 Task: Buy 2 Air Charge Temperature from Sensors section under best seller category for shipping address: Krystal Hall, 1132 Sharon Lane, South Bend, Indiana 46625, Cell Number 5742125169. Pay from credit card ending with 7965, CVV 549
Action: Key pressed amazon.com<Key.enter>
Screenshot: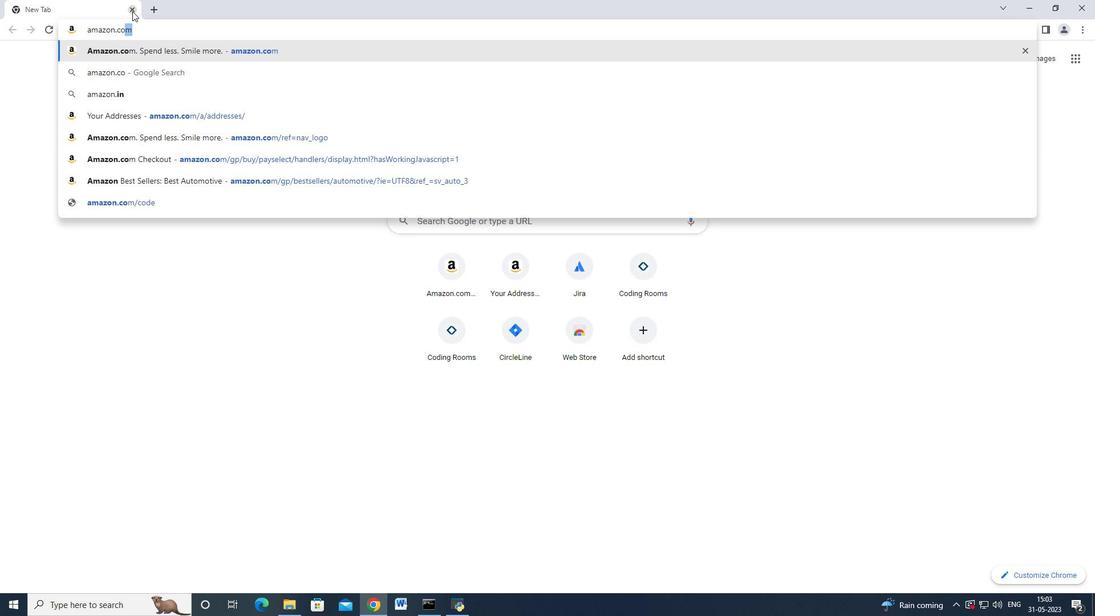 
Action: Mouse moved to (16, 85)
Screenshot: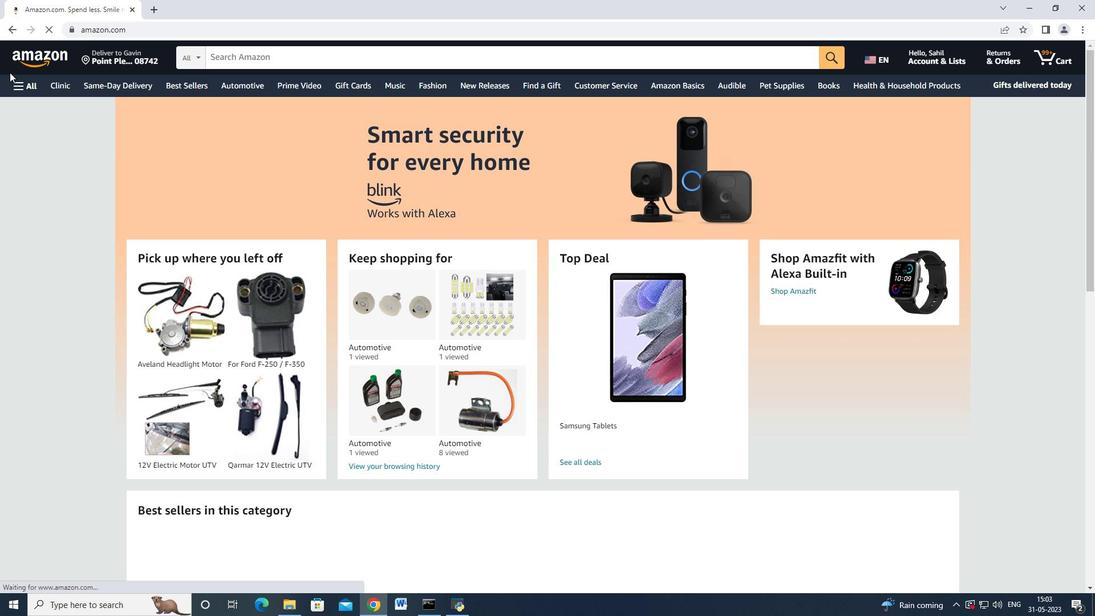 
Action: Mouse pressed left at (16, 85)
Screenshot: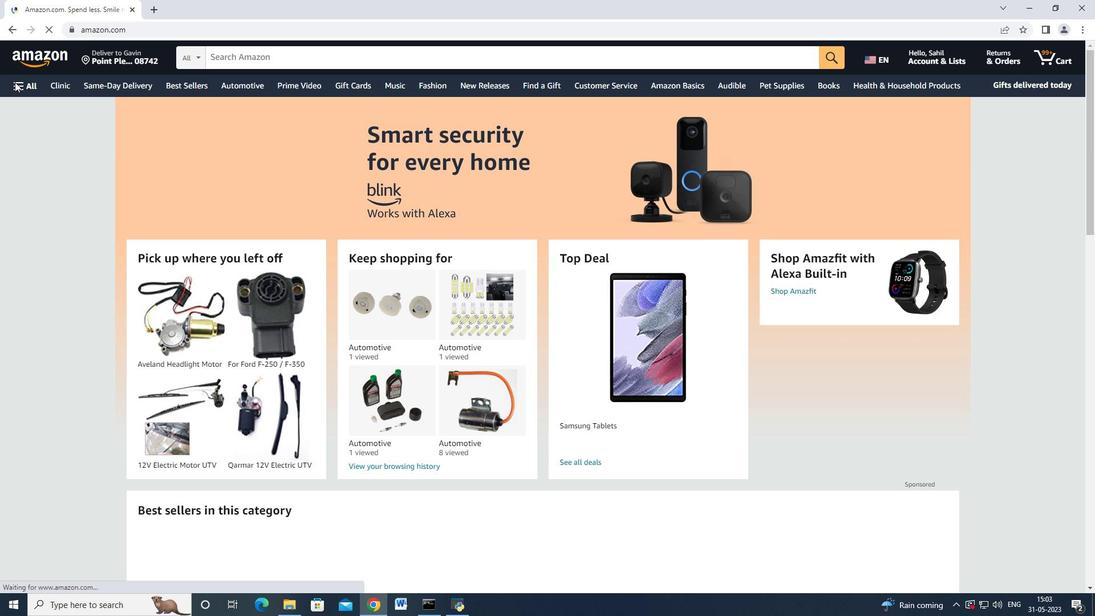 
Action: Mouse moved to (39, 123)
Screenshot: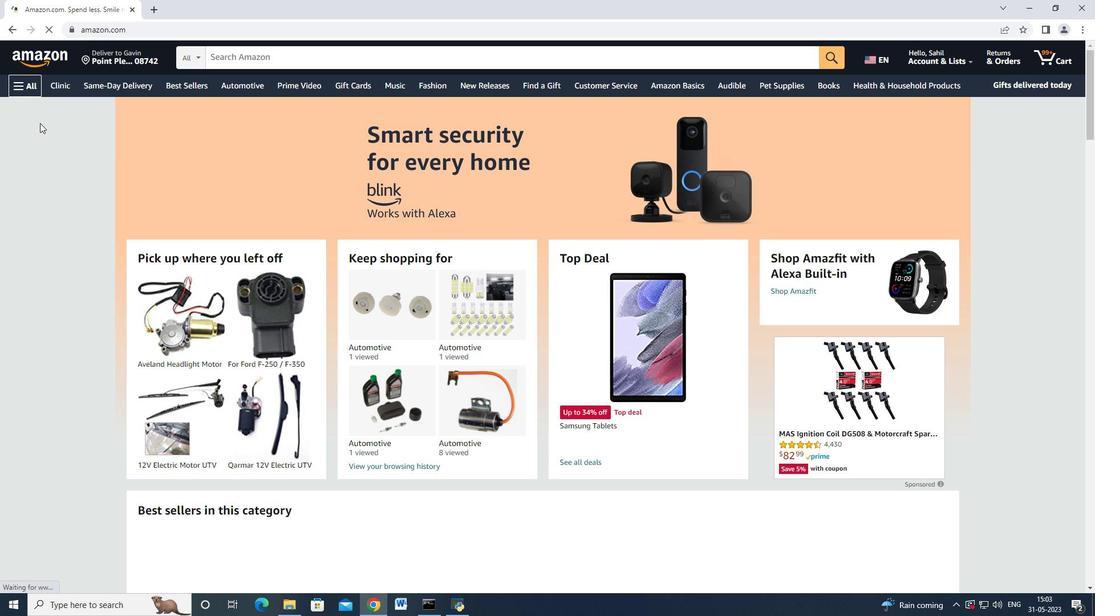 
Action: Mouse scrolled (39, 123) with delta (0, 0)
Screenshot: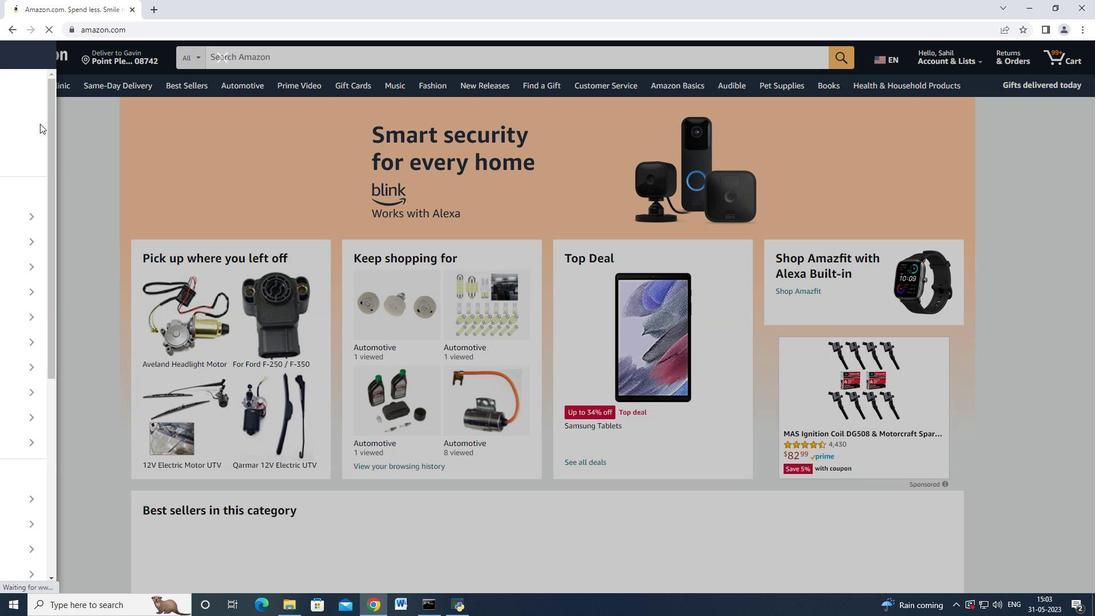 
Action: Mouse scrolled (39, 123) with delta (0, 0)
Screenshot: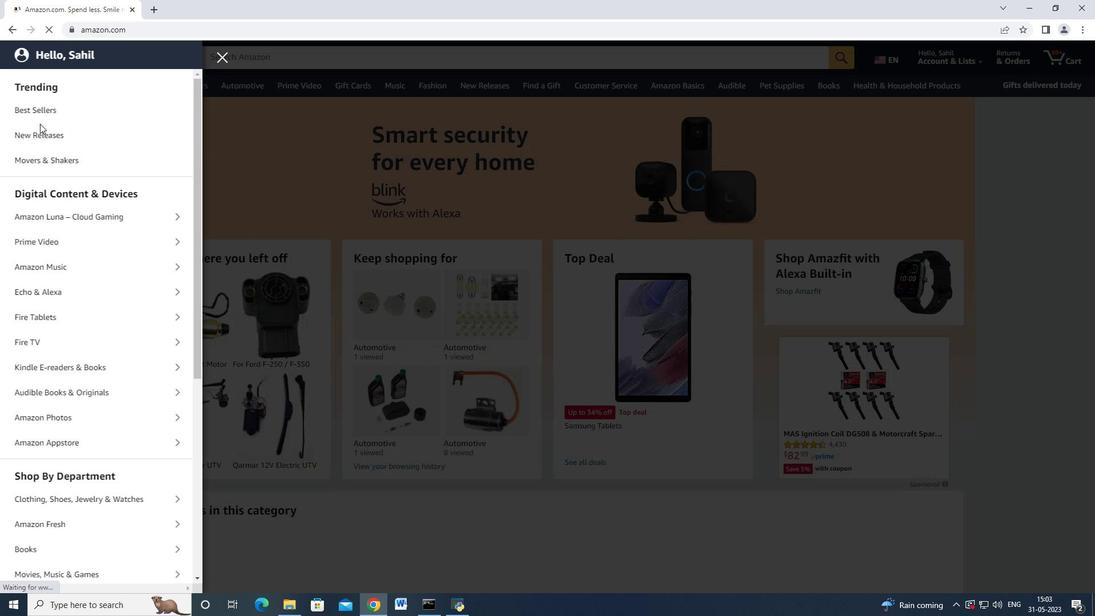 
Action: Mouse moved to (44, 227)
Screenshot: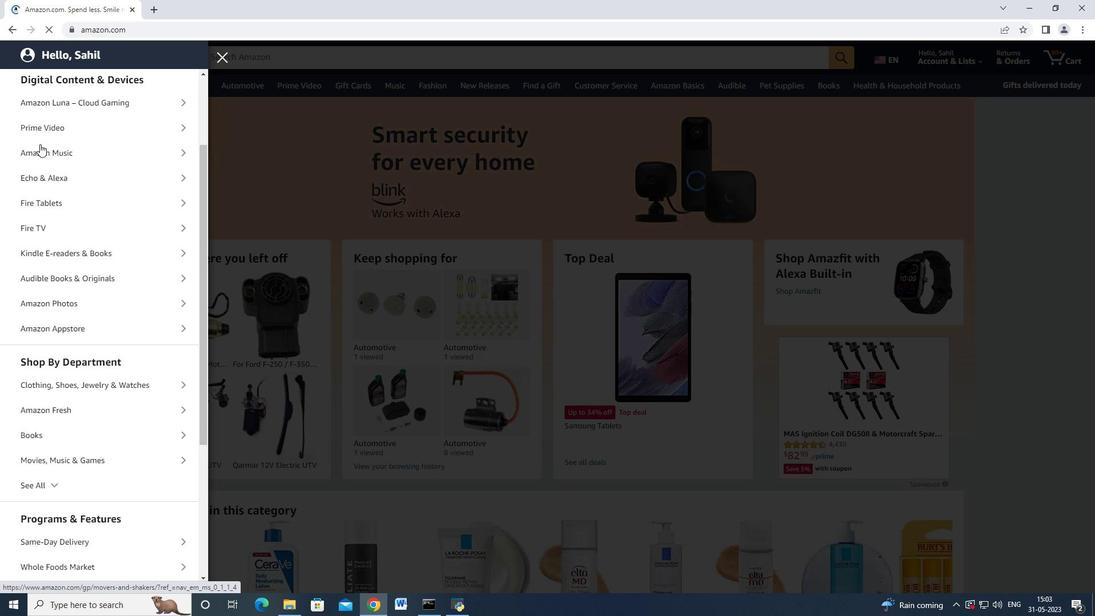 
Action: Mouse scrolled (43, 225) with delta (0, 0)
Screenshot: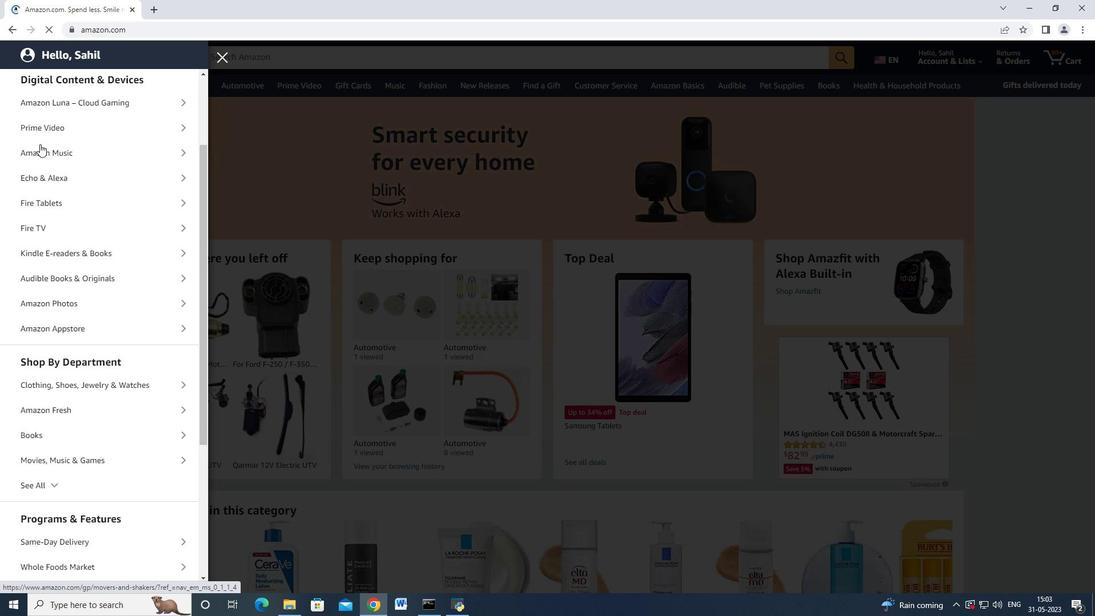 
Action: Mouse moved to (61, 420)
Screenshot: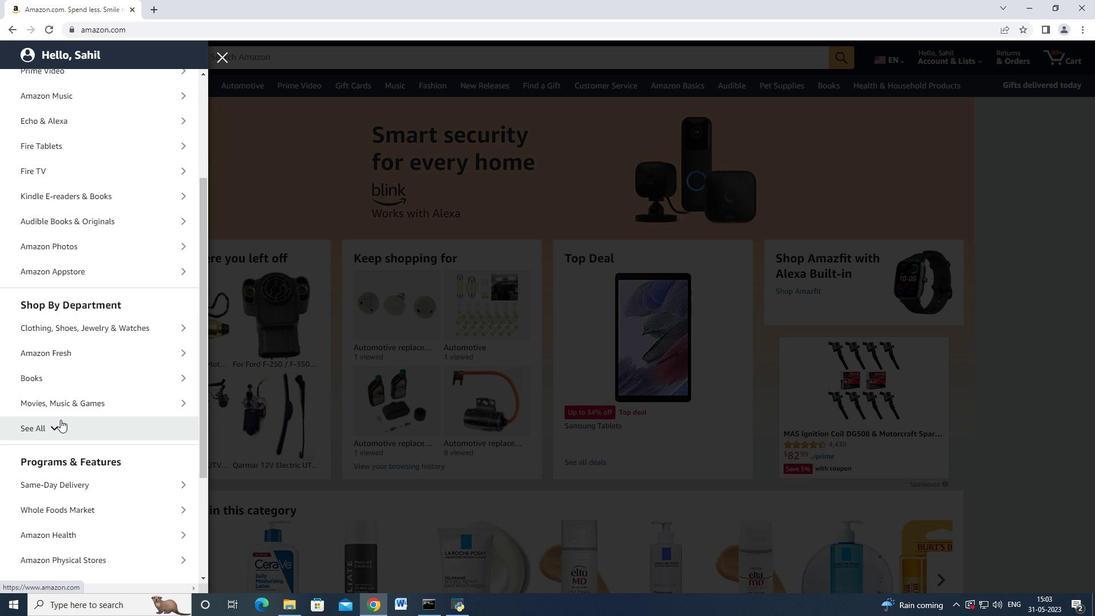 
Action: Mouse pressed left at (61, 420)
Screenshot: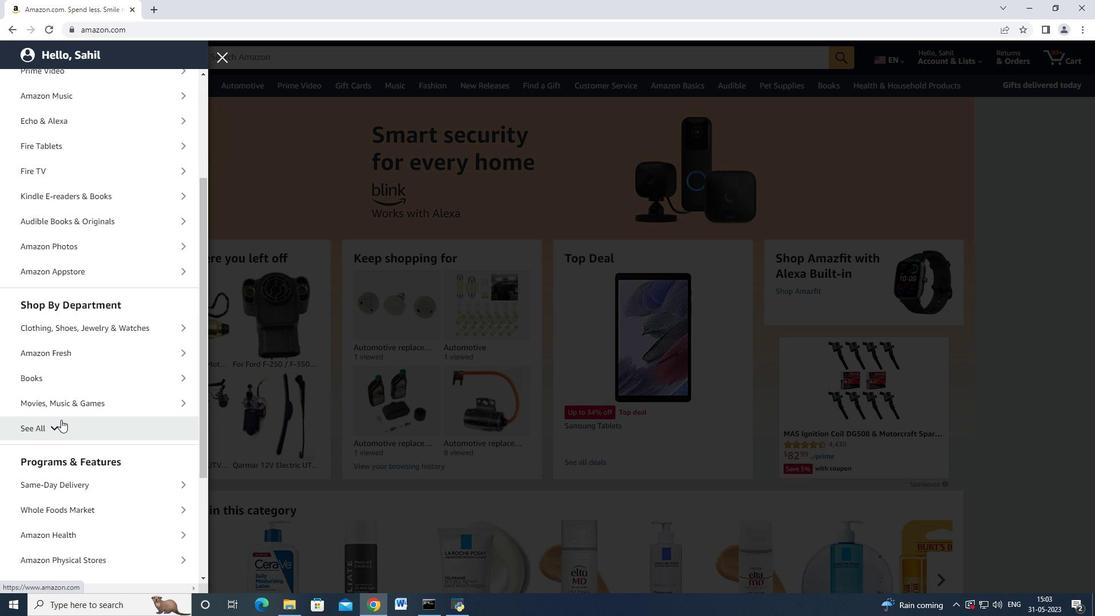 
Action: Mouse moved to (70, 406)
Screenshot: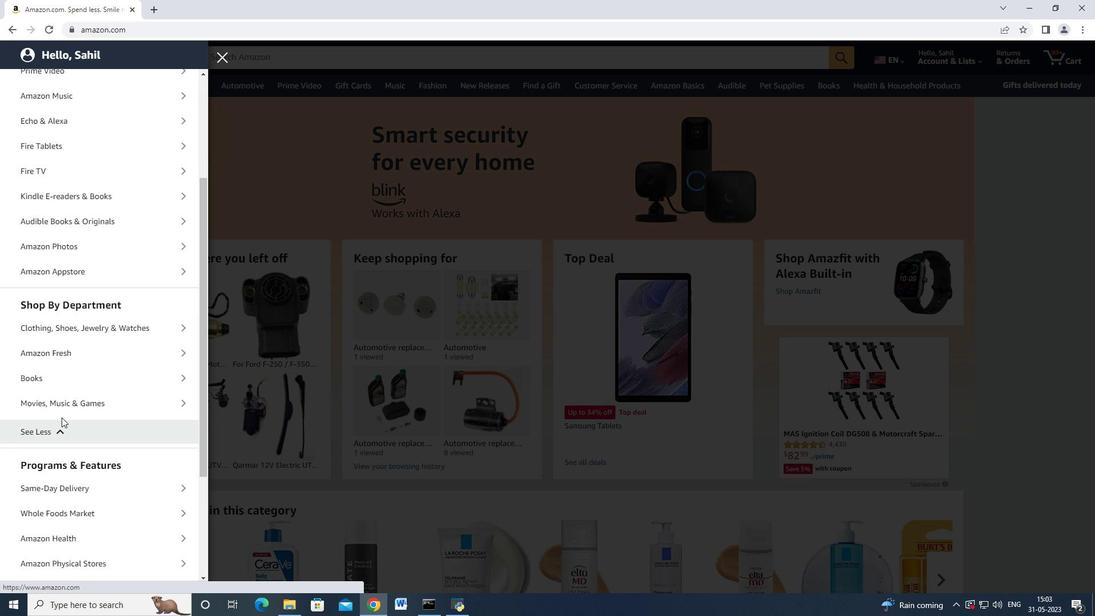 
Action: Mouse scrolled (70, 406) with delta (0, 0)
Screenshot: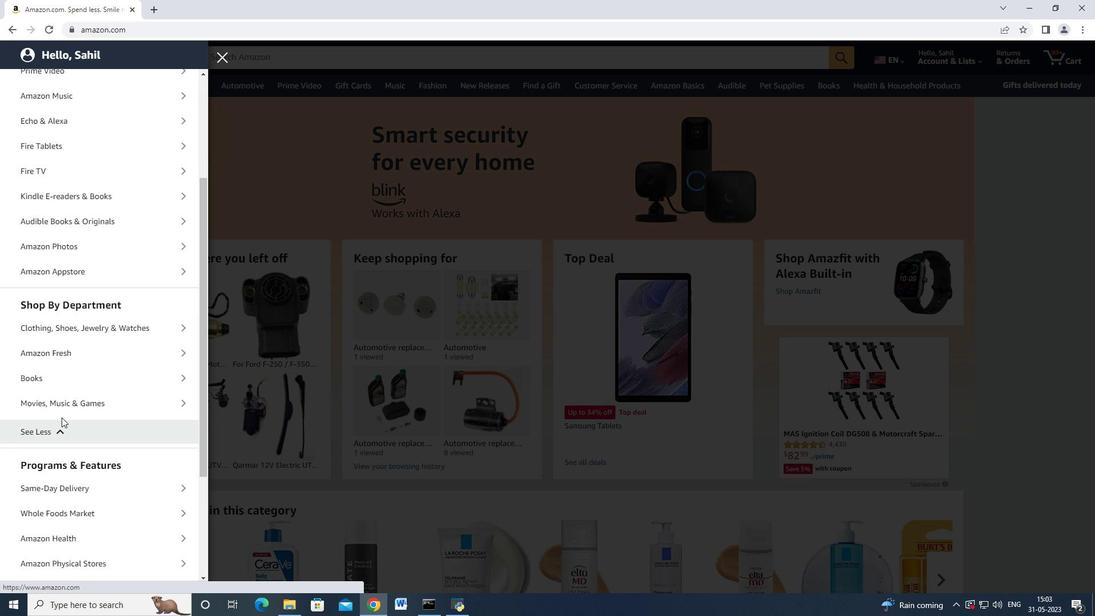 
Action: Mouse scrolled (70, 406) with delta (0, 0)
Screenshot: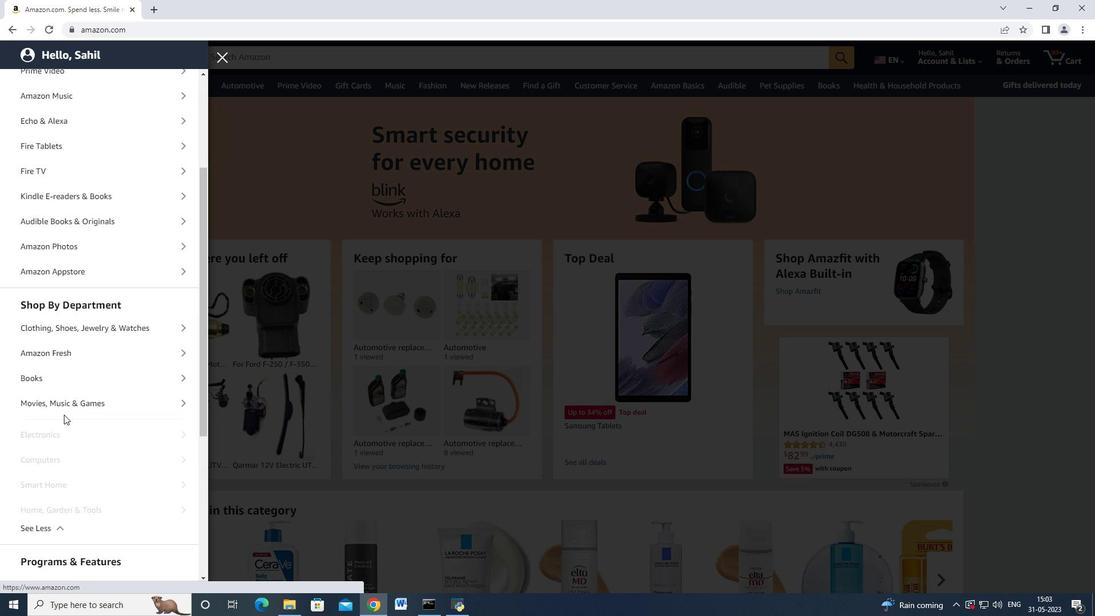 
Action: Mouse scrolled (70, 406) with delta (0, 0)
Screenshot: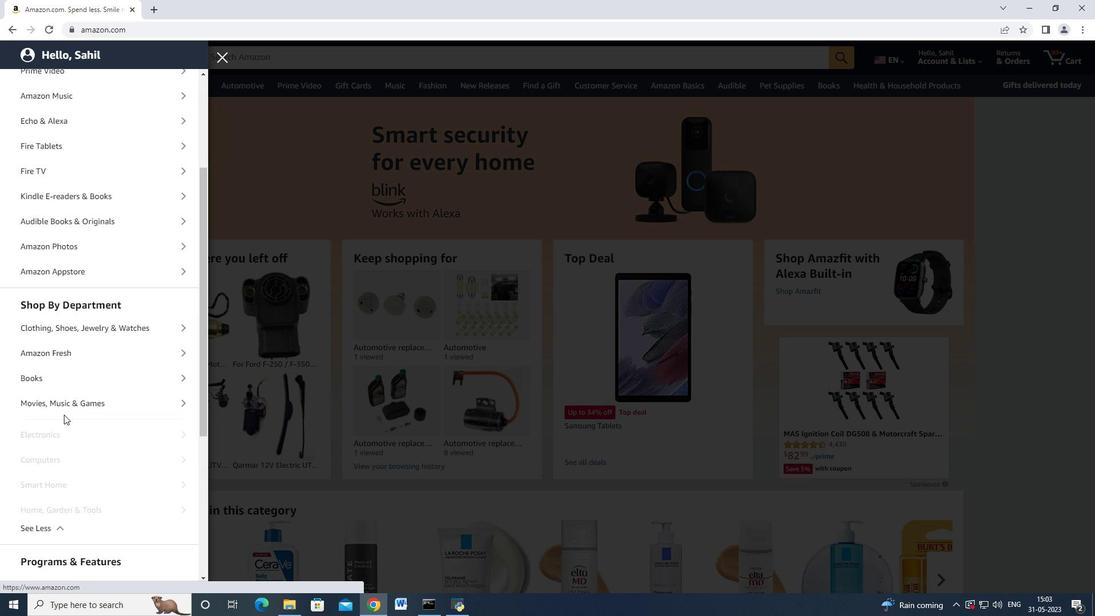
Action: Mouse scrolled (70, 406) with delta (0, 0)
Screenshot: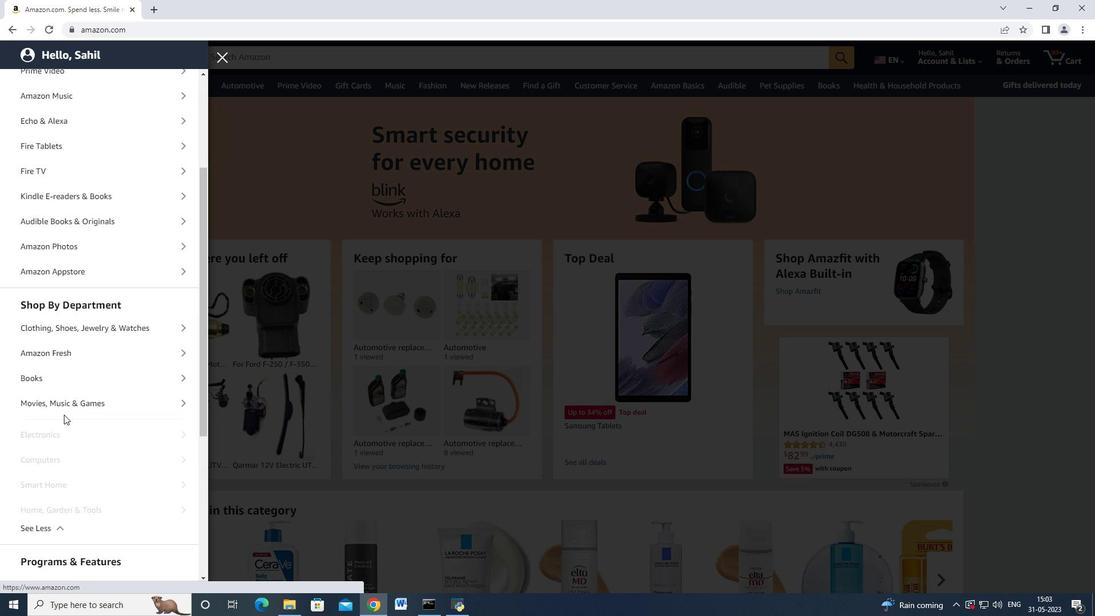 
Action: Mouse scrolled (70, 406) with delta (0, 0)
Screenshot: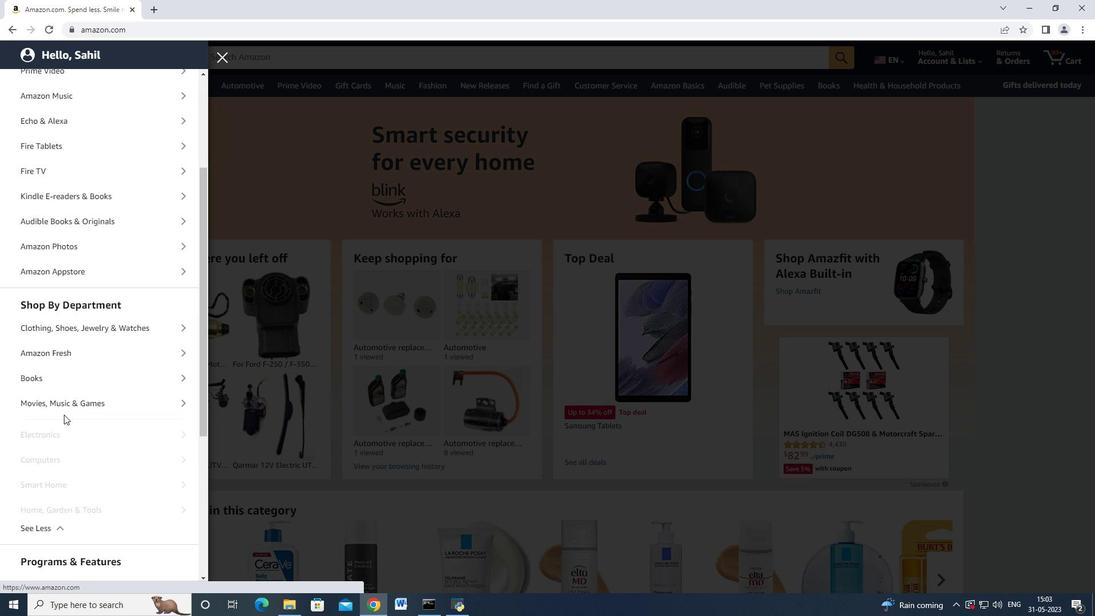 
Action: Mouse moved to (66, 398)
Screenshot: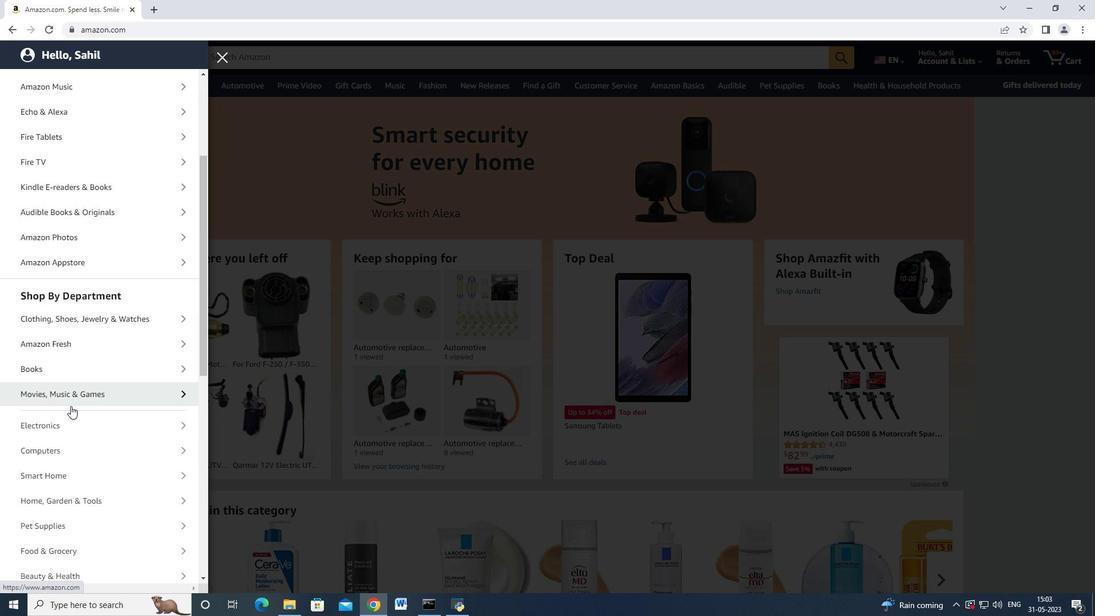 
Action: Mouse scrolled (66, 397) with delta (0, 0)
Screenshot: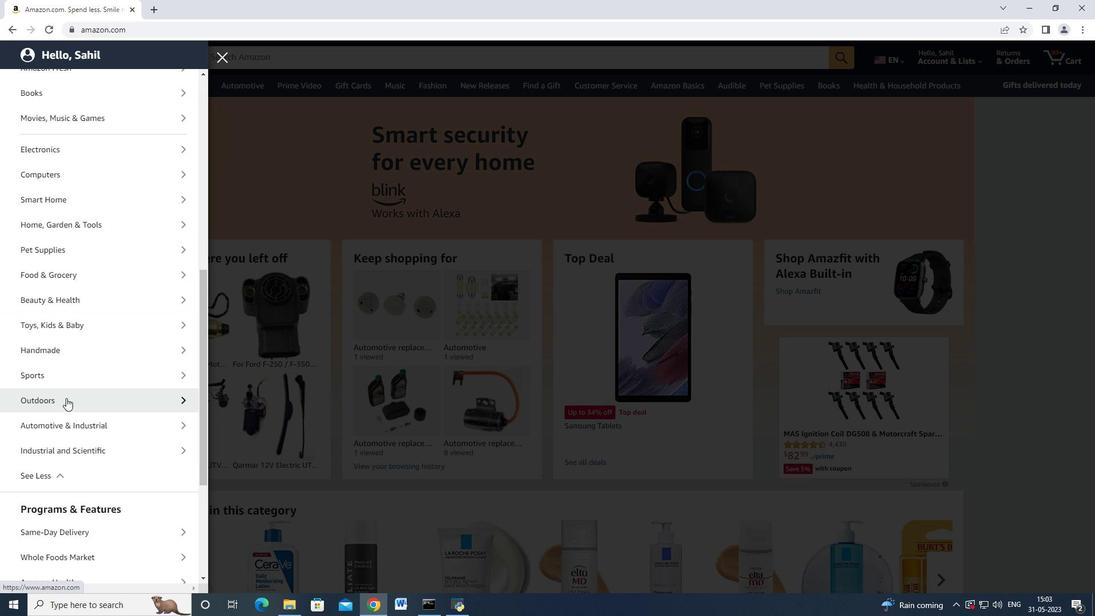 
Action: Mouse moved to (82, 373)
Screenshot: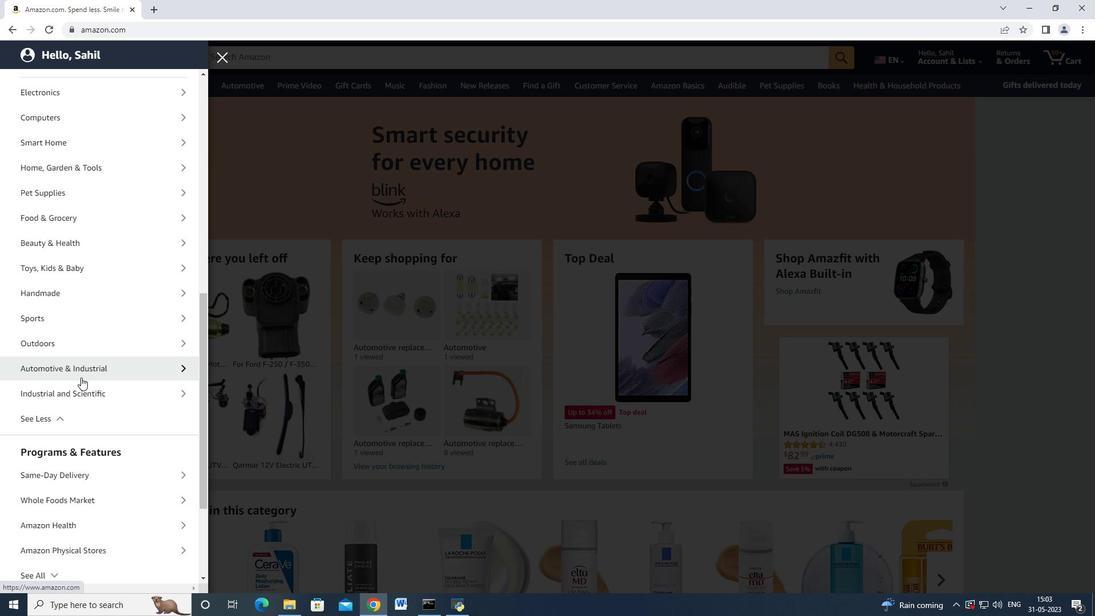 
Action: Mouse pressed left at (82, 373)
Screenshot: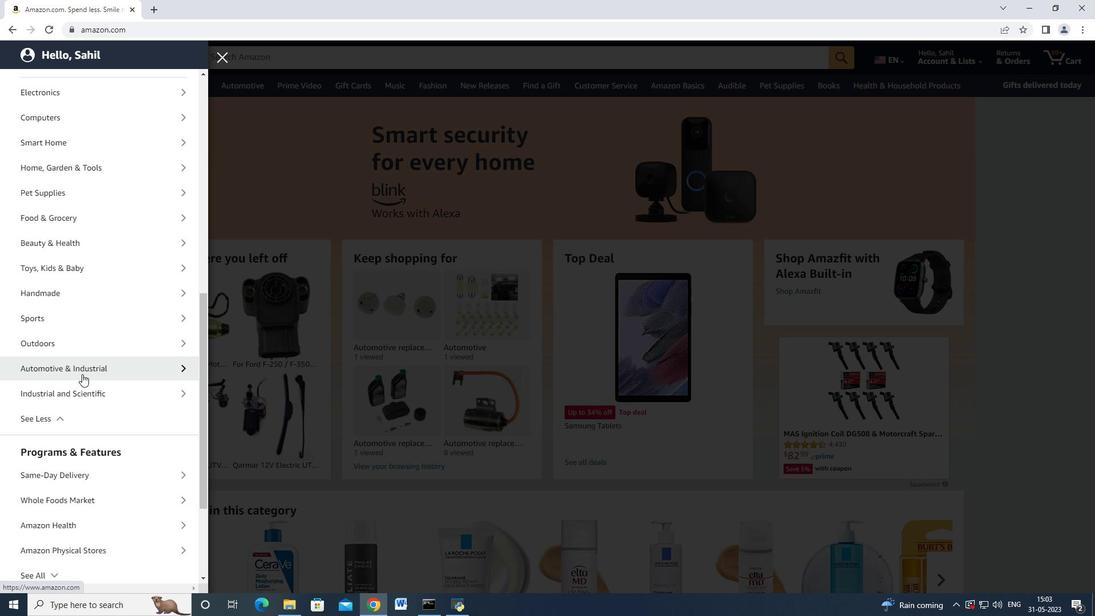 
Action: Mouse moved to (113, 140)
Screenshot: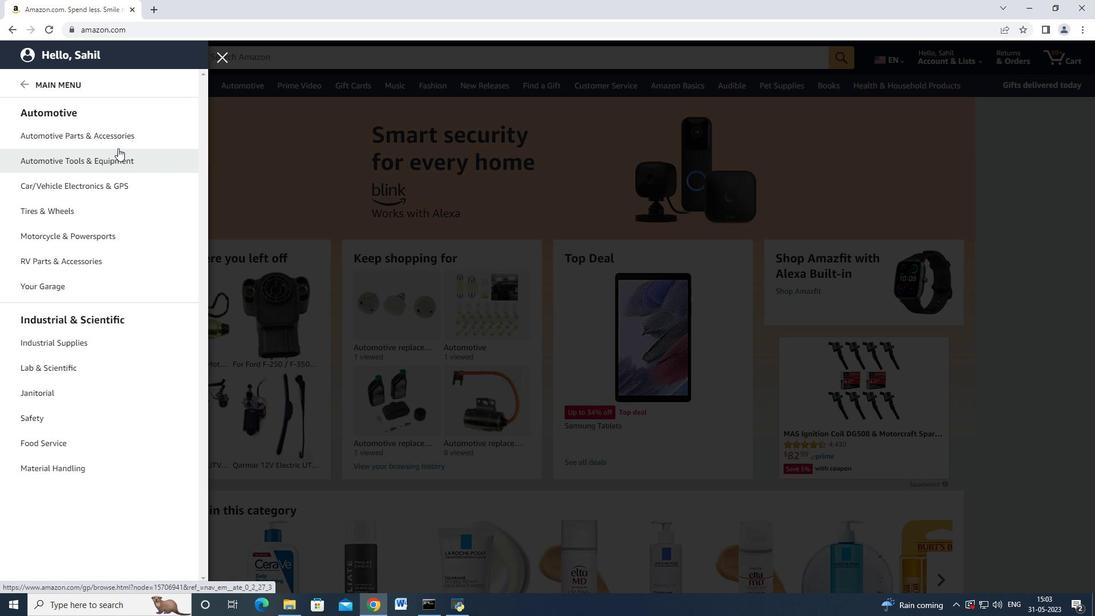 
Action: Mouse pressed left at (113, 140)
Screenshot: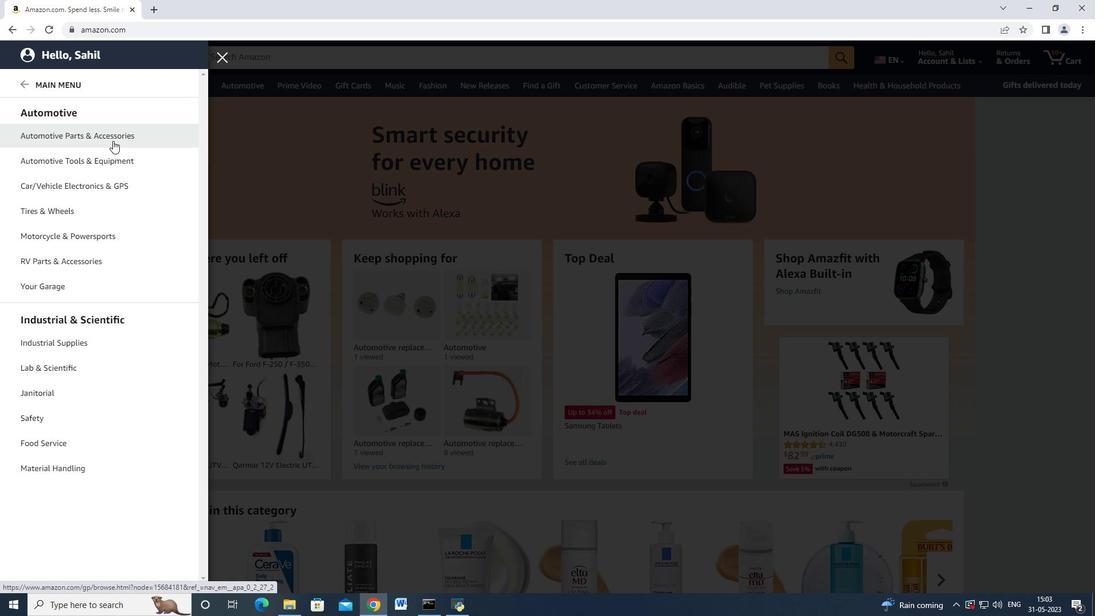 
Action: Mouse moved to (115, 271)
Screenshot: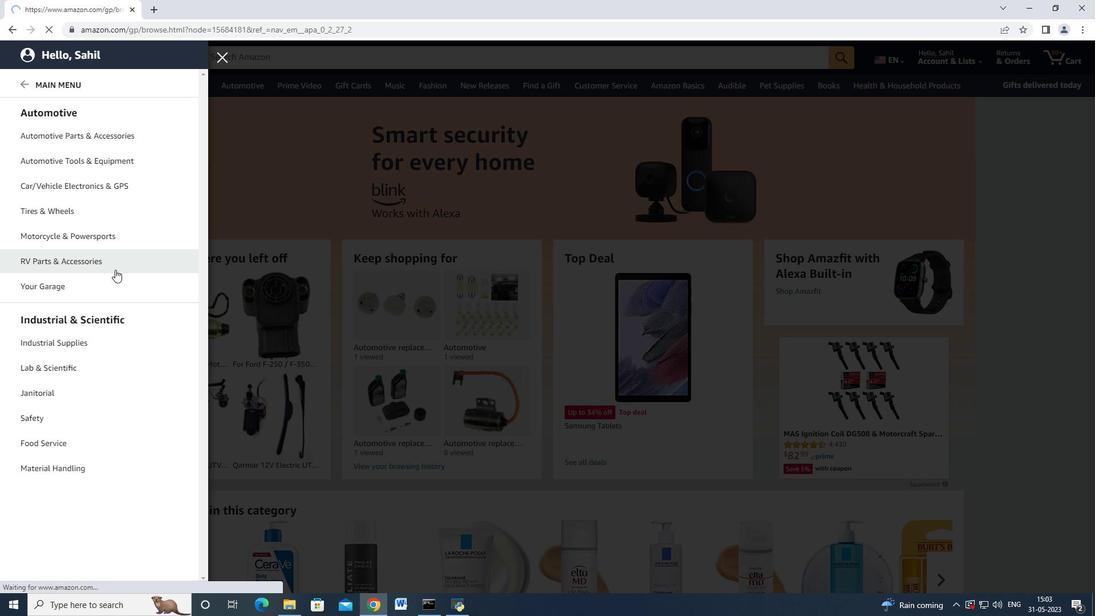 
Action: Mouse scrolled (115, 271) with delta (0, 0)
Screenshot: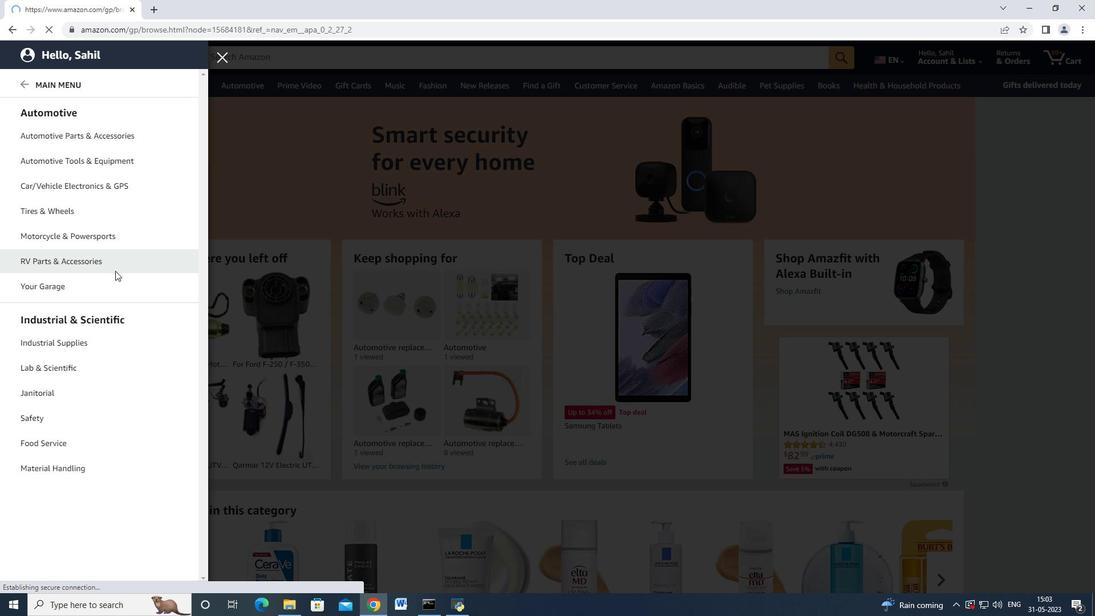 
Action: Mouse moved to (114, 272)
Screenshot: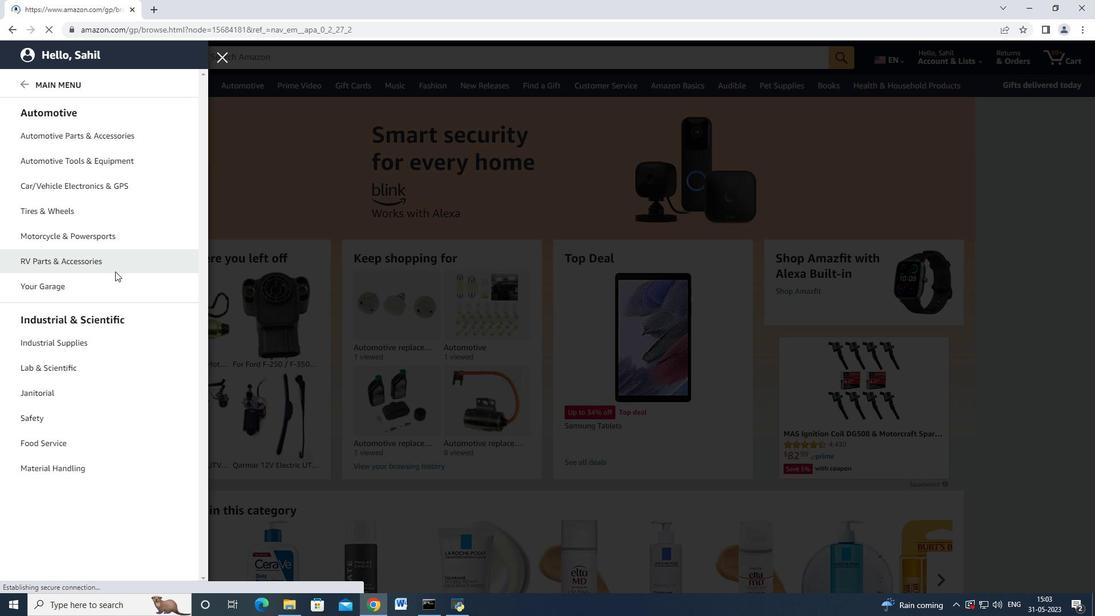 
Action: Mouse scrolled (114, 272) with delta (0, 0)
Screenshot: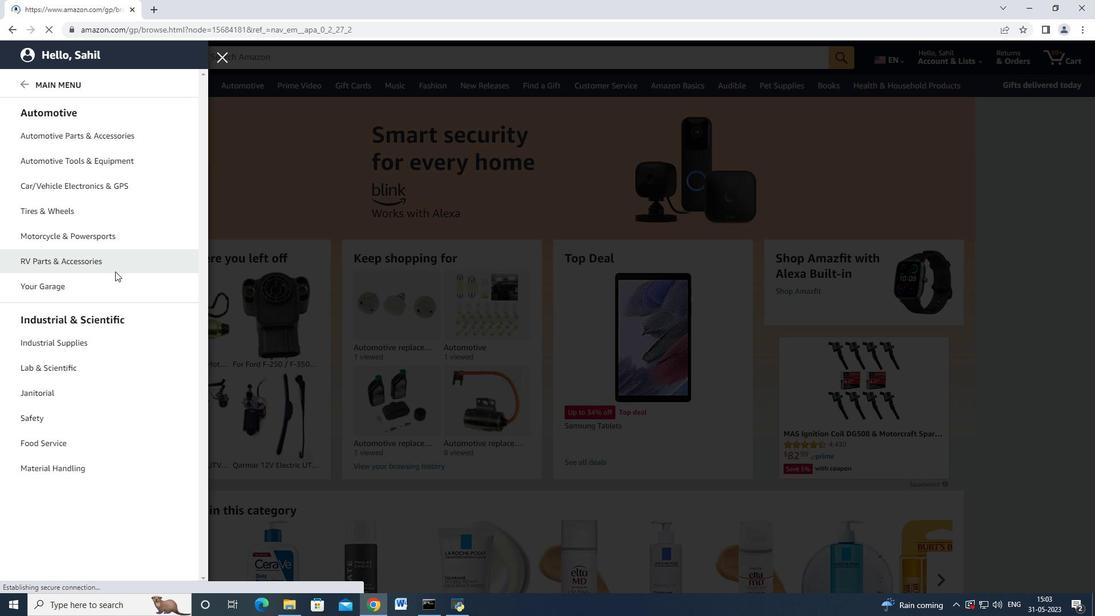 
Action: Mouse moved to (196, 102)
Screenshot: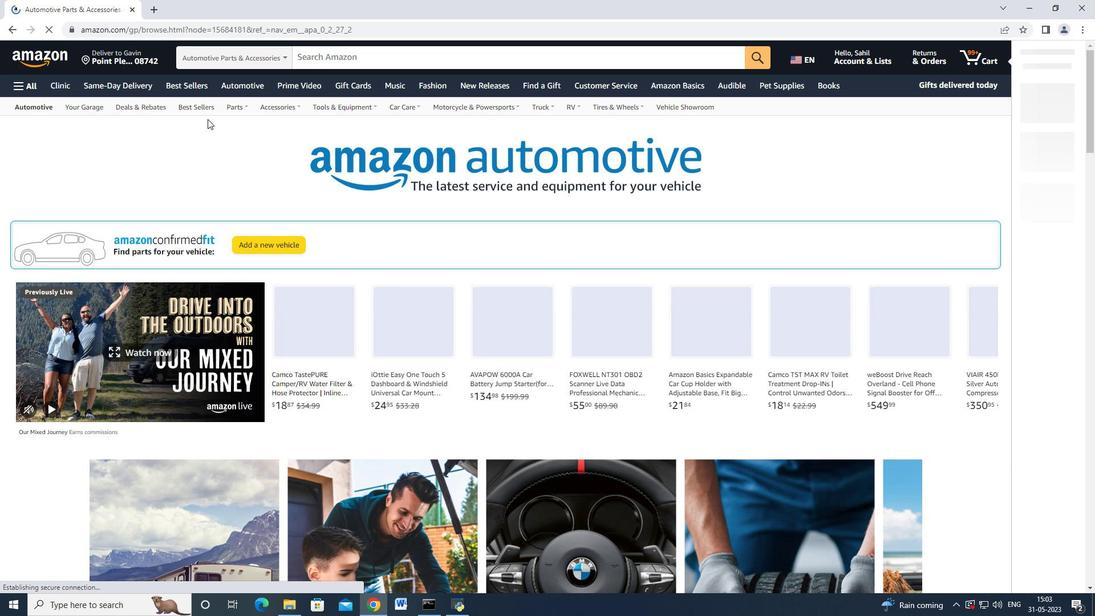 
Action: Mouse pressed left at (196, 102)
Screenshot: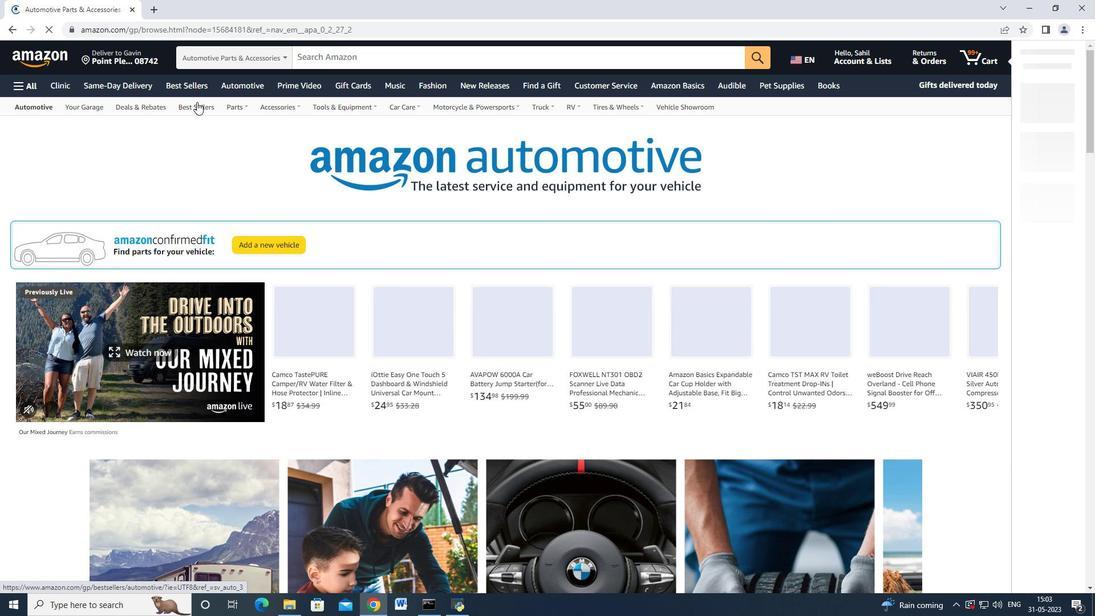 
Action: Mouse moved to (58, 218)
Screenshot: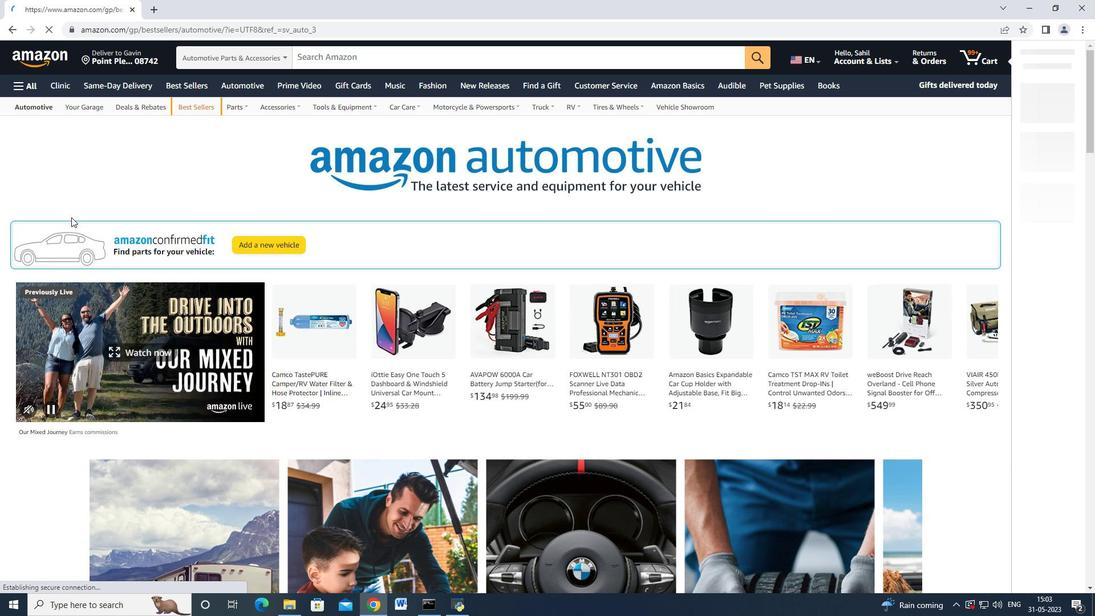 
Action: Mouse scrolled (58, 218) with delta (0, 0)
Screenshot: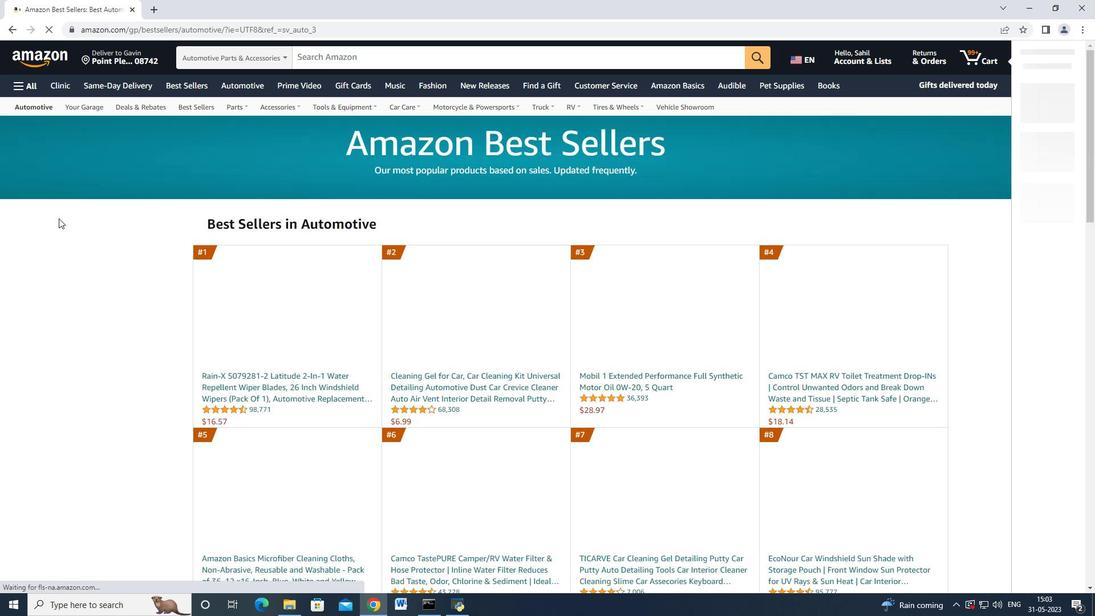 
Action: Mouse scrolled (58, 218) with delta (0, 0)
Screenshot: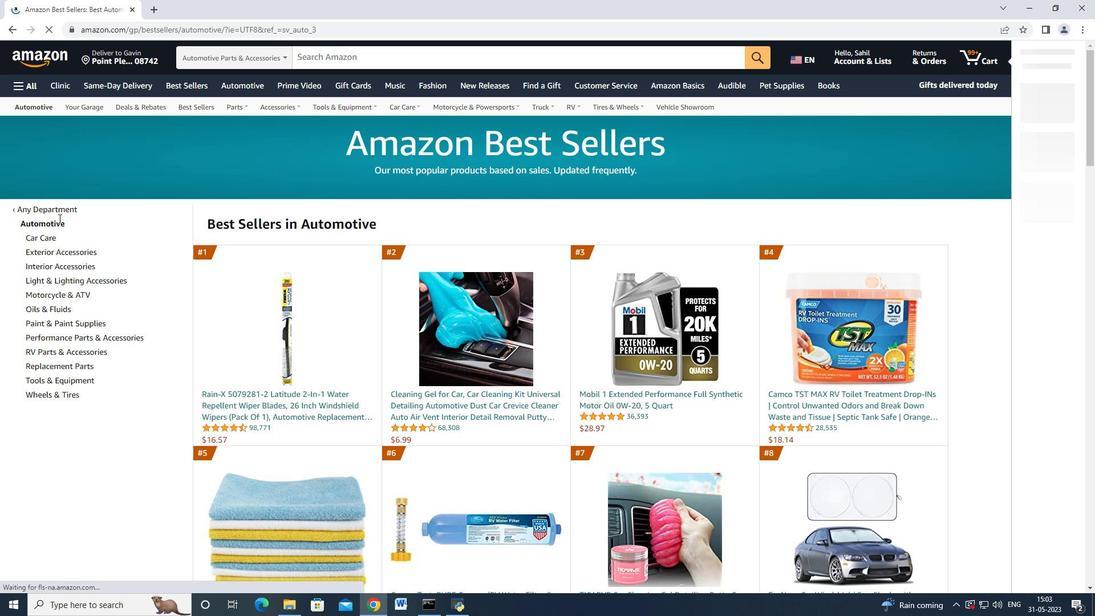 
Action: Mouse moved to (70, 252)
Screenshot: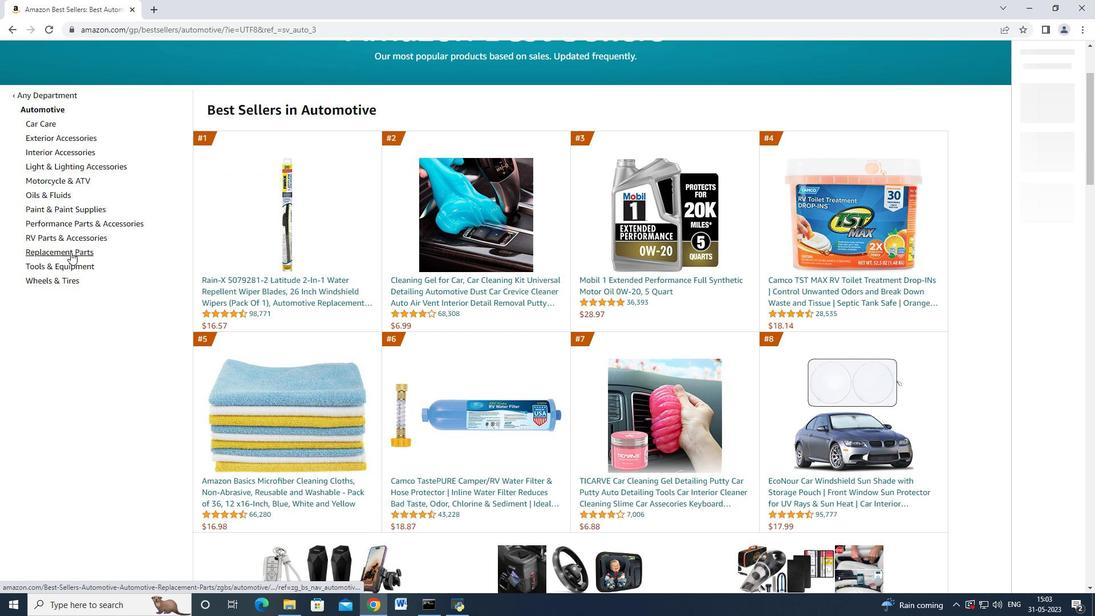 
Action: Mouse pressed left at (70, 252)
Screenshot: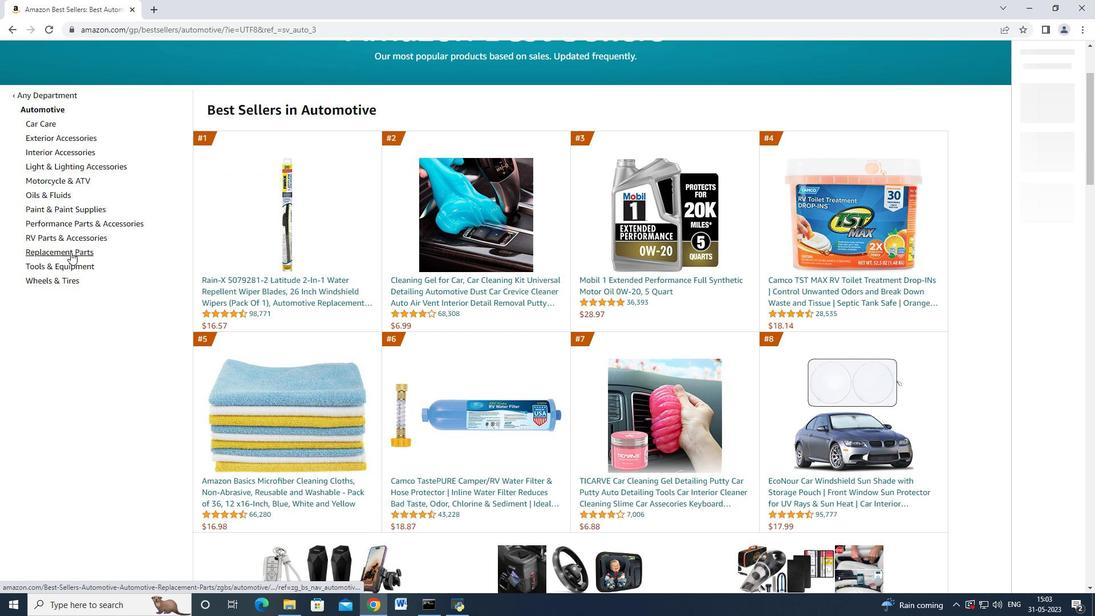 
Action: Mouse moved to (106, 265)
Screenshot: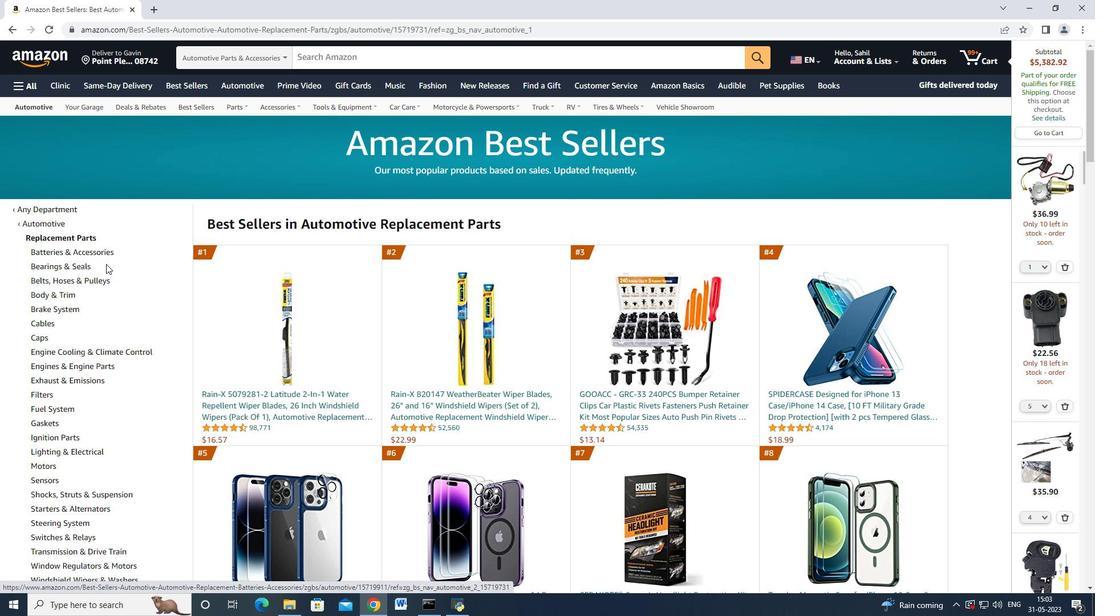 
Action: Mouse scrolled (106, 265) with delta (0, 0)
Screenshot: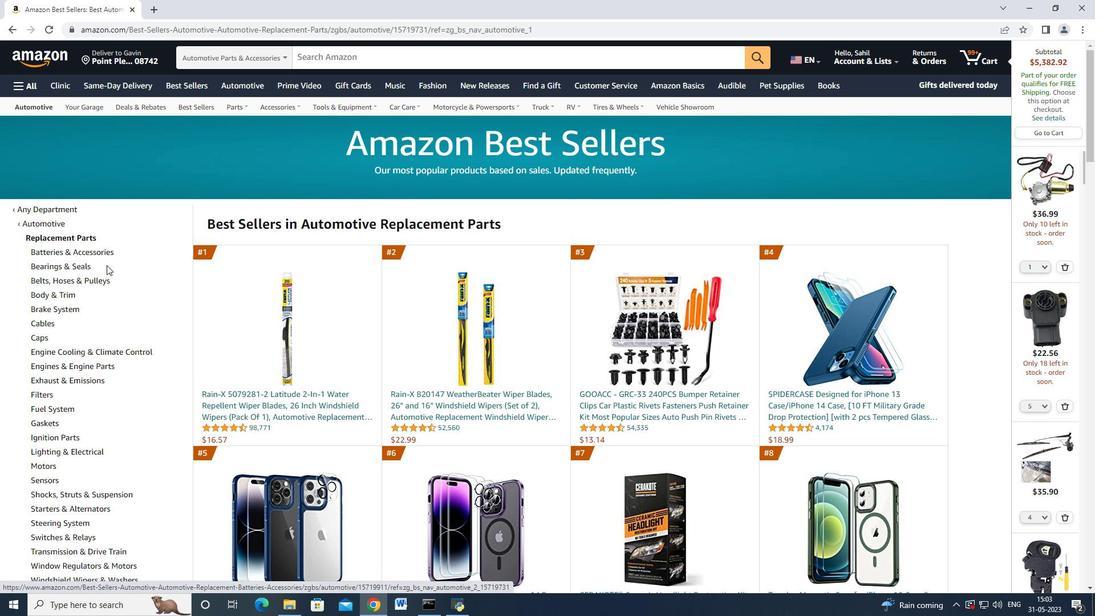 
Action: Mouse scrolled (106, 265) with delta (0, 0)
Screenshot: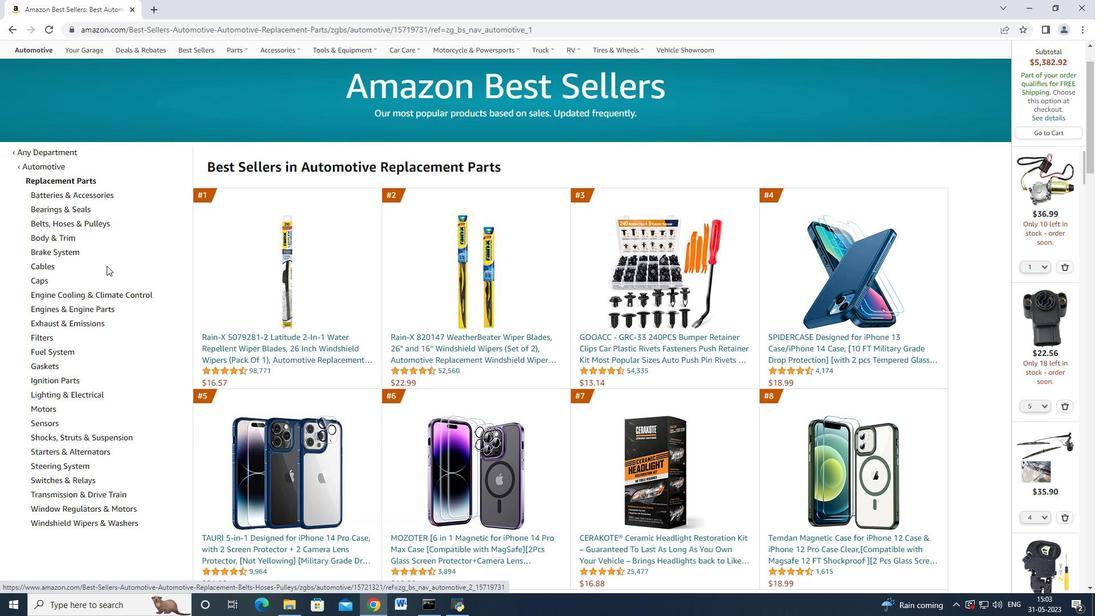 
Action: Mouse moved to (84, 283)
Screenshot: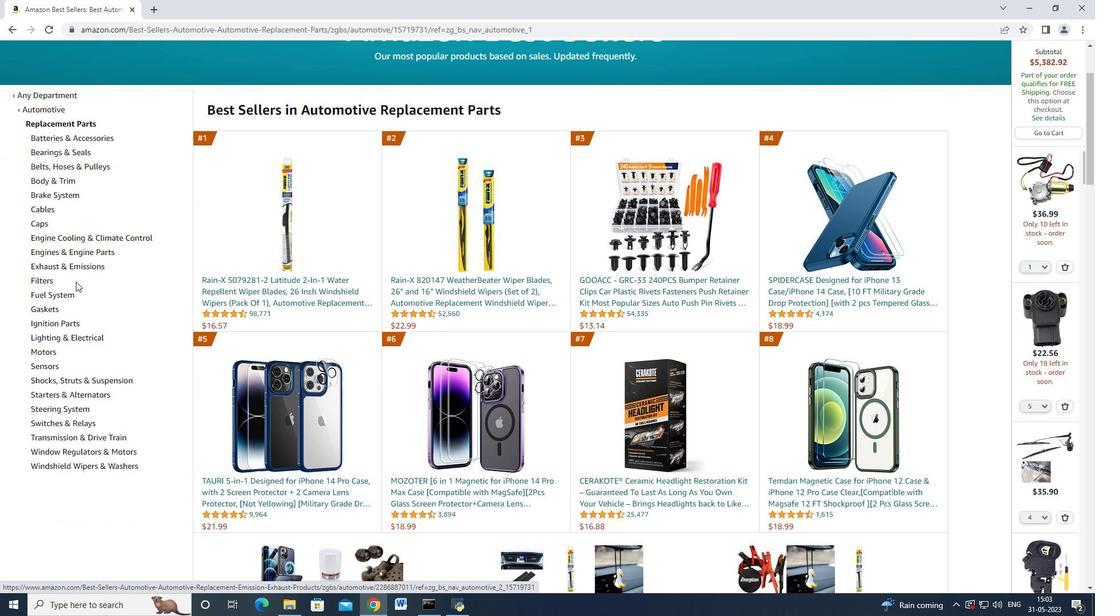 
Action: Mouse scrolled (84, 283) with delta (0, 0)
Screenshot: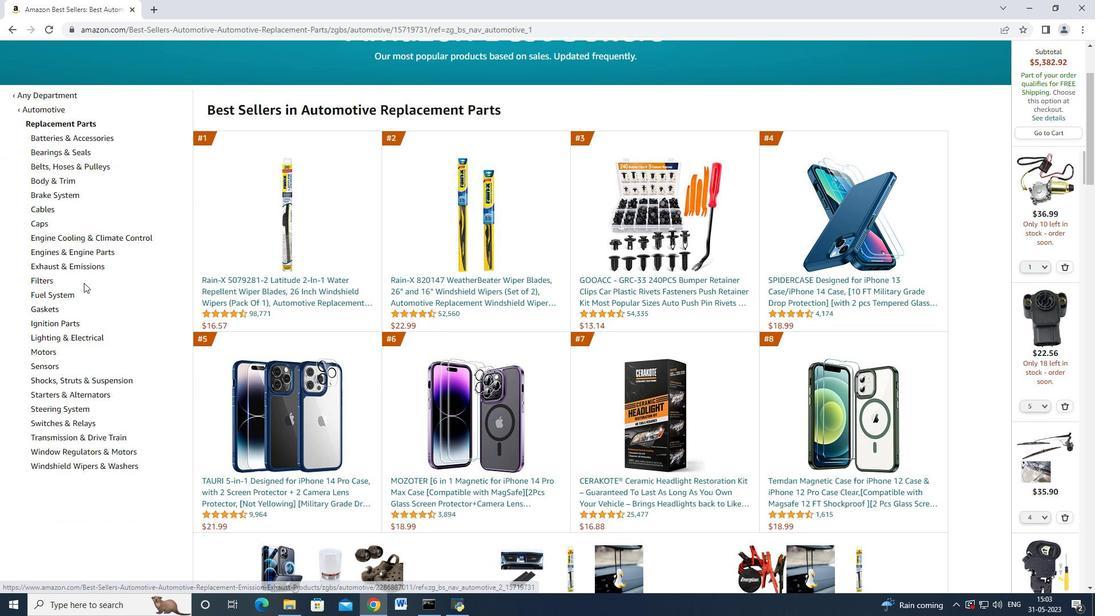 
Action: Mouse moved to (49, 309)
Screenshot: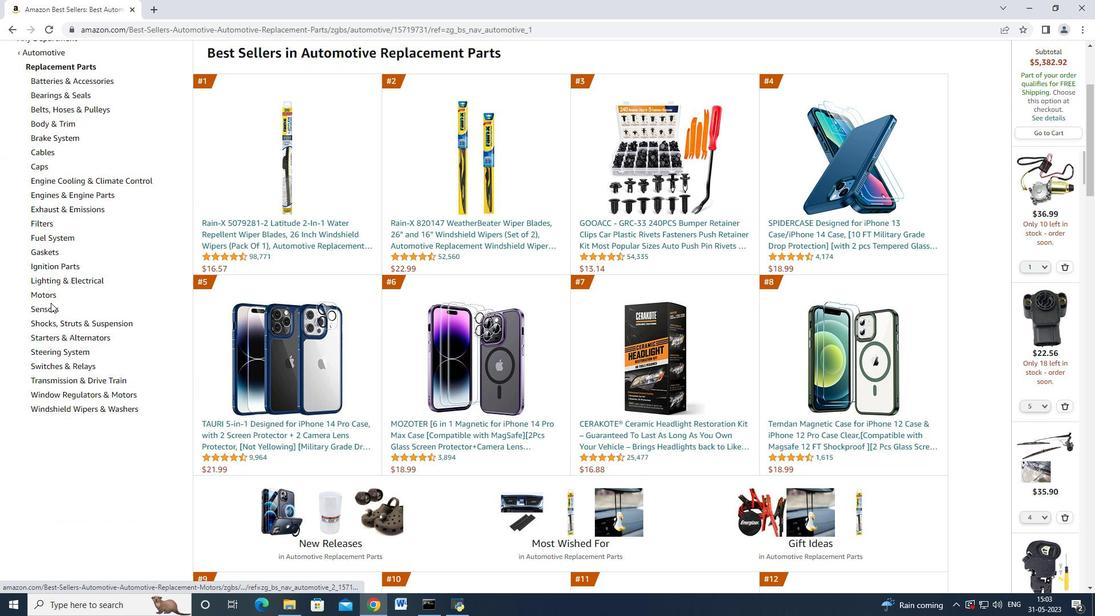 
Action: Mouse pressed left at (49, 309)
Screenshot: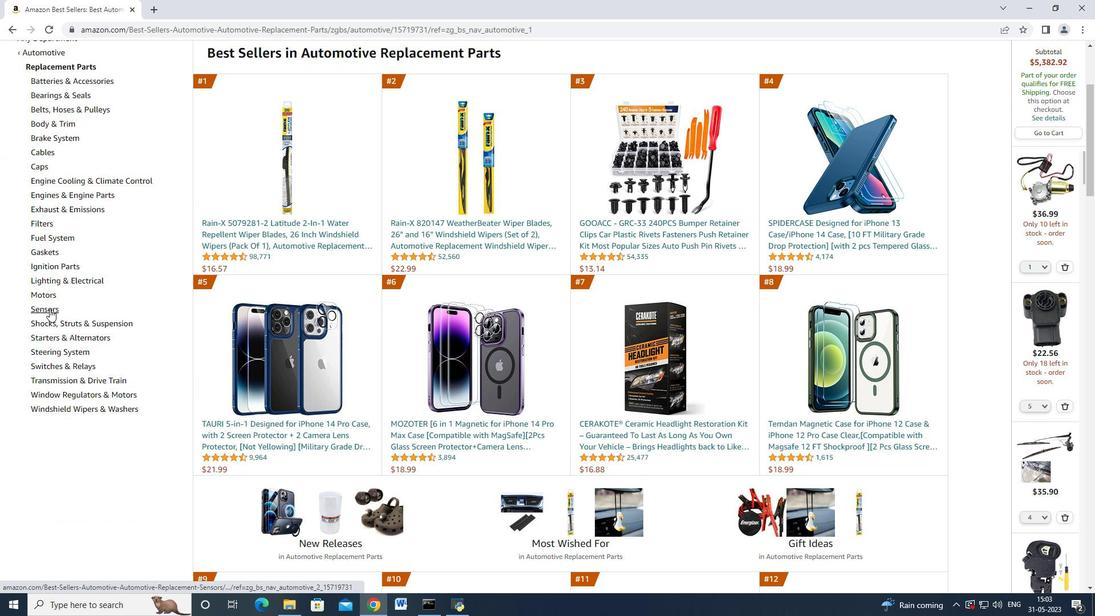 
Action: Mouse moved to (63, 293)
Screenshot: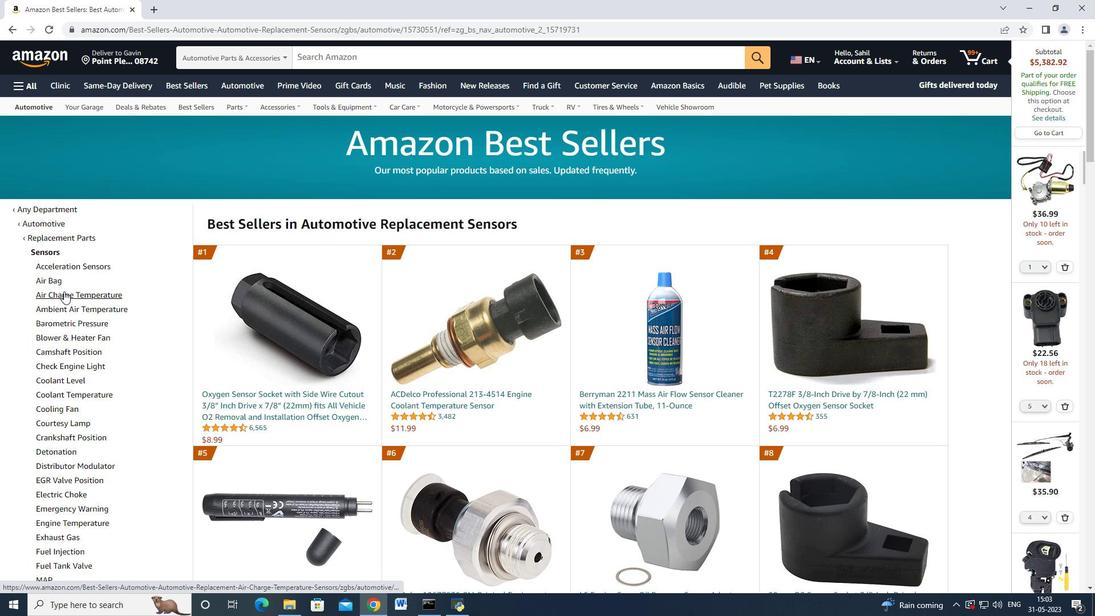 
Action: Mouse pressed left at (63, 293)
Screenshot: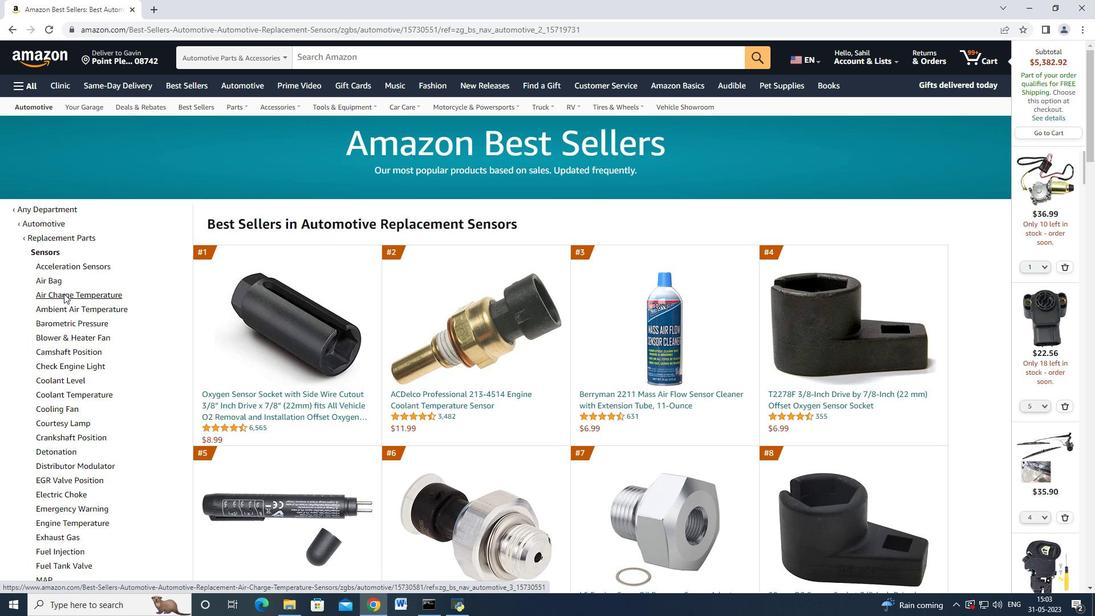 
Action: Mouse moved to (275, 397)
Screenshot: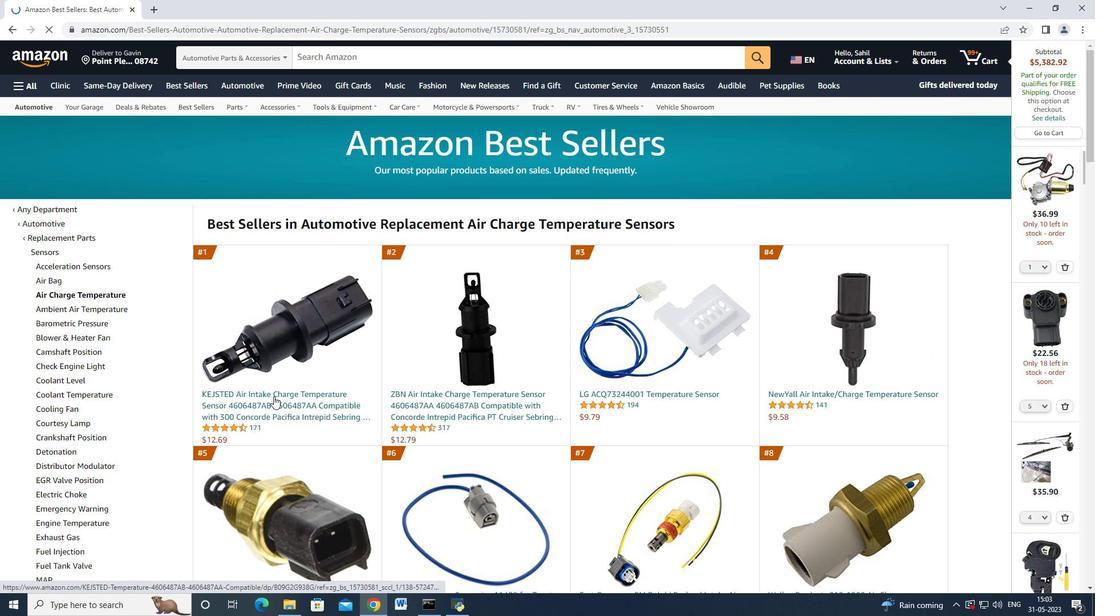 
Action: Mouse pressed left at (275, 397)
Screenshot: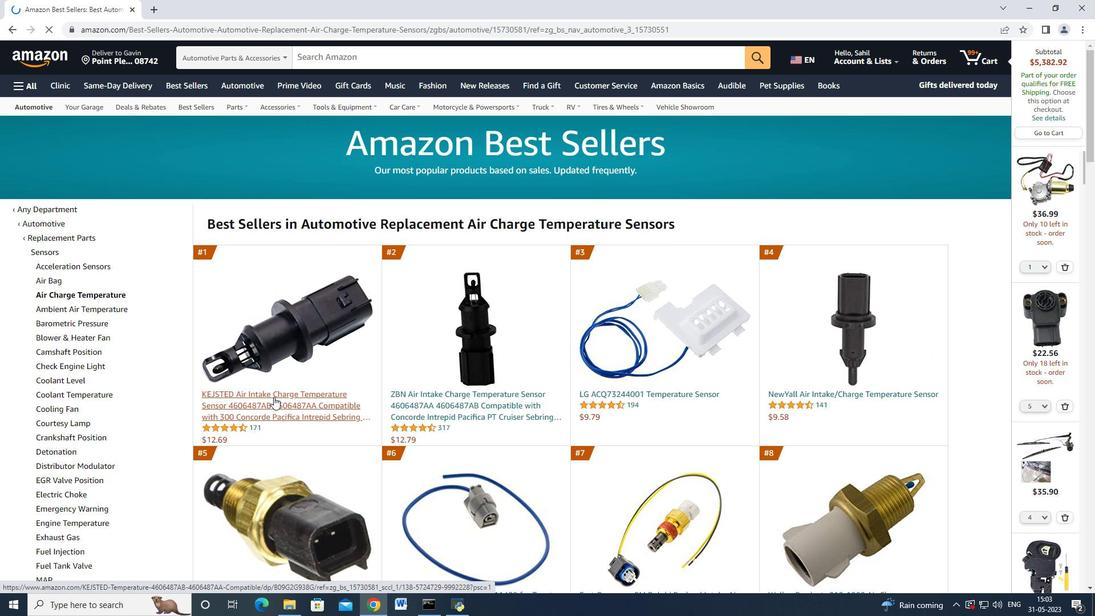 
Action: Mouse moved to (814, 468)
Screenshot: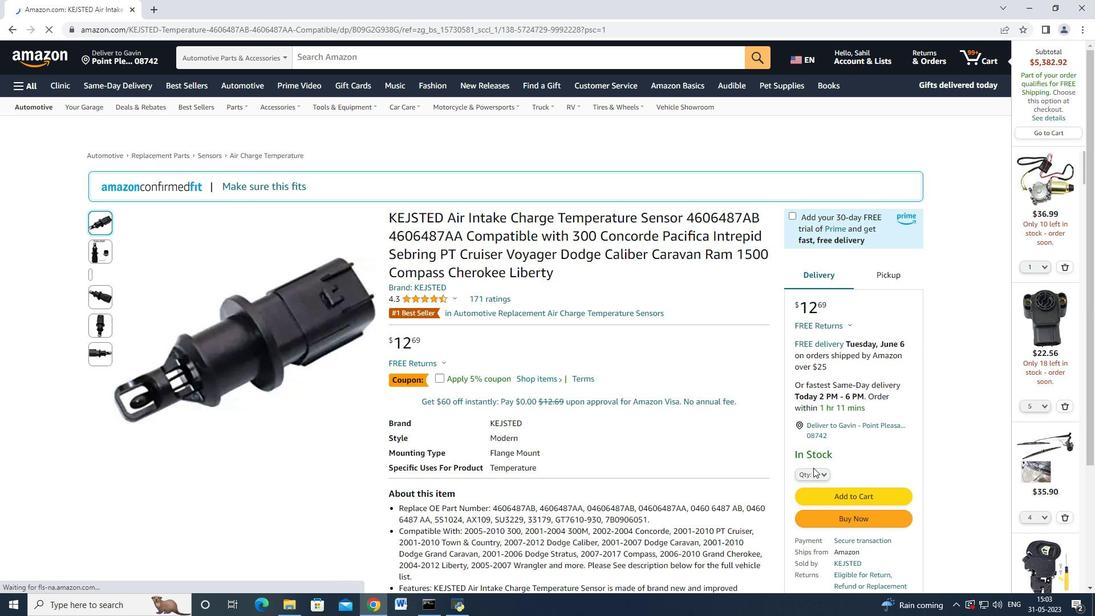 
Action: Mouse pressed left at (814, 468)
Screenshot: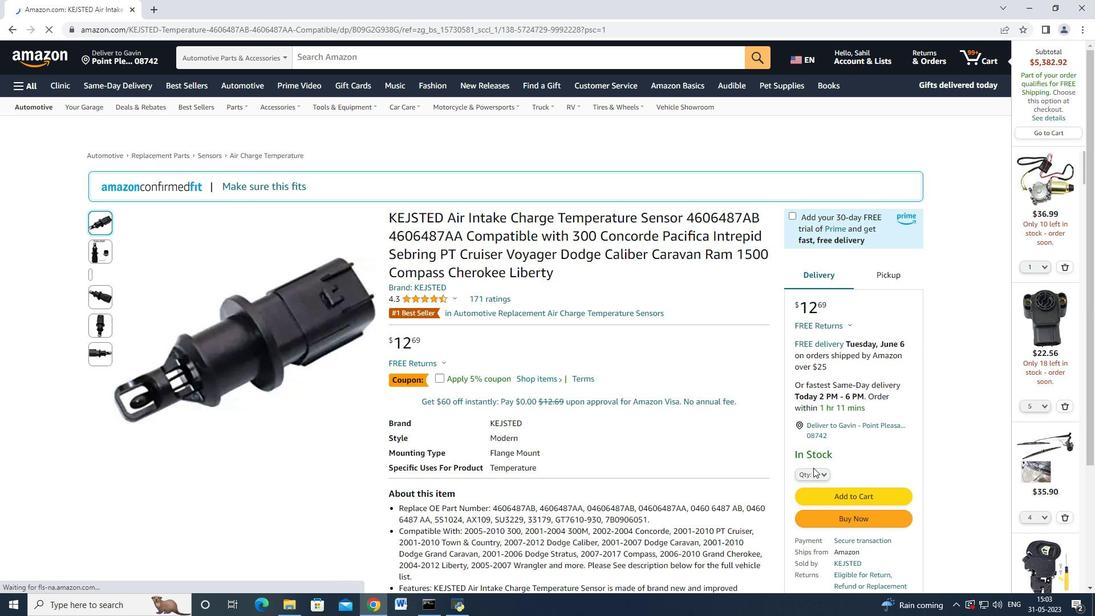 
Action: Mouse moved to (811, 470)
Screenshot: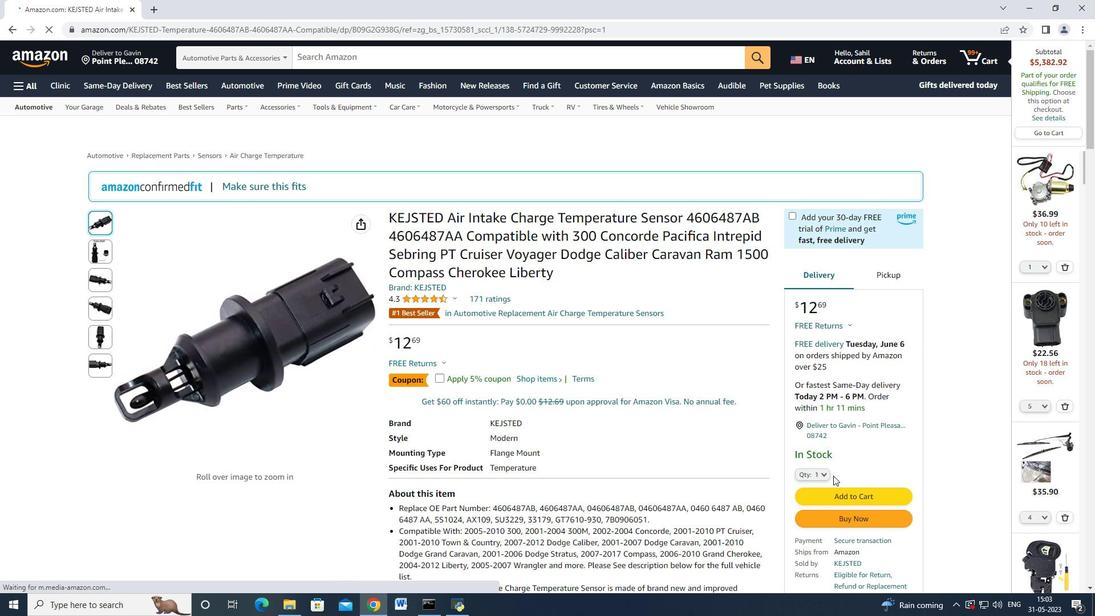 
Action: Mouse pressed left at (811, 470)
Screenshot: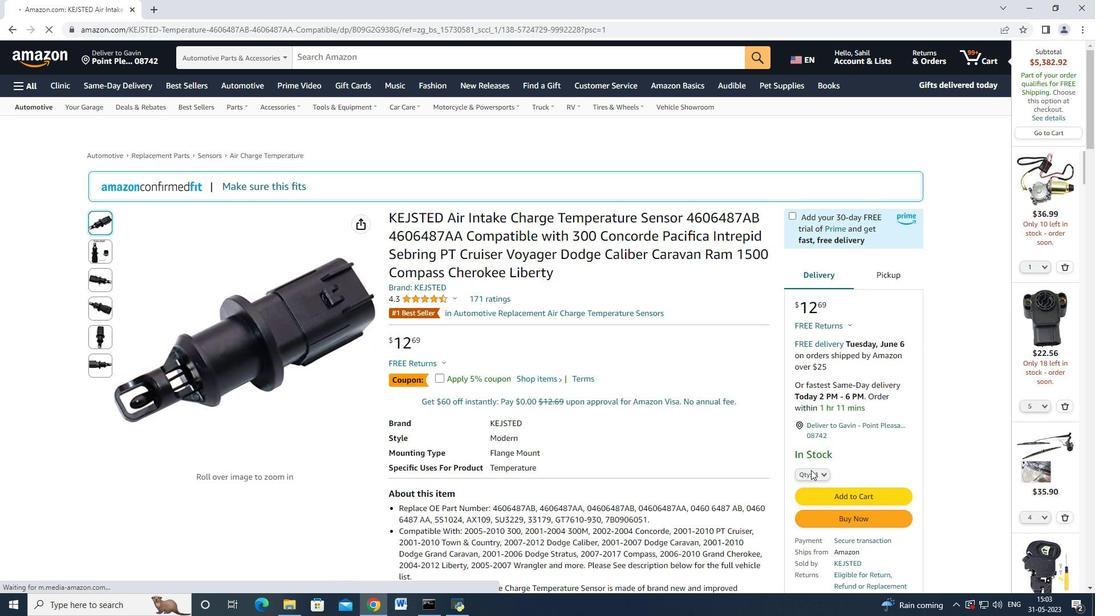 
Action: Mouse moved to (811, 78)
Screenshot: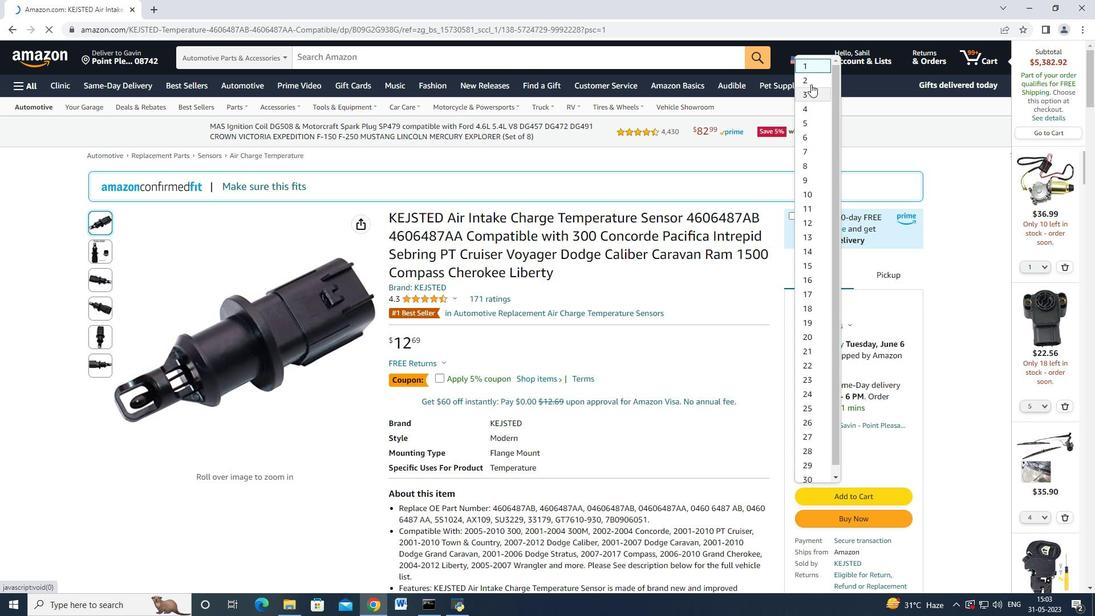 
Action: Mouse pressed left at (811, 78)
Screenshot: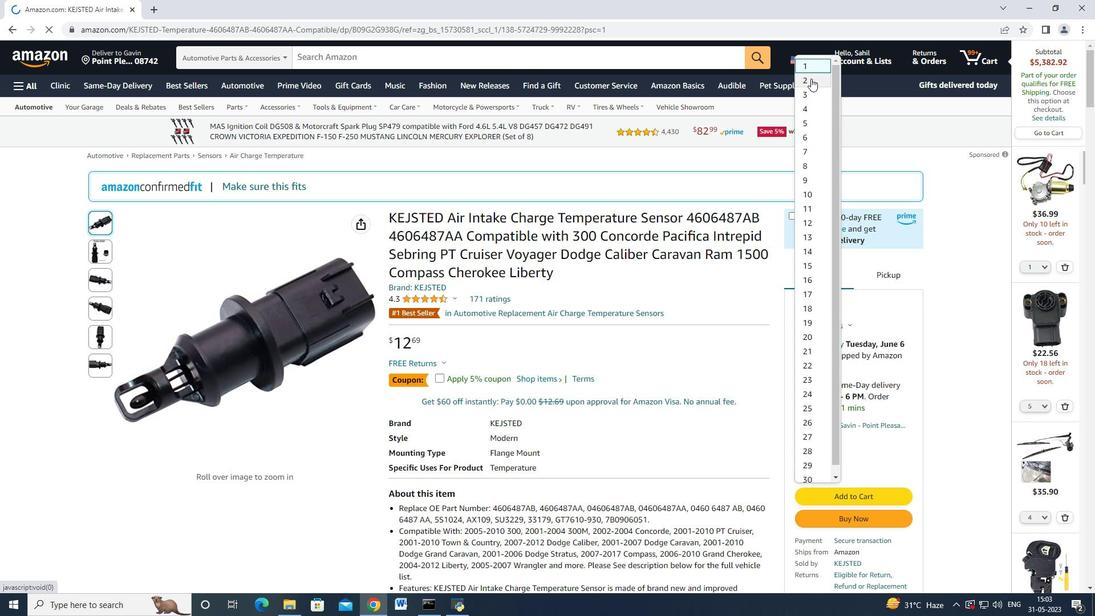 
Action: Mouse moved to (839, 495)
Screenshot: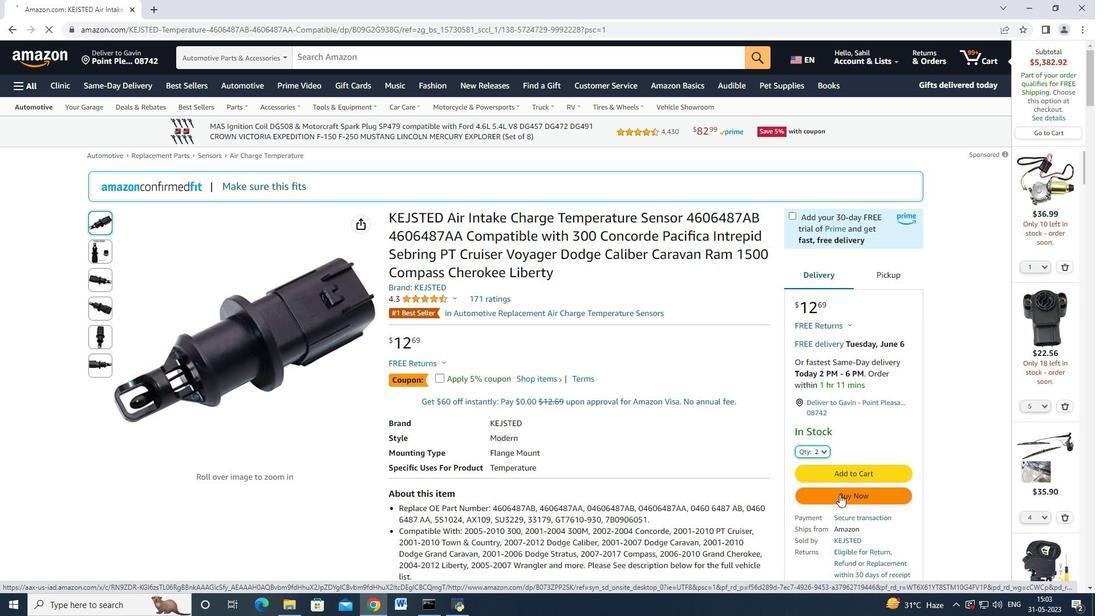 
Action: Mouse pressed left at (839, 495)
Screenshot: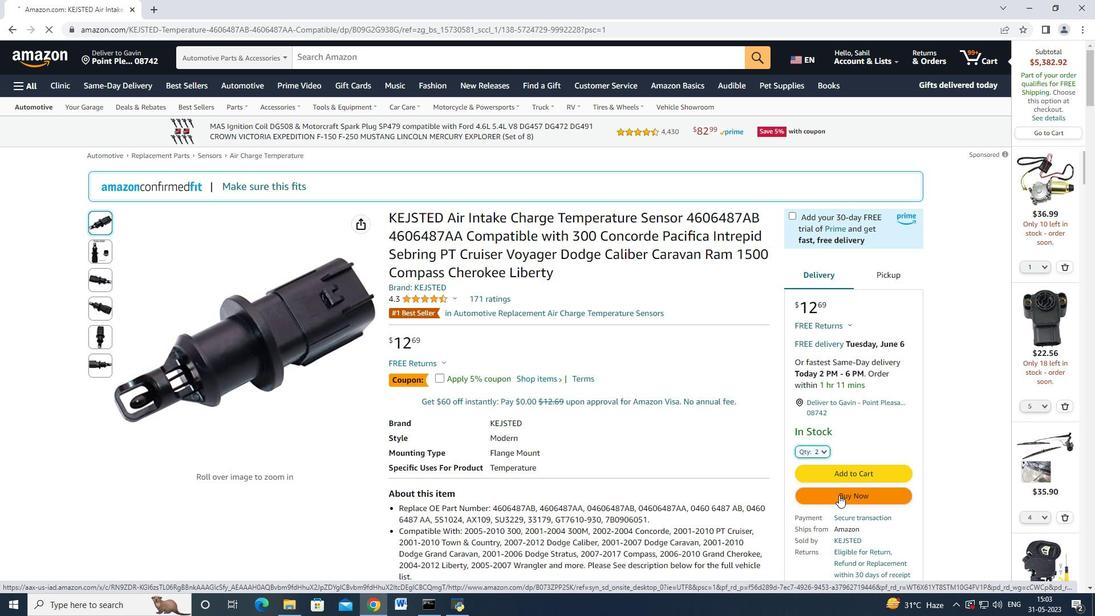 
Action: Mouse moved to (660, 90)
Screenshot: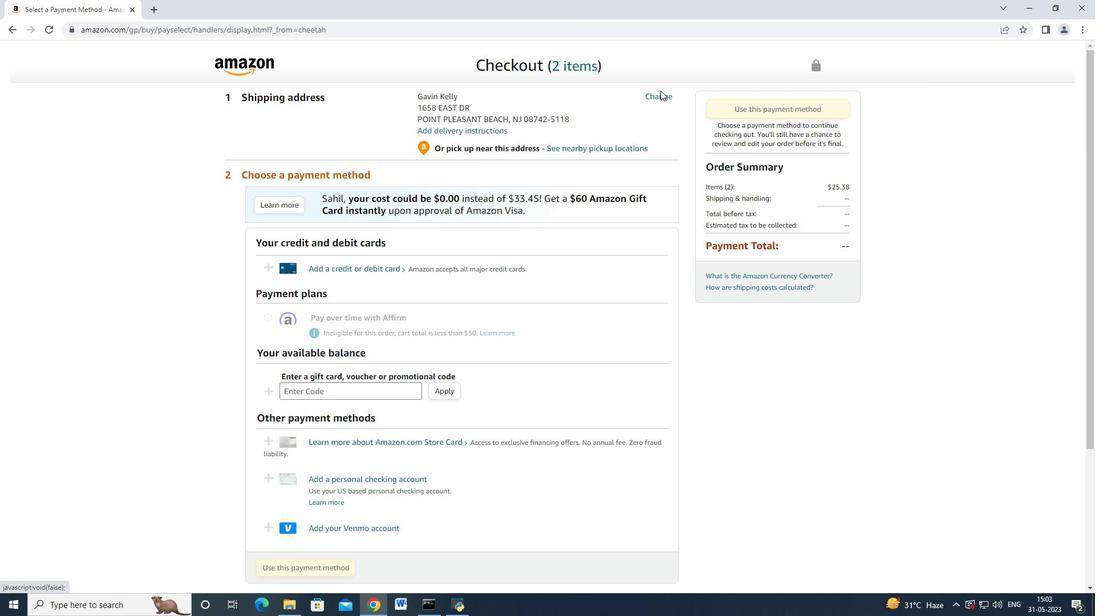 
Action: Mouse pressed left at (660, 90)
Screenshot: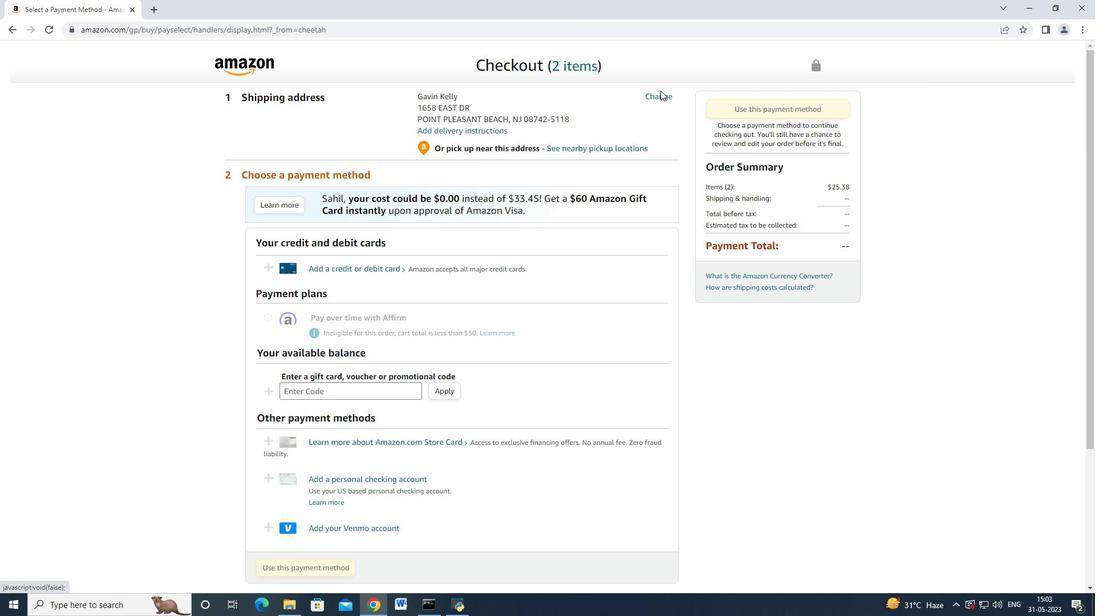 
Action: Mouse moved to (659, 98)
Screenshot: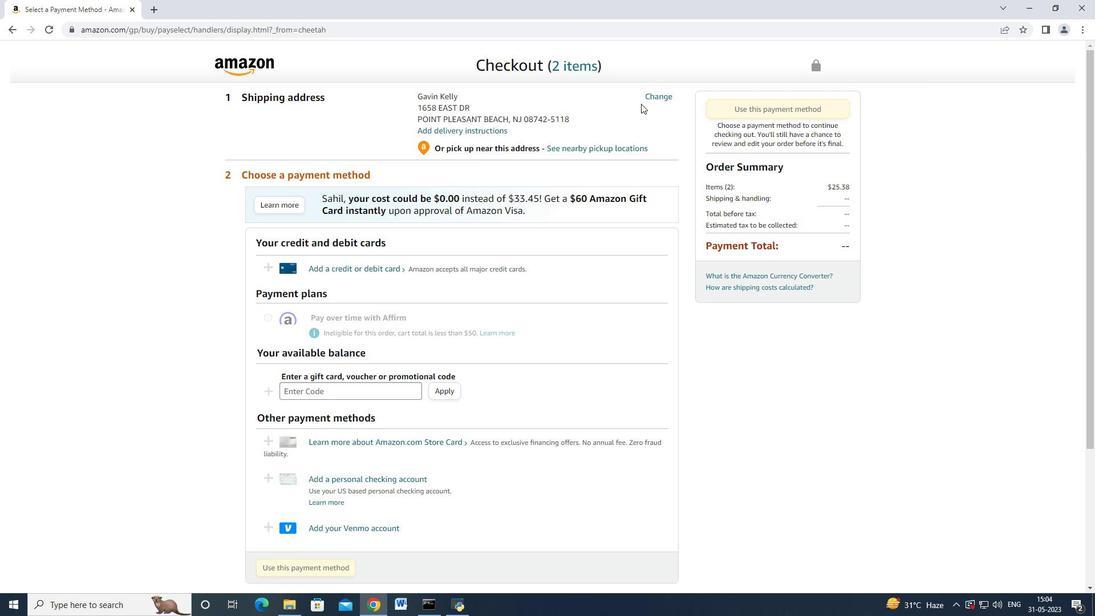 
Action: Mouse pressed left at (659, 98)
Screenshot: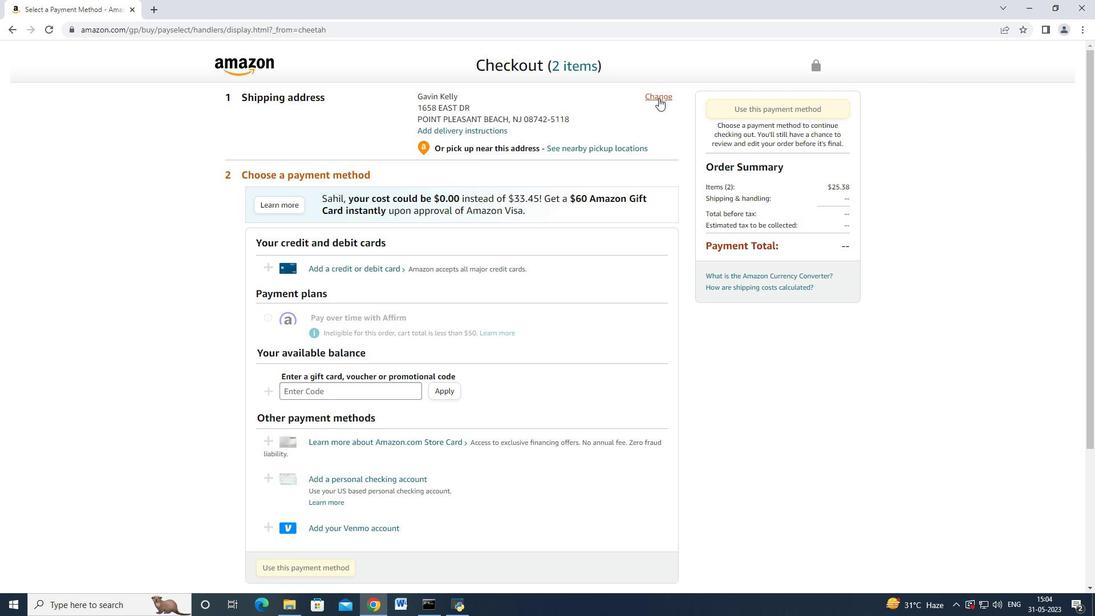 
Action: Mouse moved to (420, 122)
Screenshot: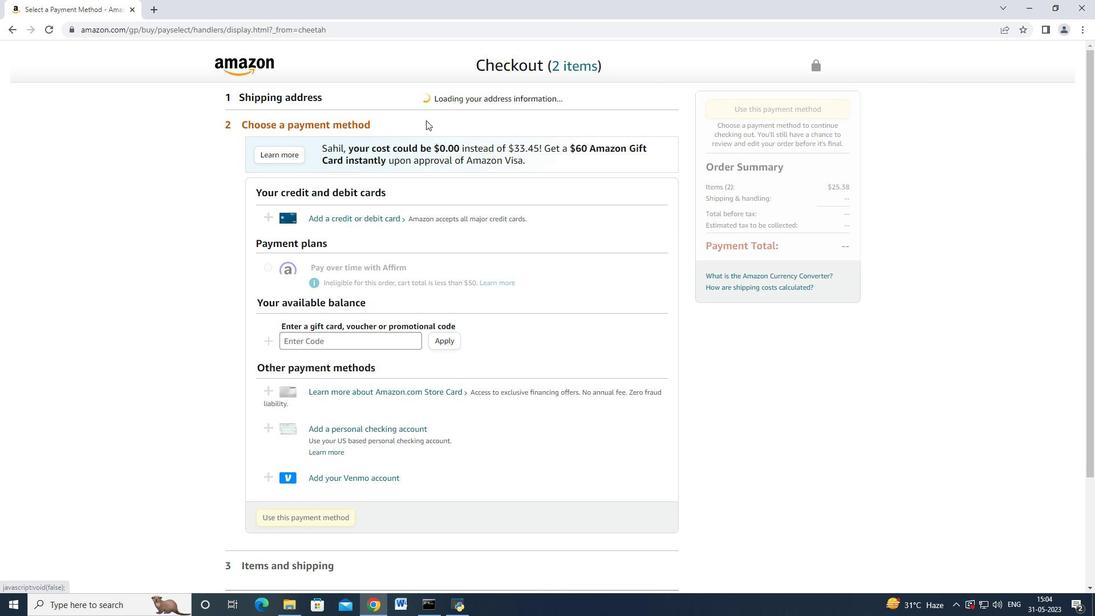 
Action: Mouse scrolled (420, 121) with delta (0, 0)
Screenshot: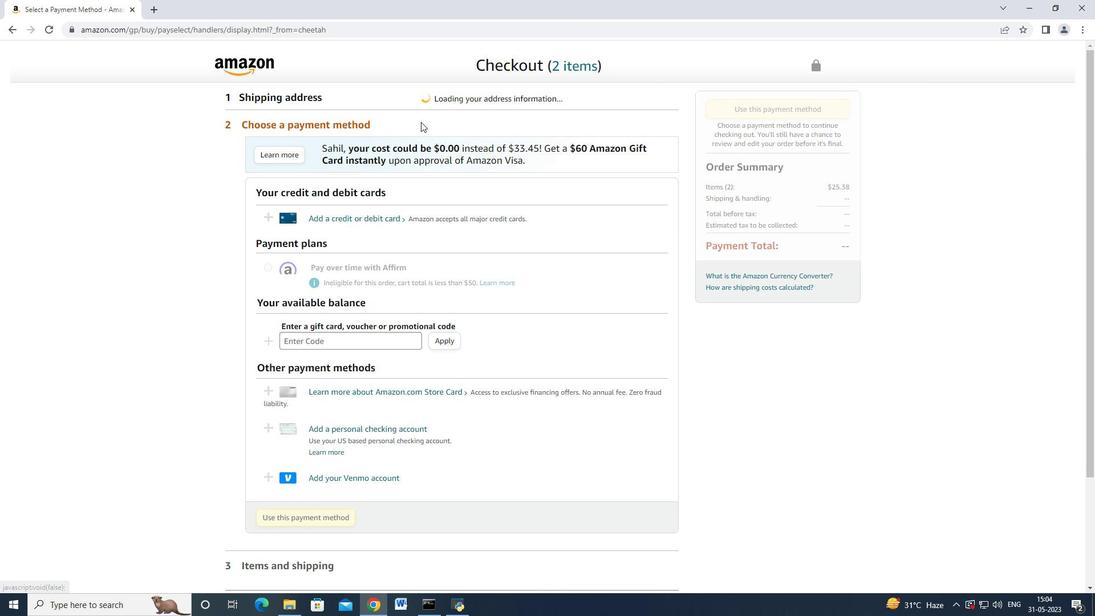 
Action: Mouse moved to (413, 127)
Screenshot: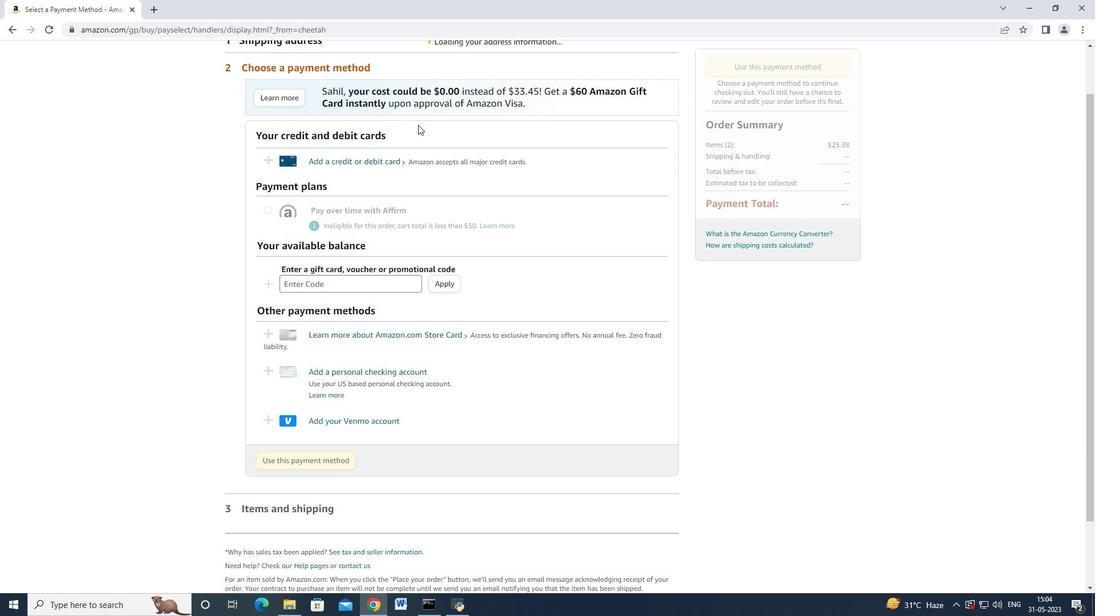 
Action: Mouse scrolled (413, 127) with delta (0, 0)
Screenshot: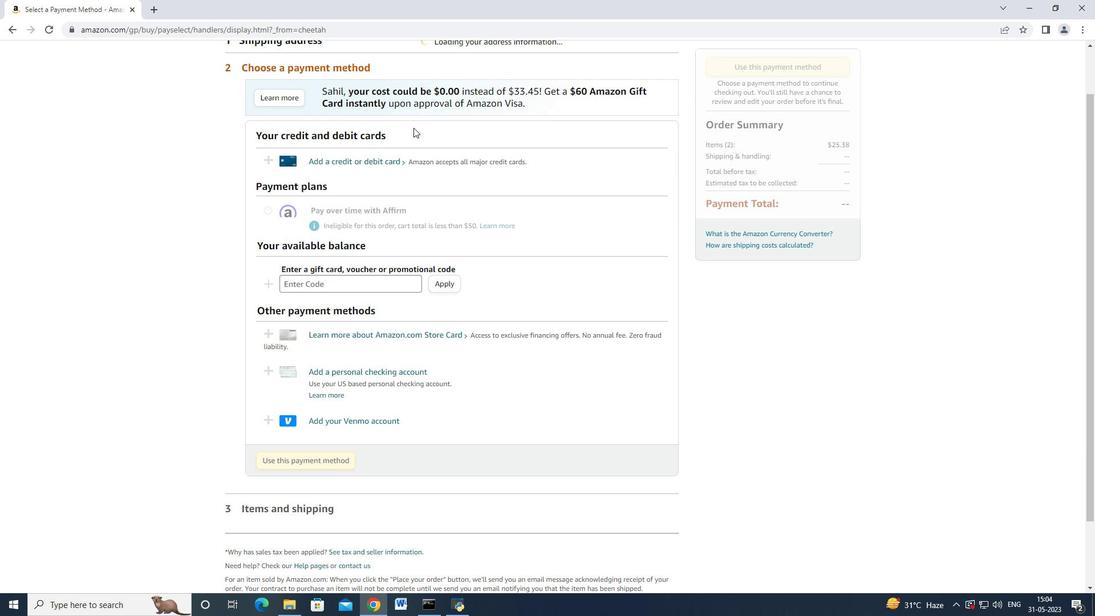 
Action: Mouse moved to (404, 132)
Screenshot: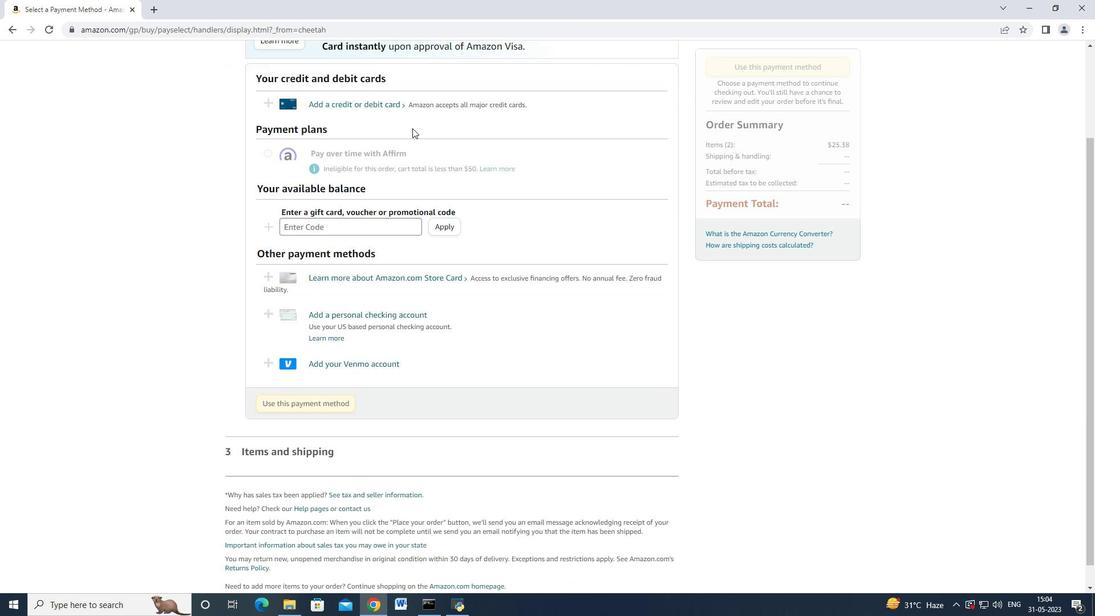 
Action: Mouse scrolled (404, 132) with delta (0, 0)
Screenshot: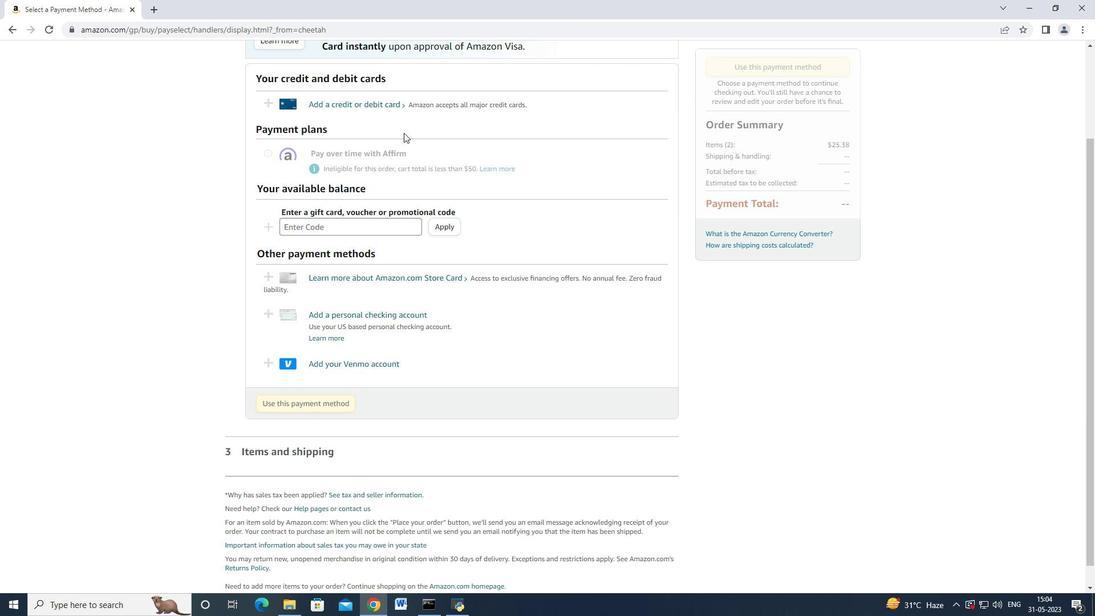 
Action: Mouse scrolled (404, 132) with delta (0, 0)
Screenshot: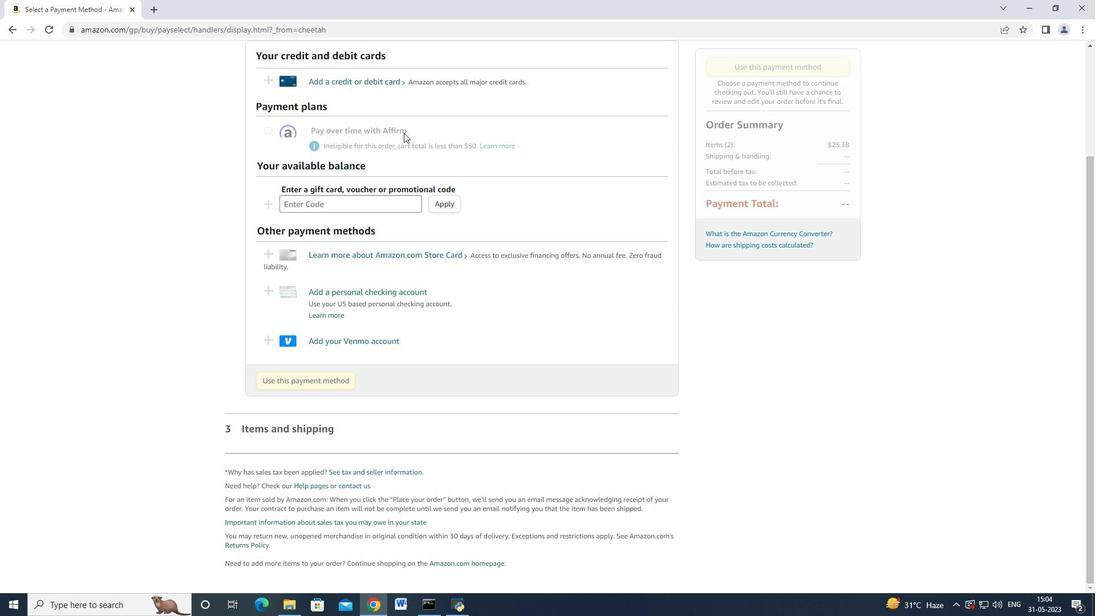 
Action: Mouse scrolled (404, 132) with delta (0, 0)
Screenshot: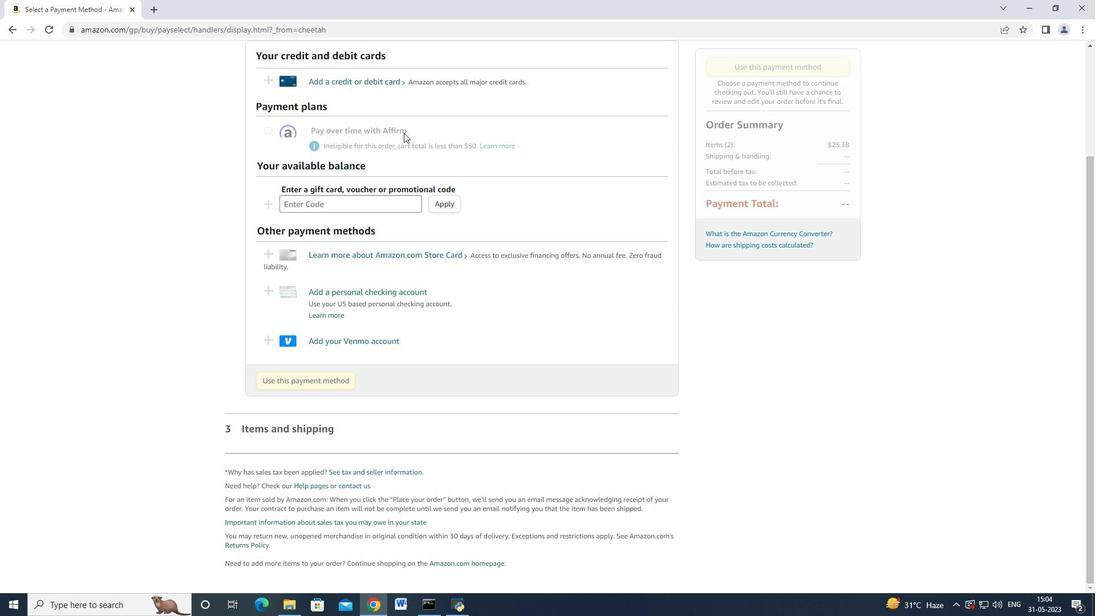 
Action: Mouse moved to (402, 132)
Screenshot: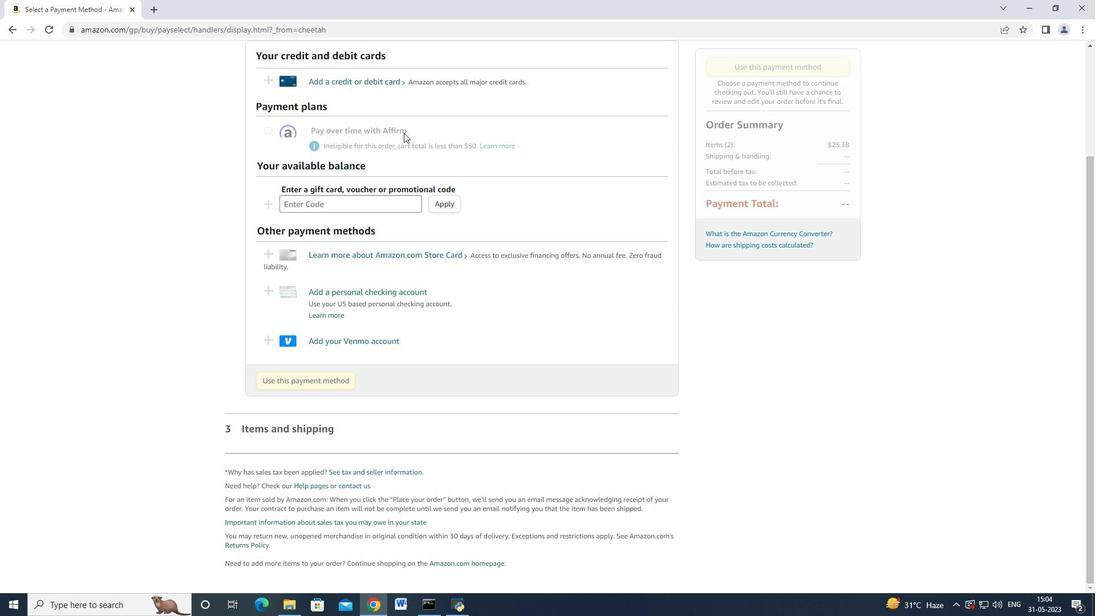 
Action: Mouse scrolled (402, 132) with delta (0, 0)
Screenshot: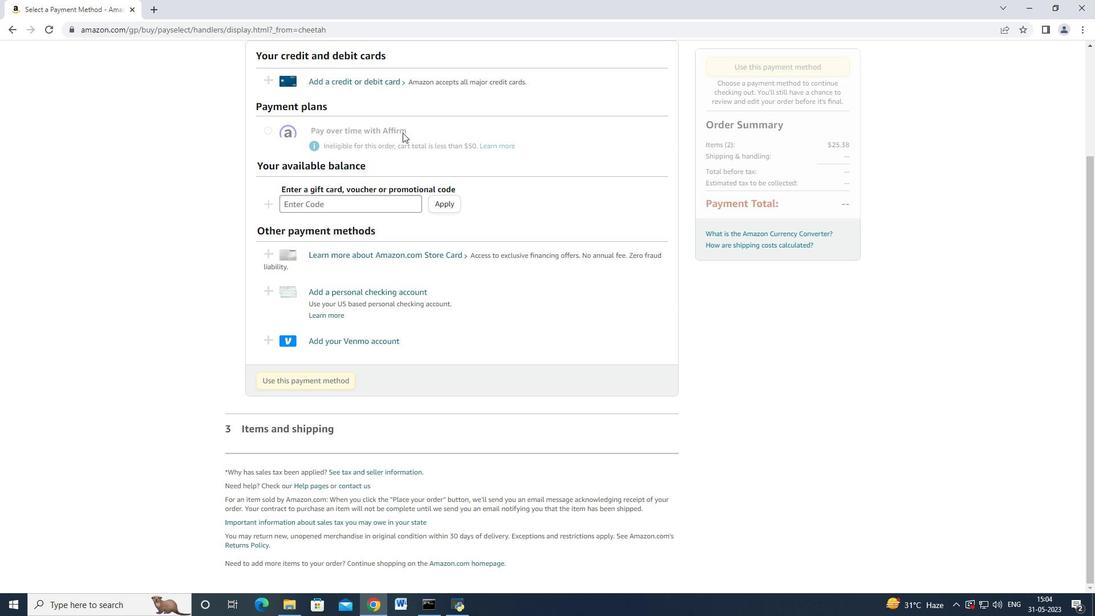 
Action: Mouse scrolled (402, 132) with delta (0, 0)
Screenshot: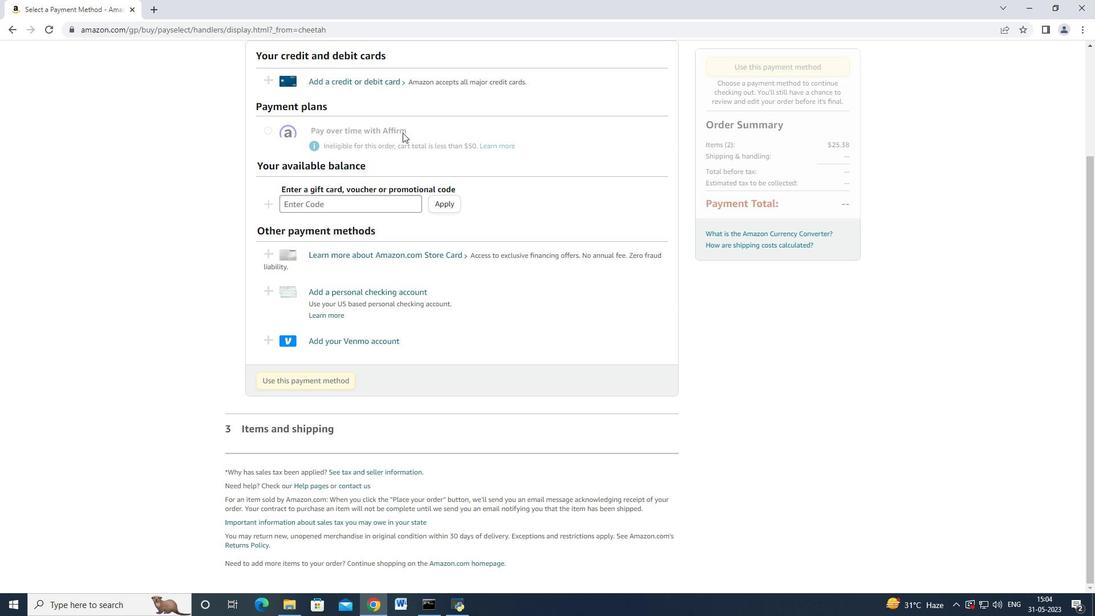 
Action: Mouse scrolled (402, 132) with delta (0, 0)
Screenshot: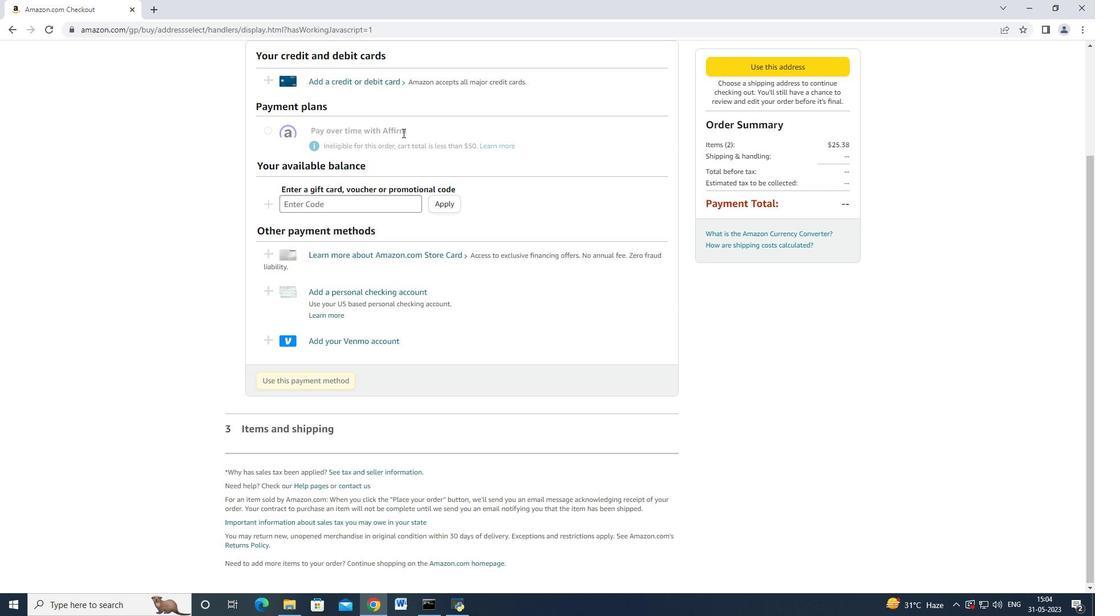 
Action: Mouse scrolled (402, 132) with delta (0, 0)
Screenshot: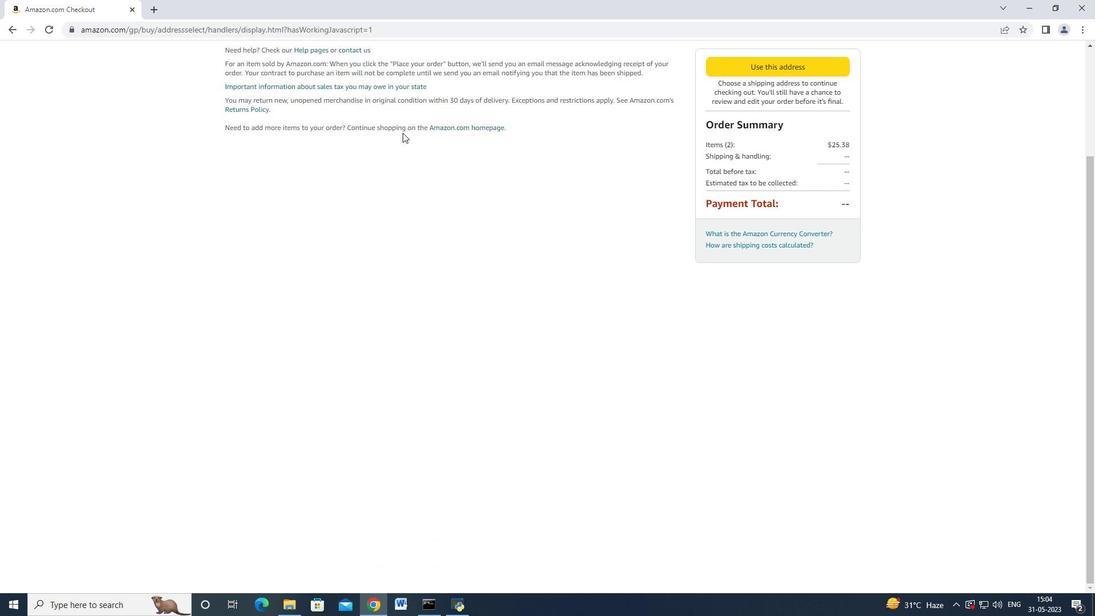 
Action: Mouse scrolled (402, 132) with delta (0, 0)
Screenshot: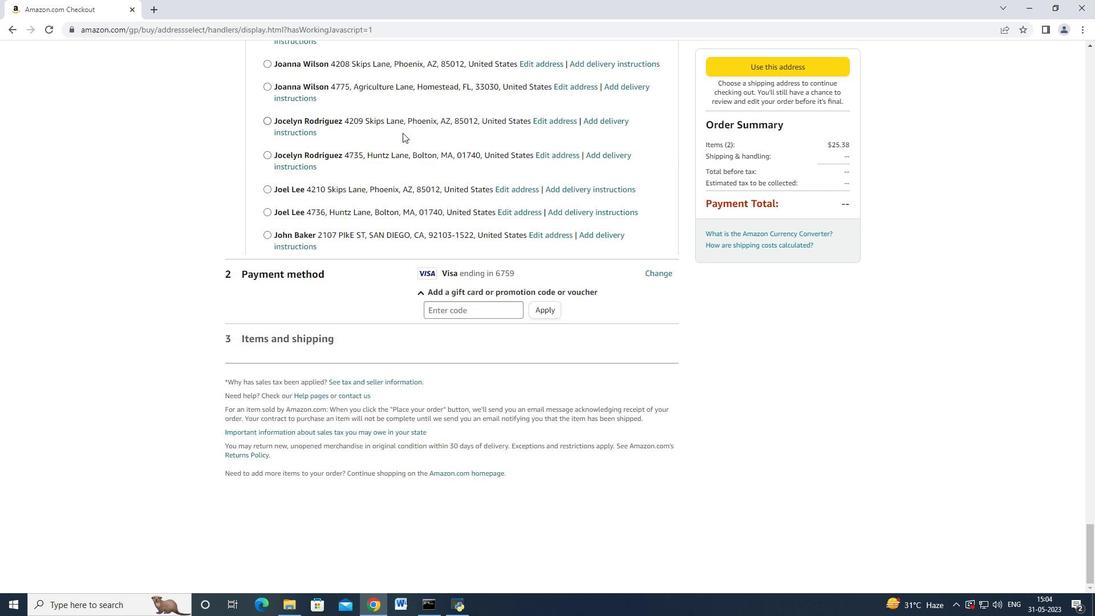 
Action: Mouse moved to (401, 128)
Screenshot: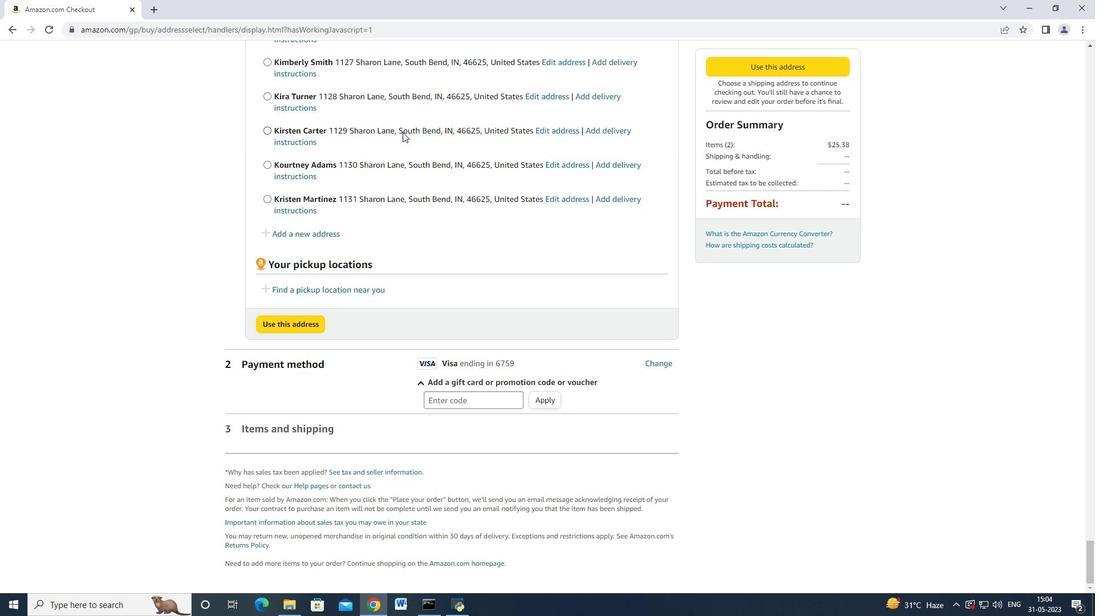 
Action: Mouse scrolled (401, 128) with delta (0, 0)
Screenshot: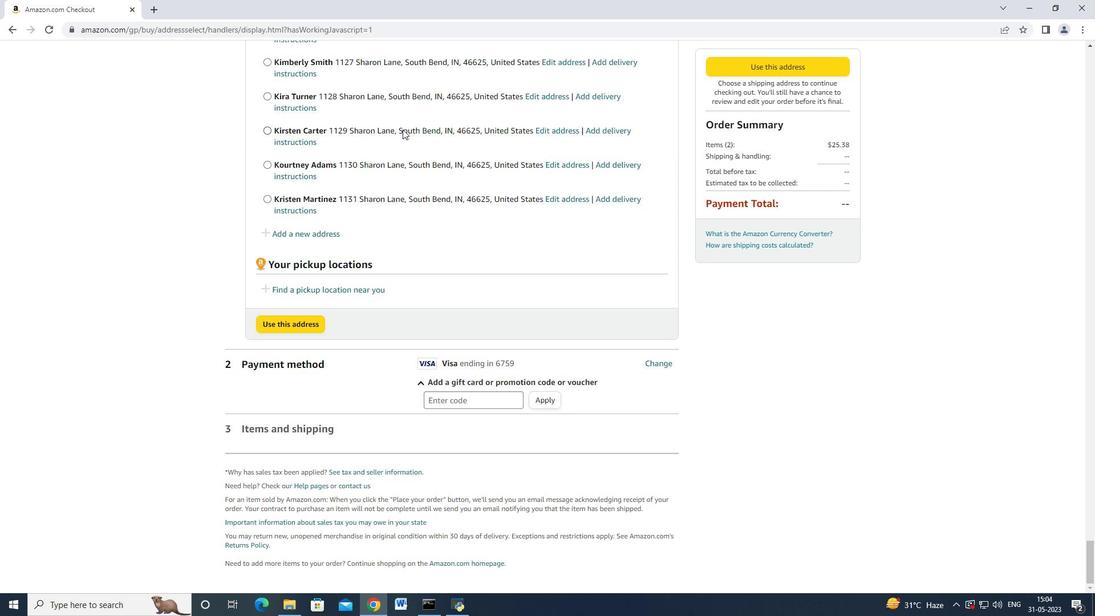
Action: Mouse scrolled (401, 128) with delta (0, 0)
Screenshot: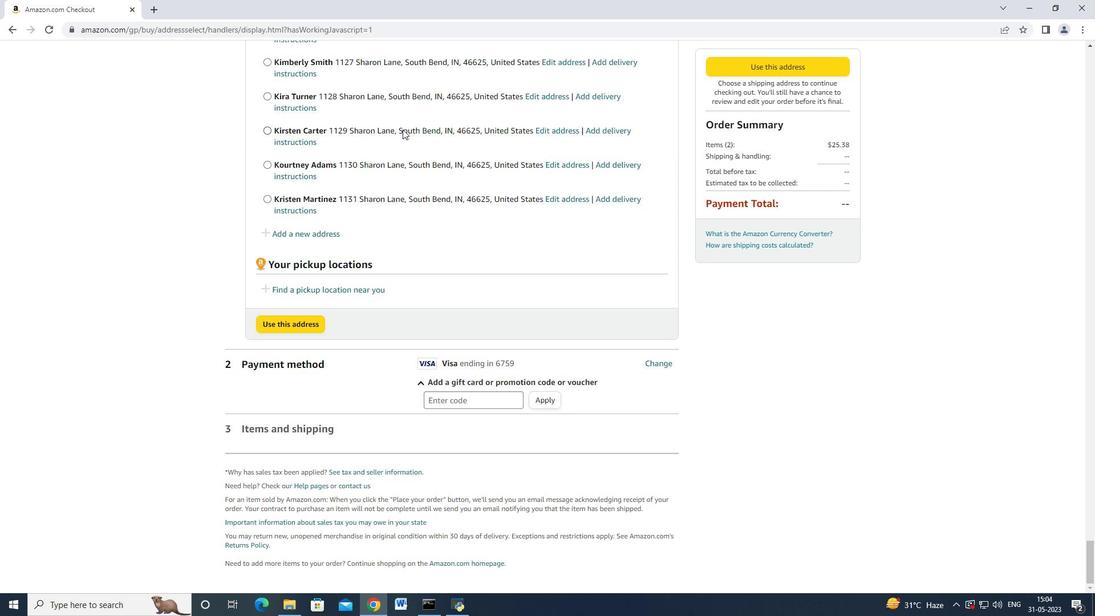 
Action: Mouse scrolled (401, 128) with delta (0, 0)
Screenshot: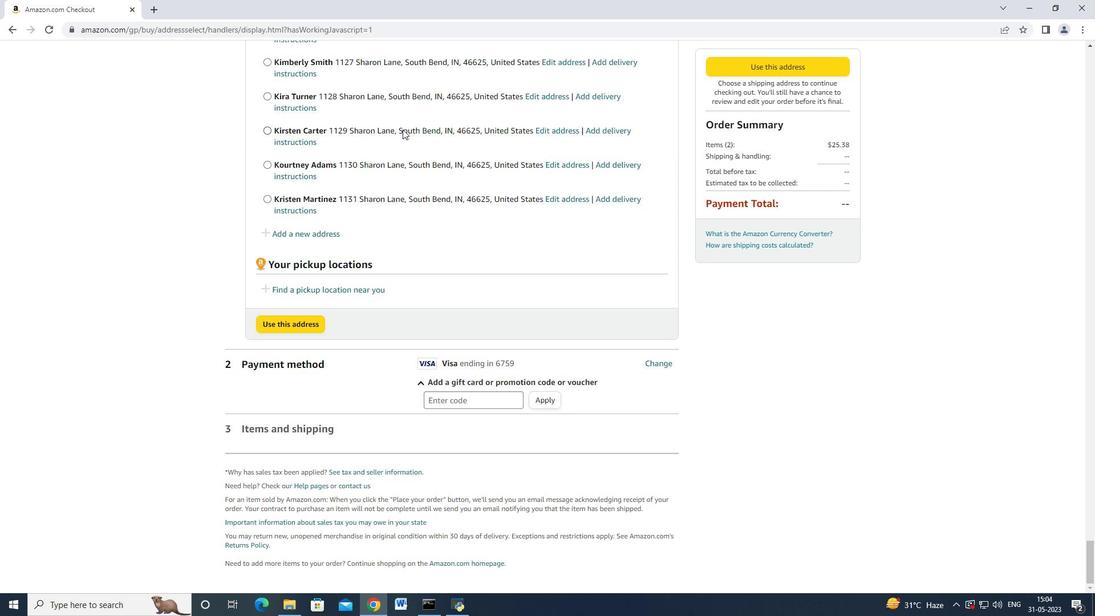 
Action: Mouse scrolled (401, 128) with delta (0, 0)
Screenshot: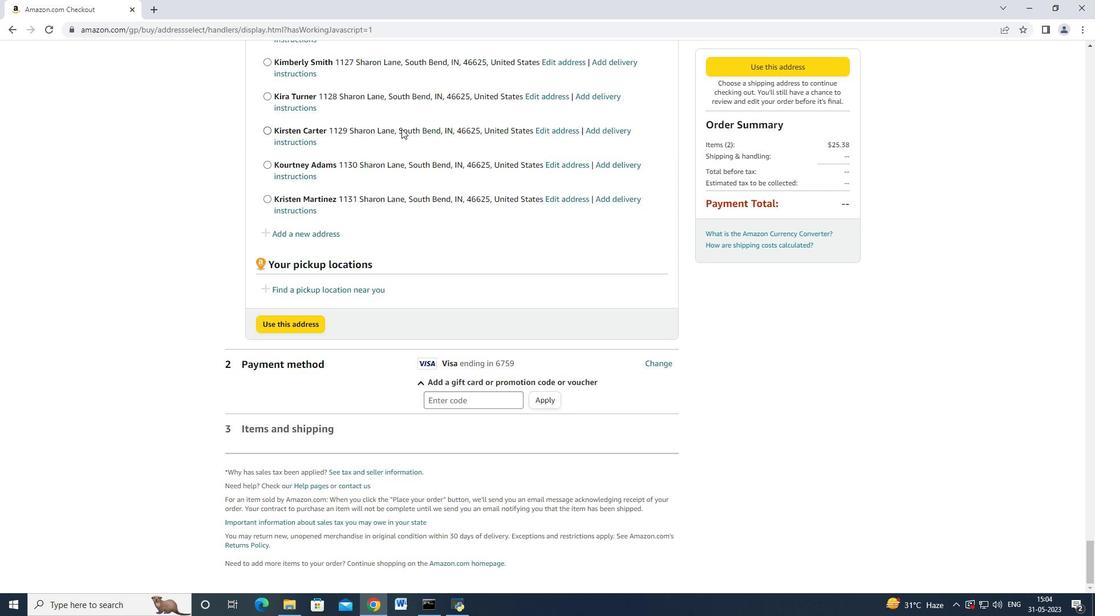 
Action: Mouse scrolled (401, 128) with delta (0, 0)
Screenshot: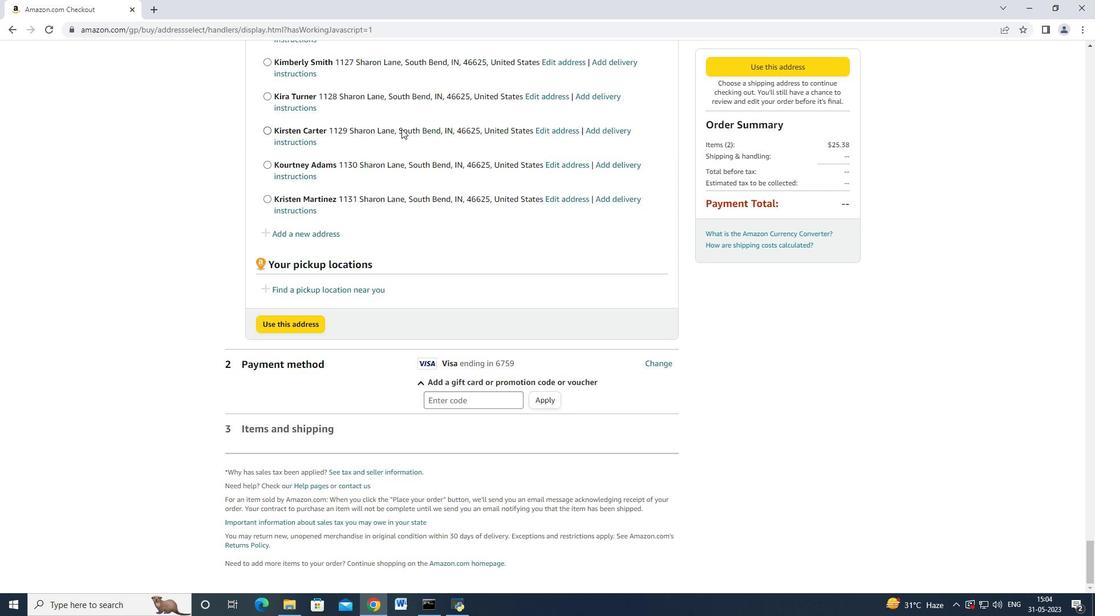 
Action: Mouse scrolled (401, 128) with delta (0, 0)
Screenshot: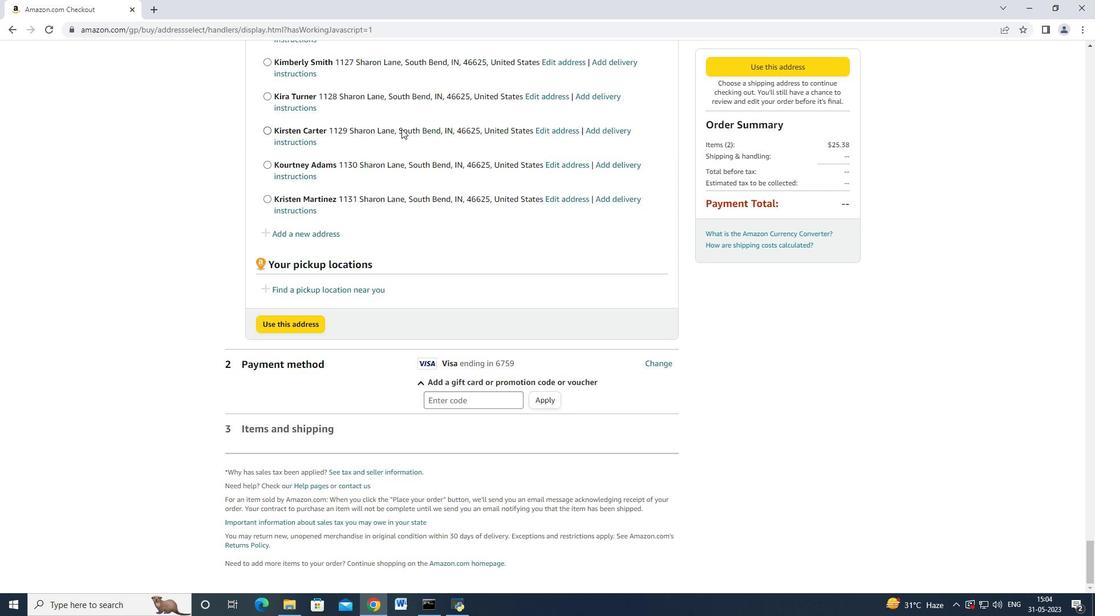 
Action: Mouse scrolled (401, 128) with delta (0, 0)
Screenshot: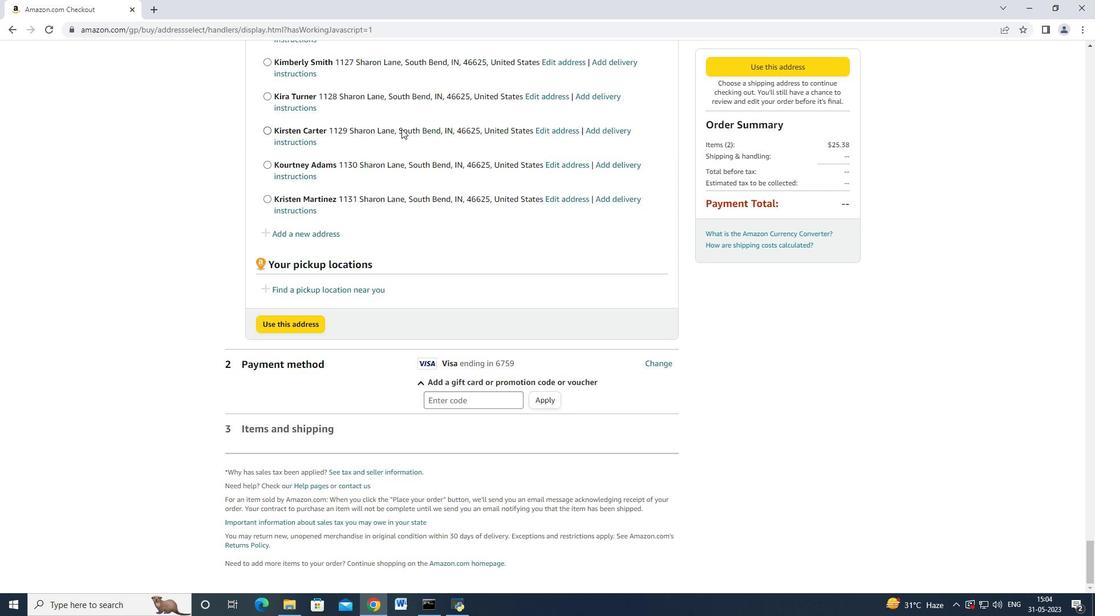 
Action: Mouse moved to (304, 236)
Screenshot: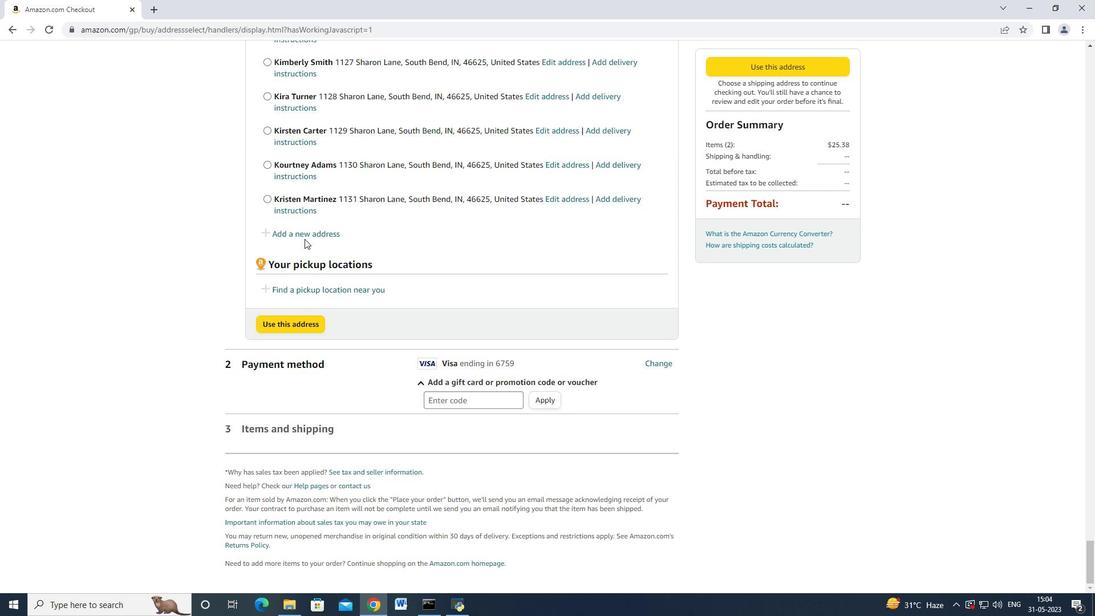
Action: Mouse pressed left at (304, 236)
Screenshot: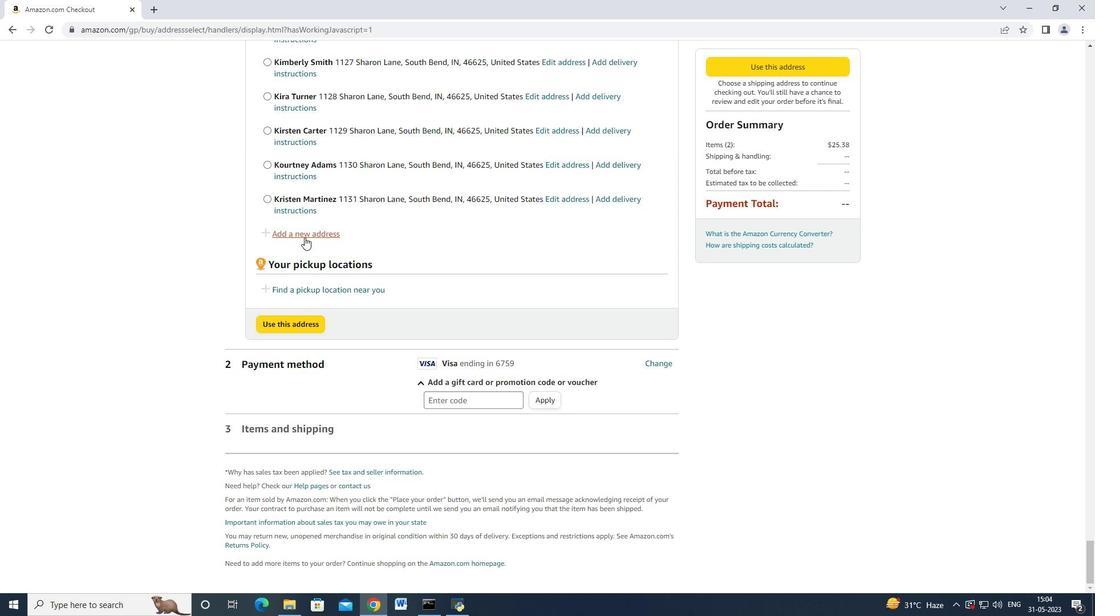 
Action: Mouse moved to (373, 279)
Screenshot: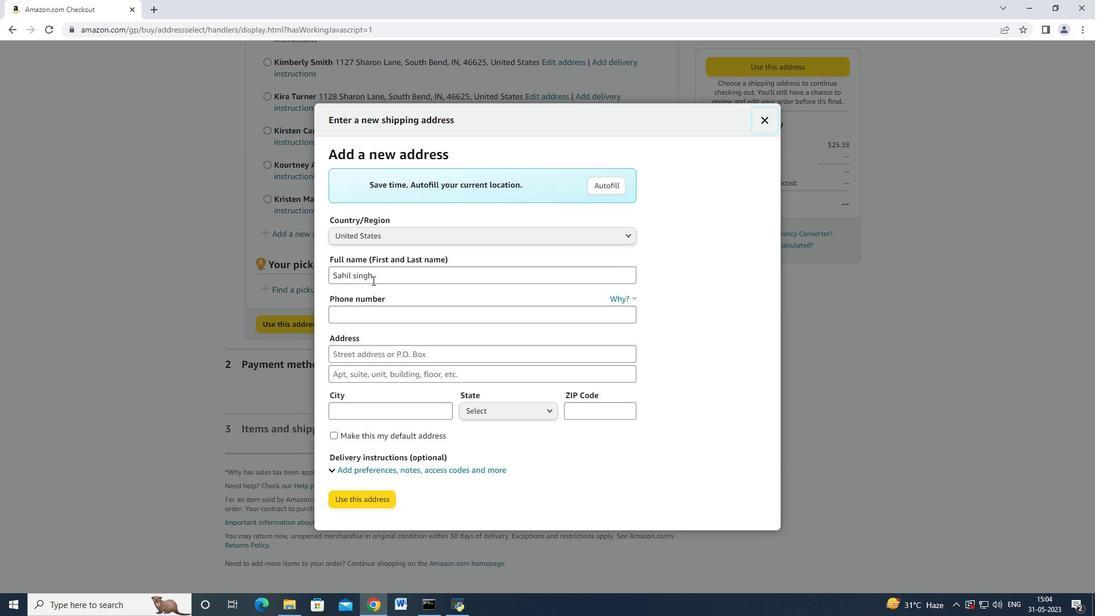 
Action: Mouse pressed left at (373, 279)
Screenshot: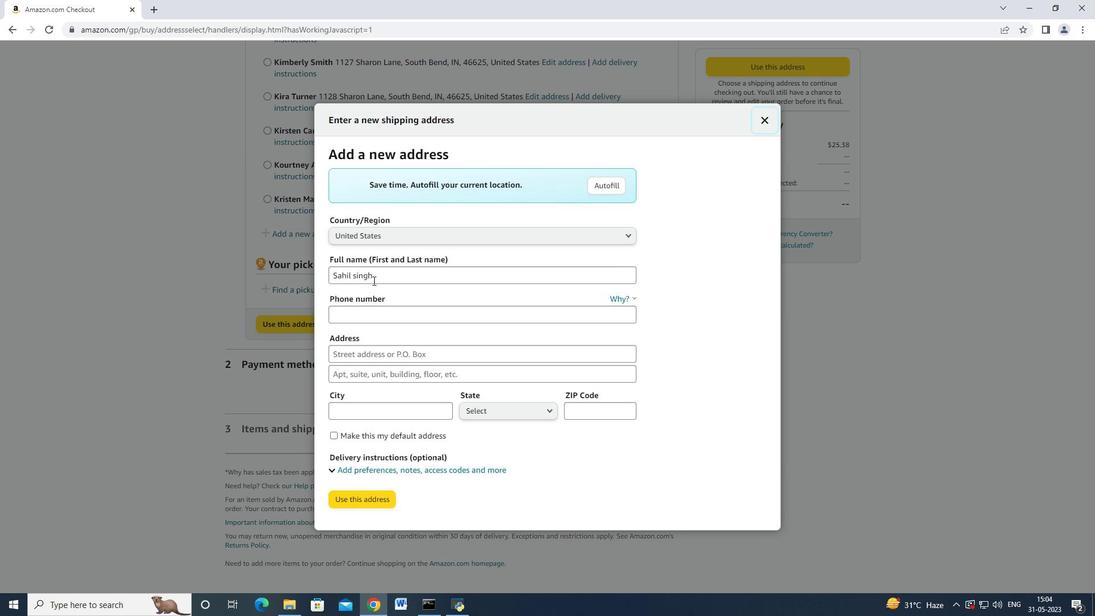 
Action: Mouse moved to (332, 277)
Screenshot: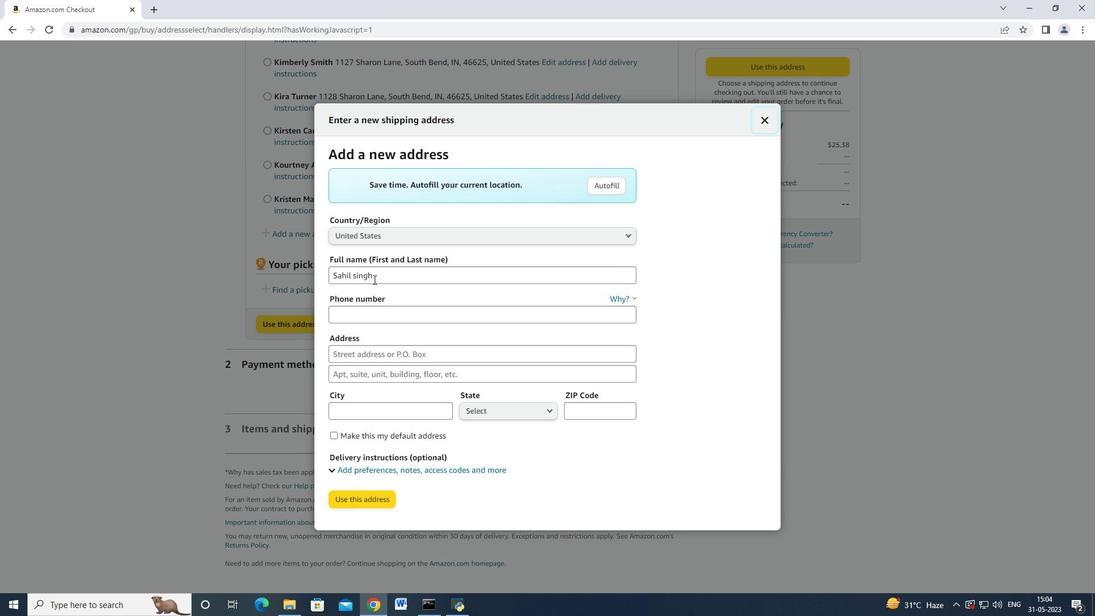 
Action: Key pressed <Key.backspace><Key.shift>Krystal<Key.space><Key.shift>Hall<Key.tab><Key.tab>5742125169<Key.tab>1132<Key.space><Key.shift_r>Sharon<Key.space><Key.shift>Lane<Key.space><Key.tab><Key.tab><Key.shift>South<Key.space><Key.shift>Ben<Key.space><Key.backspace>d<Key.space>
Screenshot: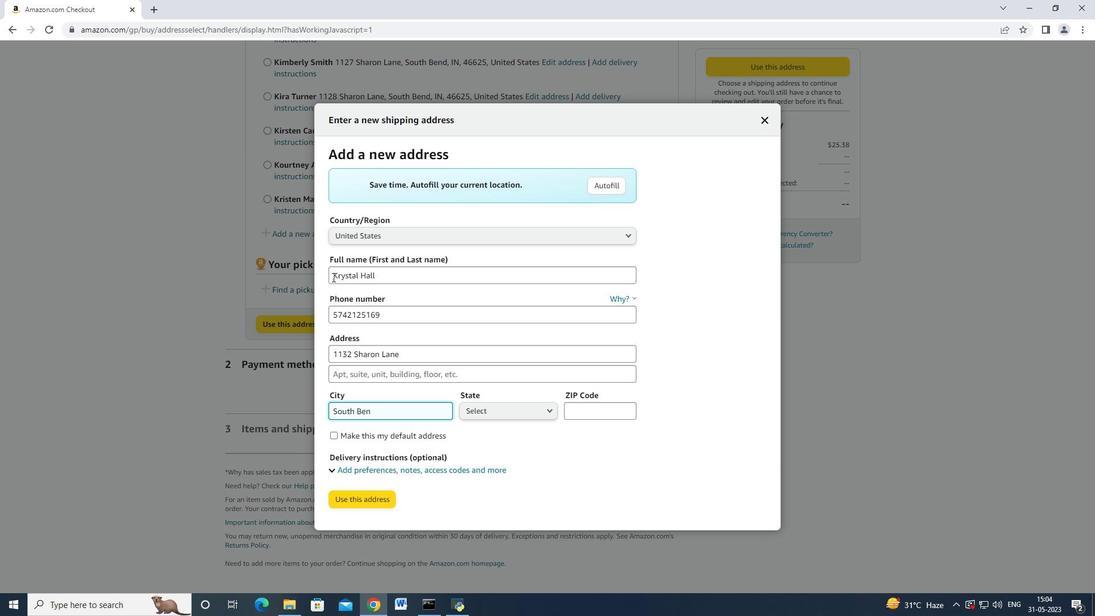 
Action: Mouse moved to (497, 412)
Screenshot: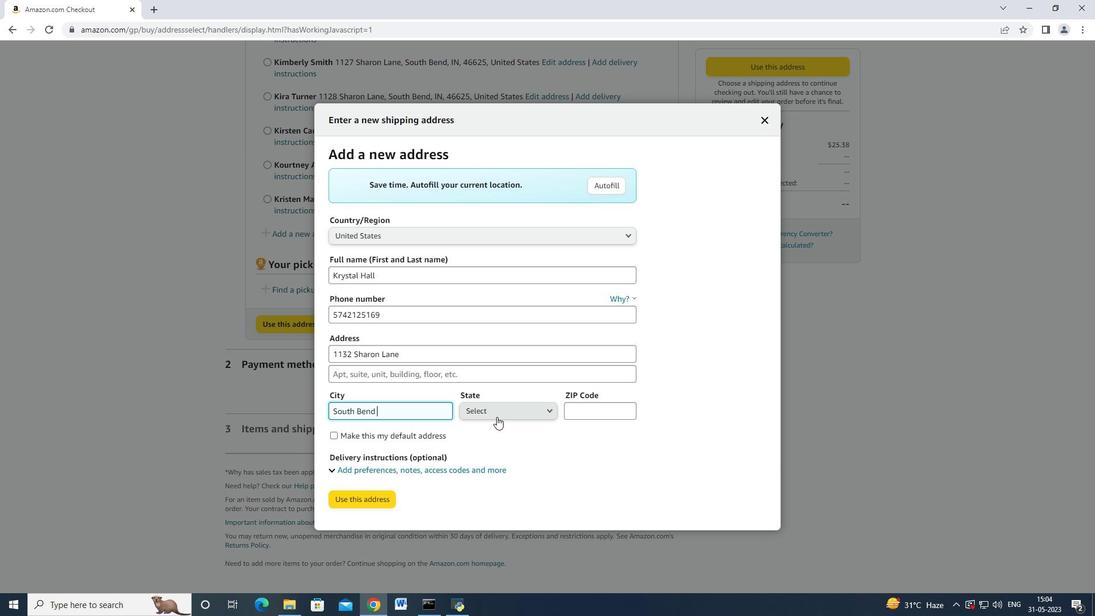 
Action: Mouse pressed left at (497, 412)
Screenshot: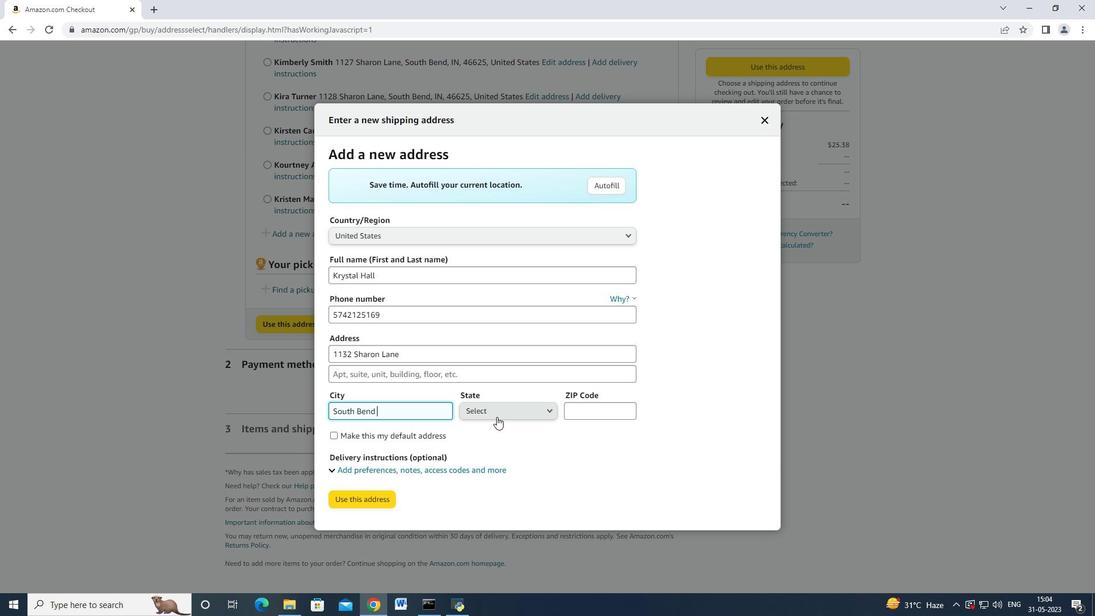 
Action: Mouse moved to (505, 307)
Screenshot: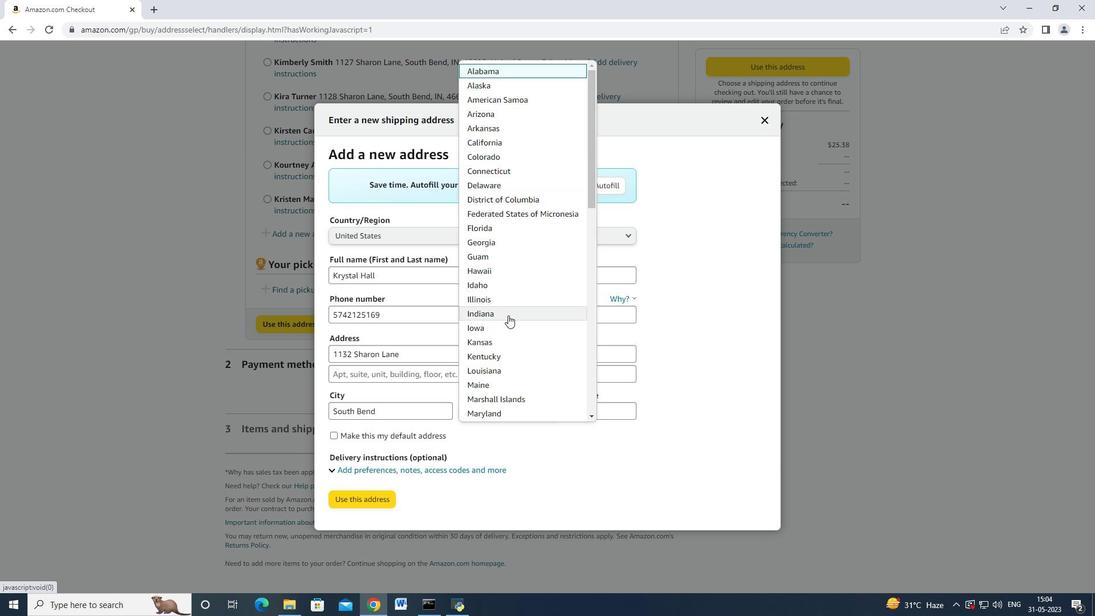 
Action: Mouse pressed left at (505, 307)
Screenshot: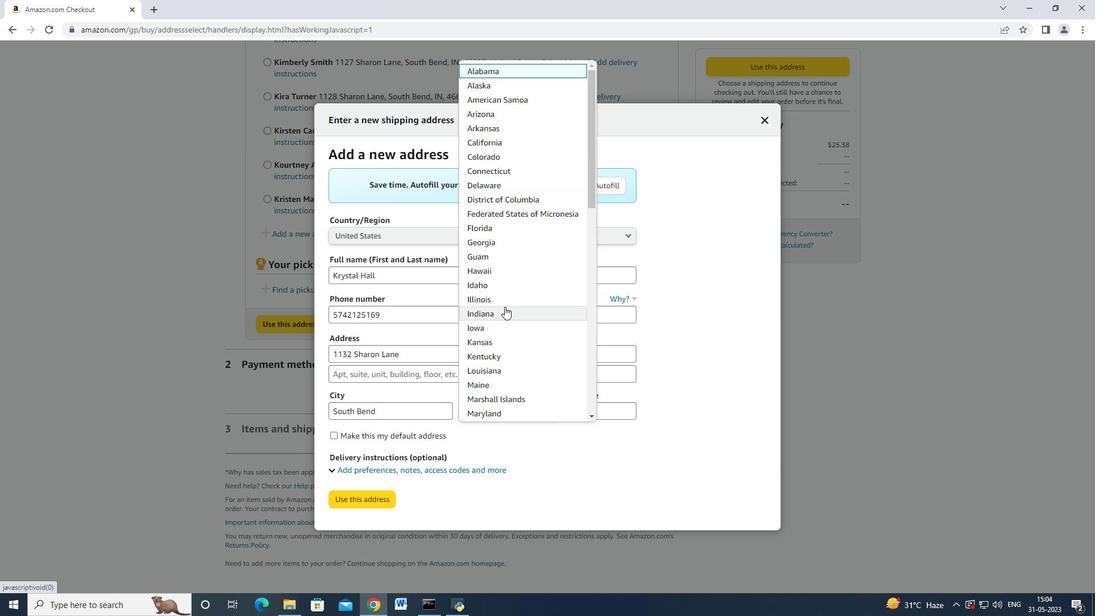 
Action: Mouse moved to (592, 416)
Screenshot: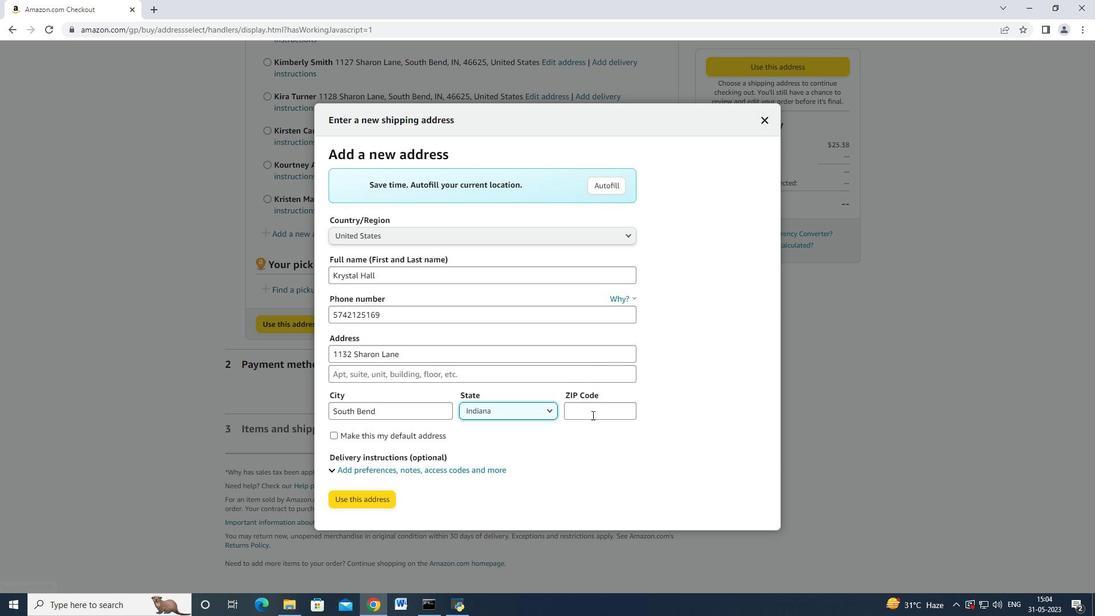 
Action: Mouse pressed left at (592, 416)
Screenshot: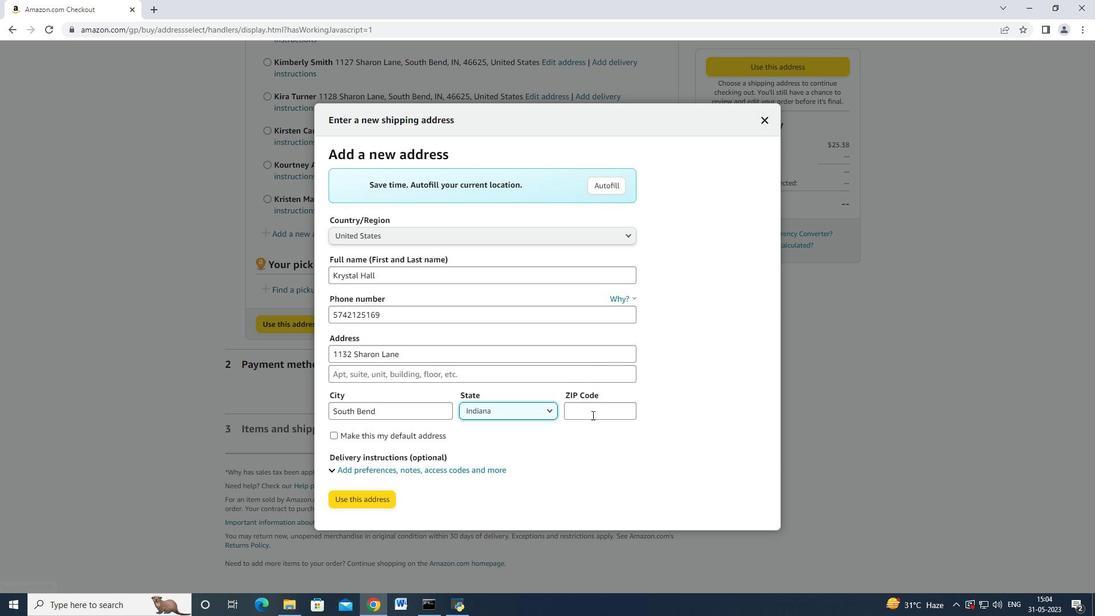 
Action: Mouse moved to (593, 416)
Screenshot: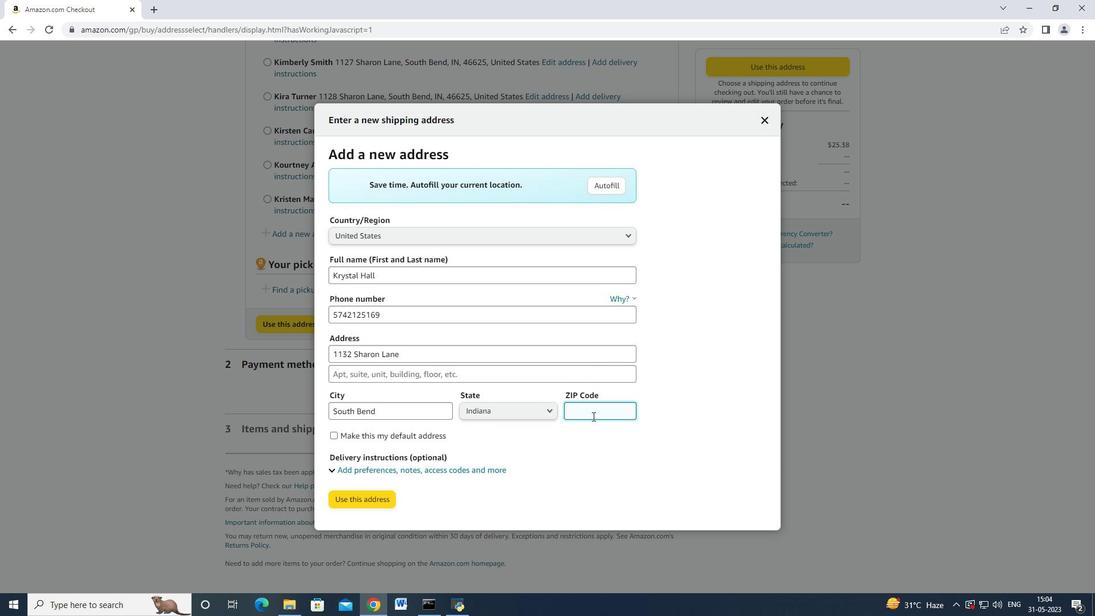 
Action: Key pressed 46625
Screenshot: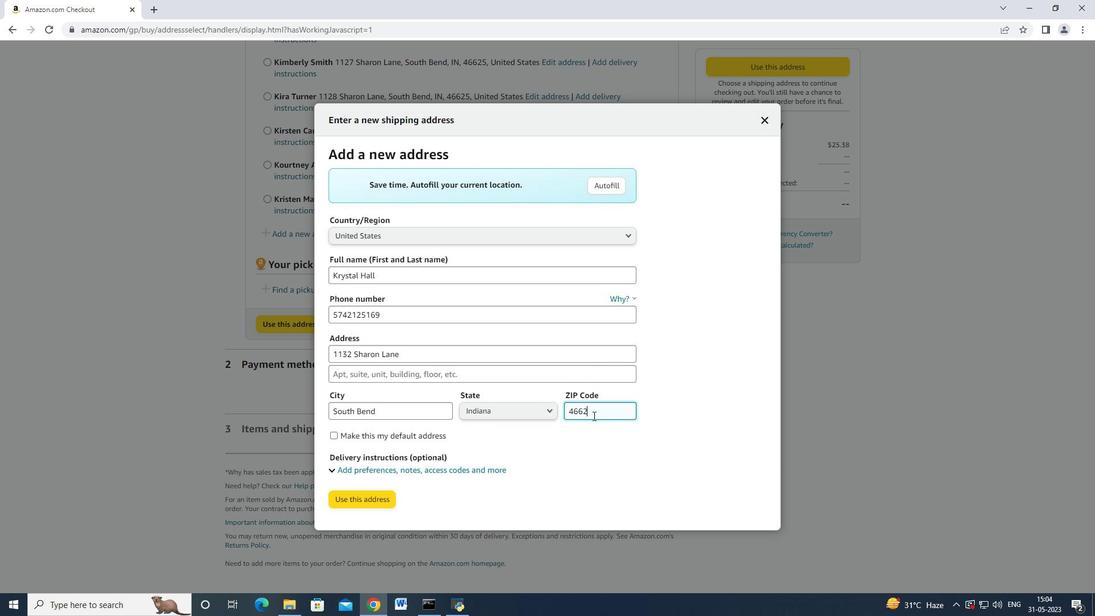 
Action: Mouse moved to (351, 522)
Screenshot: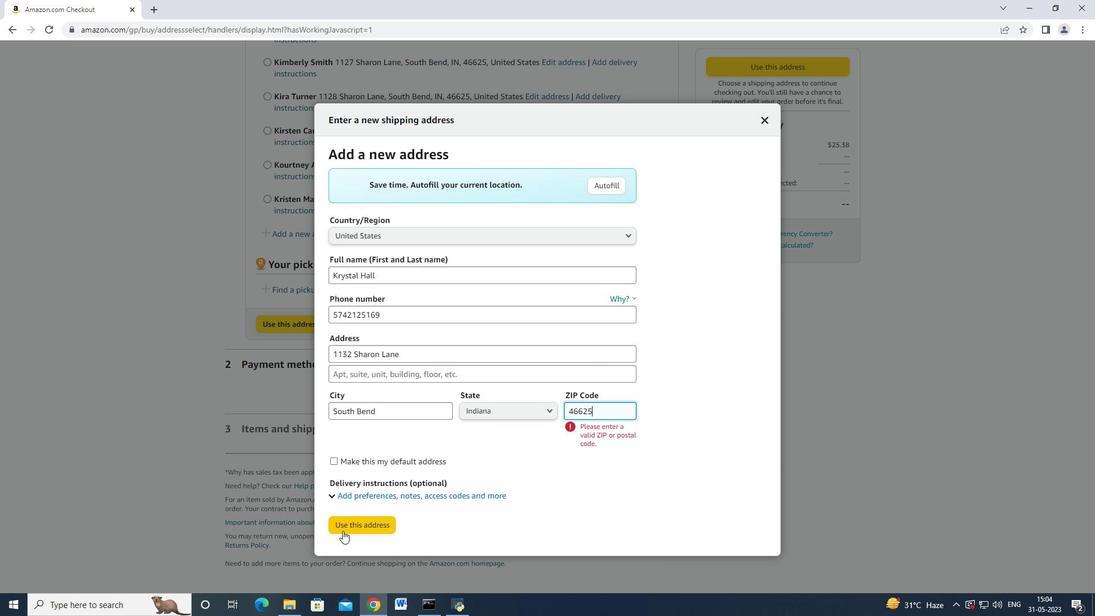 
Action: Mouse pressed left at (351, 522)
Screenshot: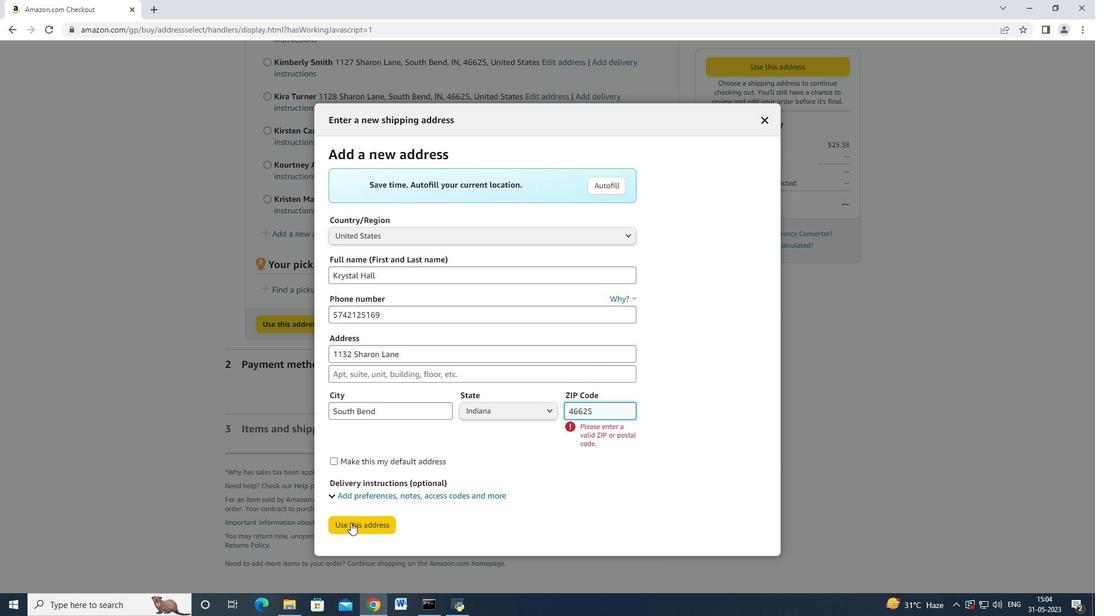
Action: Mouse moved to (358, 577)
Screenshot: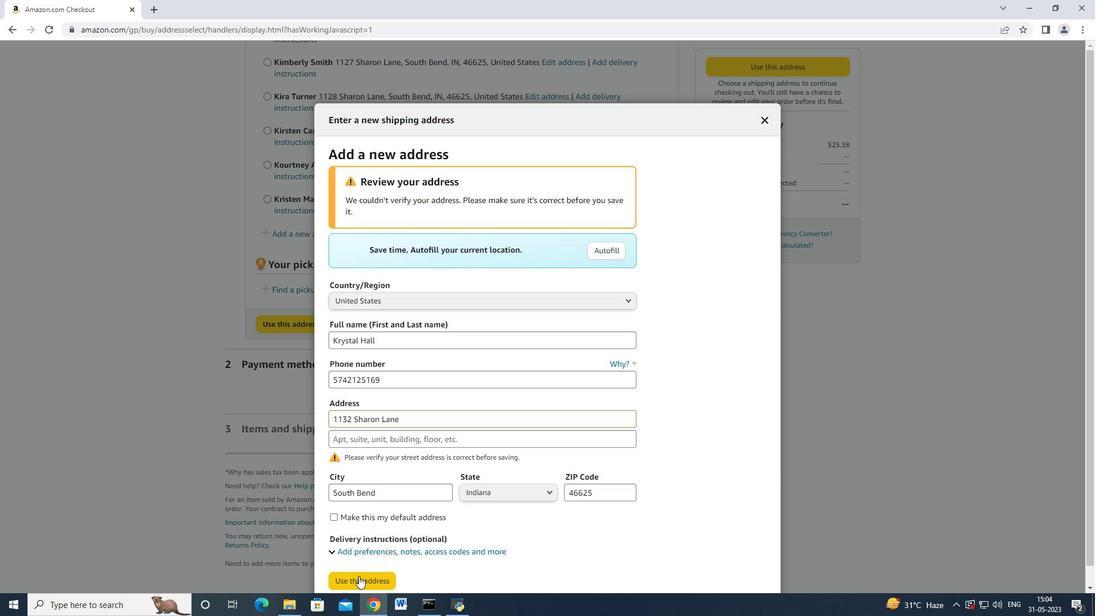 
Action: Mouse pressed left at (359, 577)
Screenshot: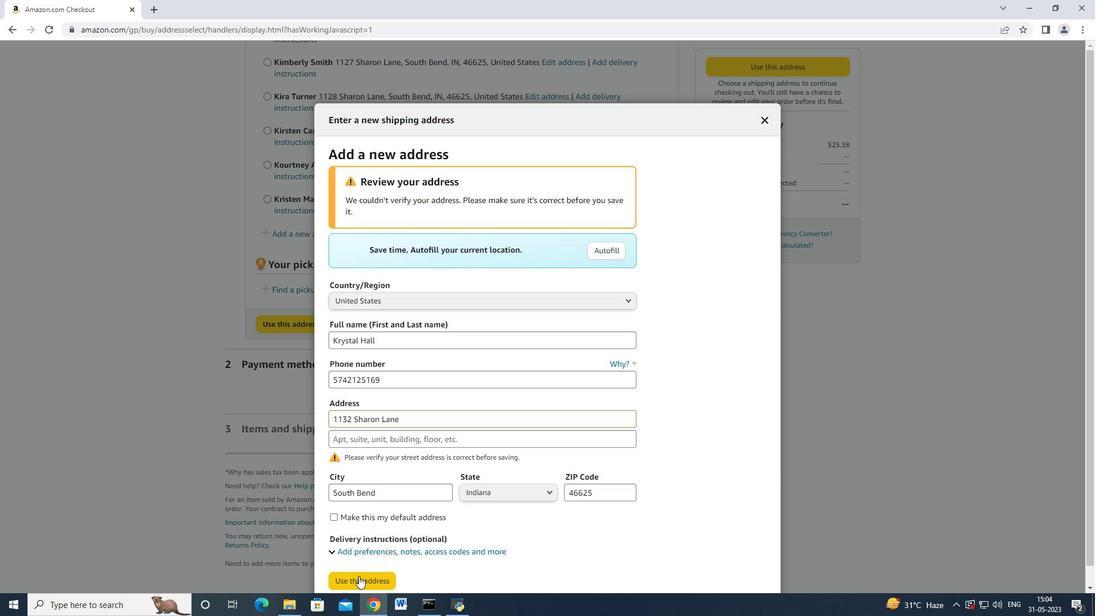 
Action: Mouse moved to (419, 415)
Screenshot: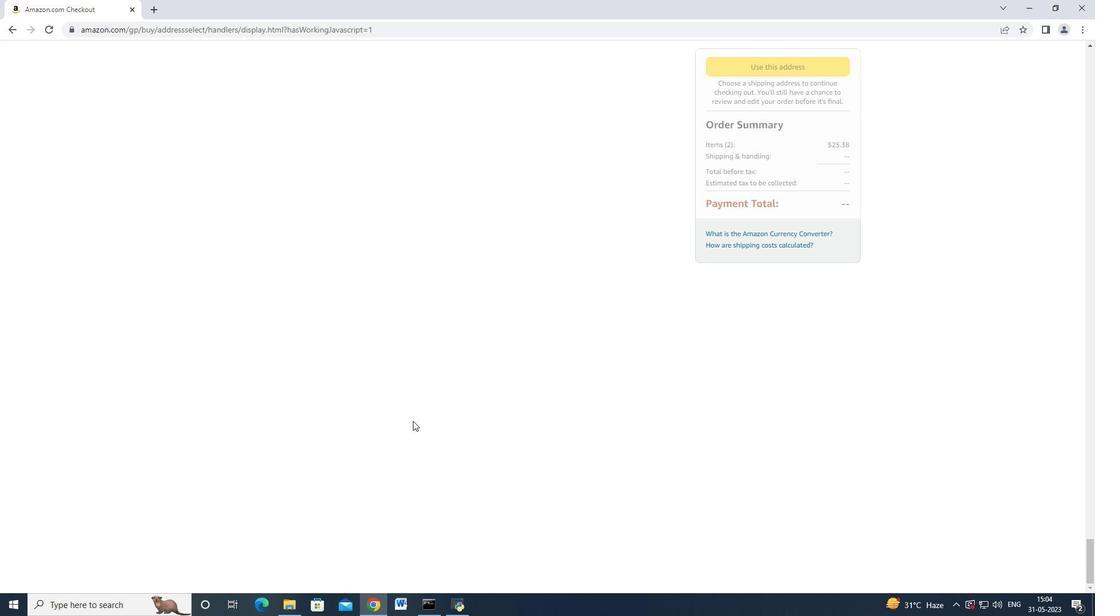 
Action: Mouse scrolled (419, 416) with delta (0, 0)
Screenshot: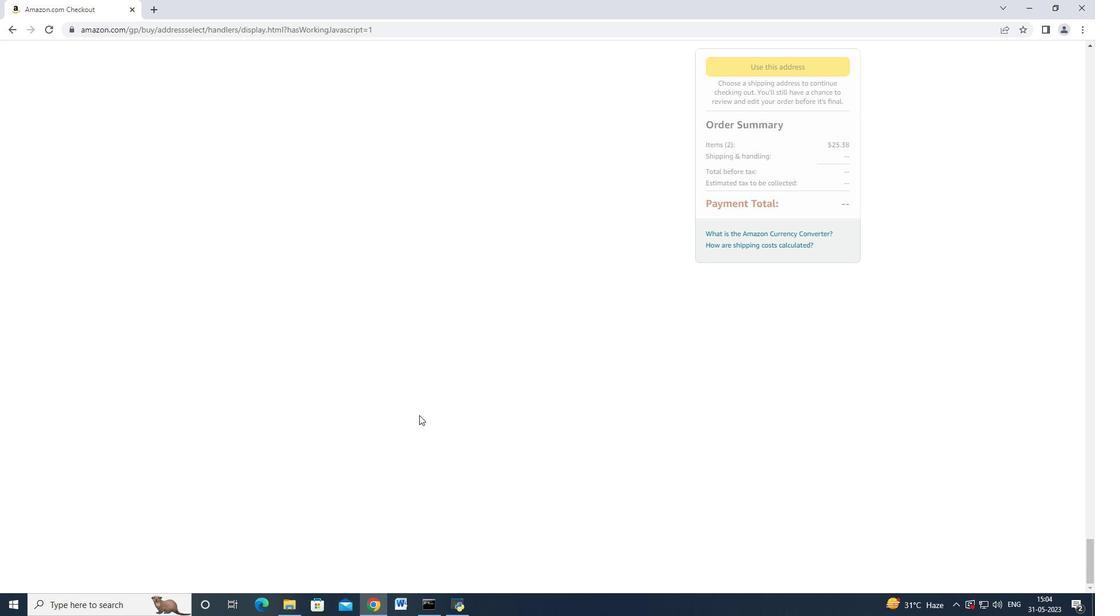 
Action: Mouse scrolled (419, 416) with delta (0, 0)
Screenshot: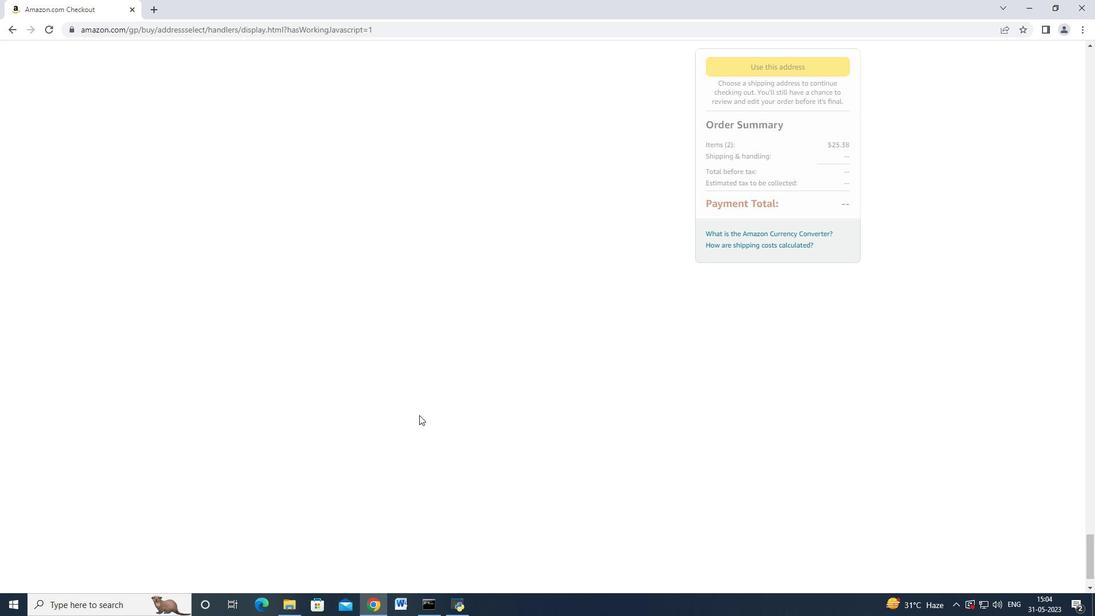 
Action: Mouse scrolled (419, 416) with delta (0, 0)
Screenshot: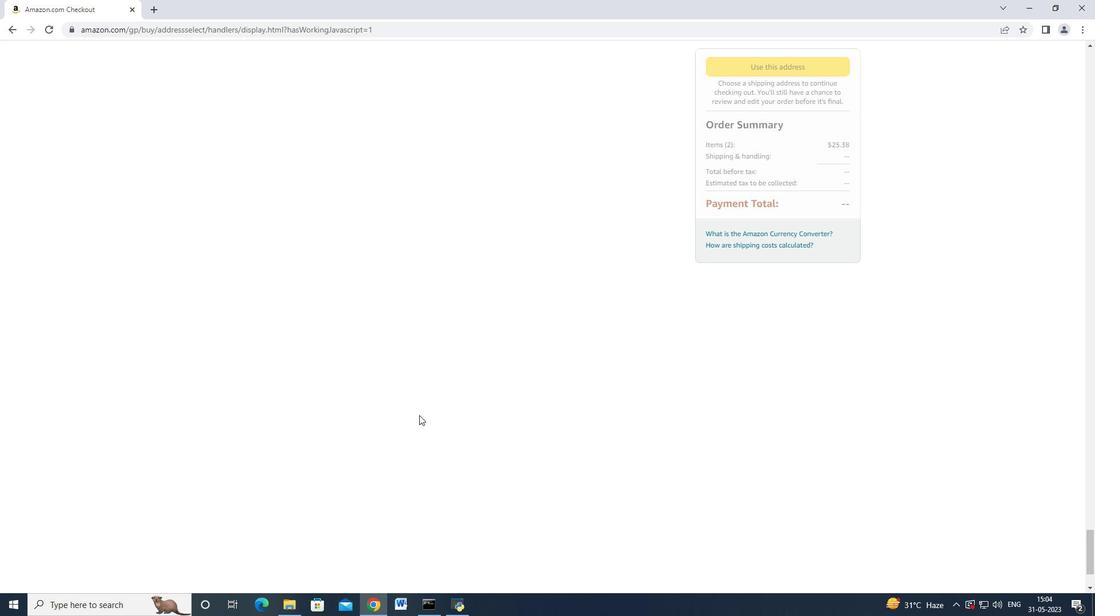 
Action: Mouse moved to (417, 416)
Screenshot: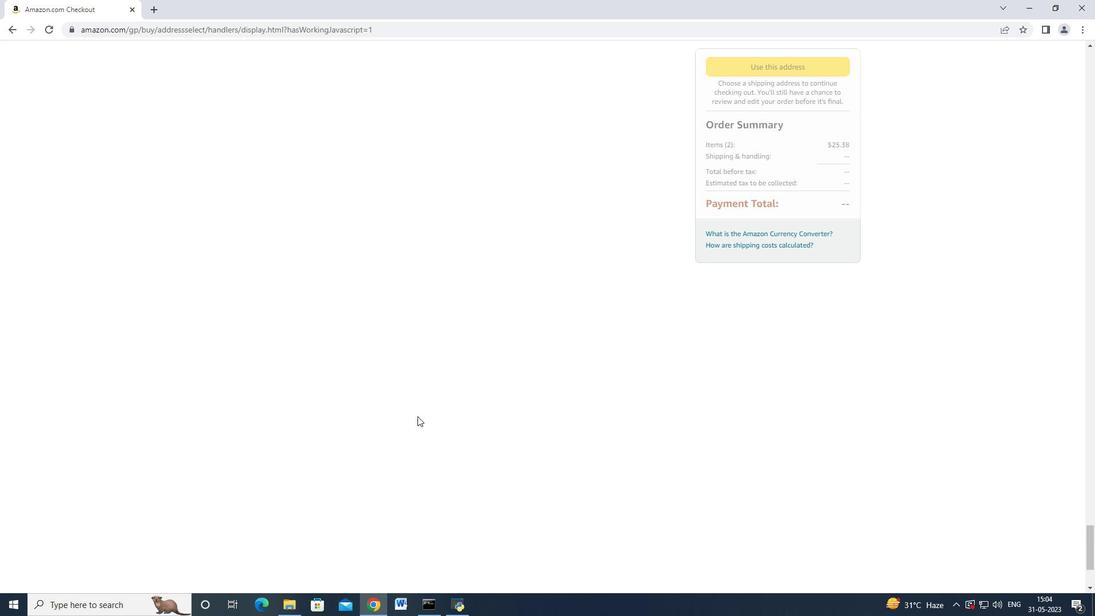 
Action: Mouse scrolled (417, 417) with delta (0, 0)
Screenshot: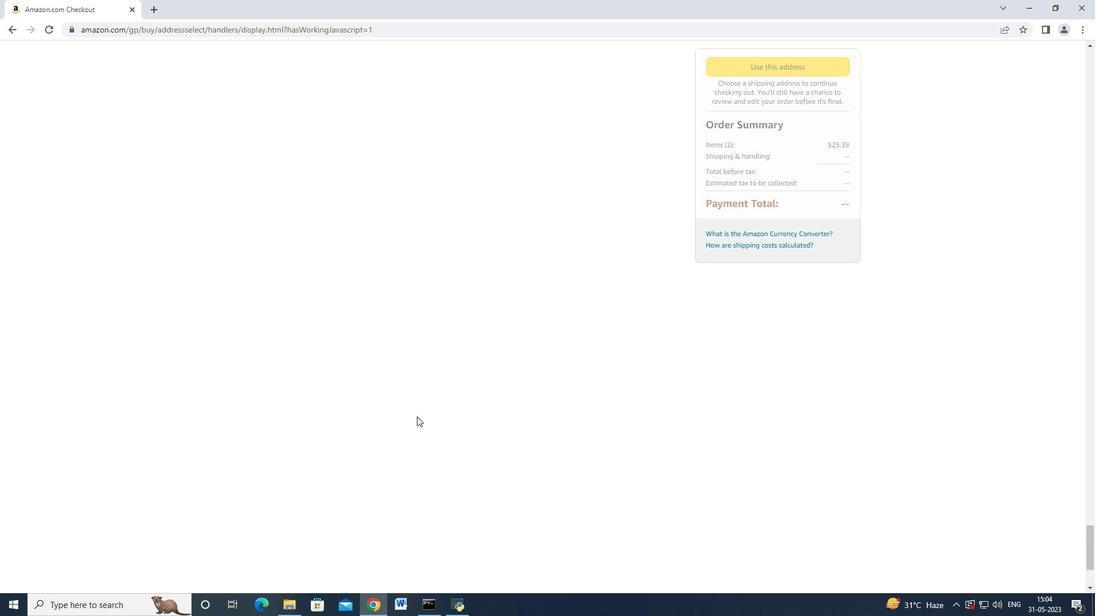 
Action: Mouse moved to (485, 398)
Screenshot: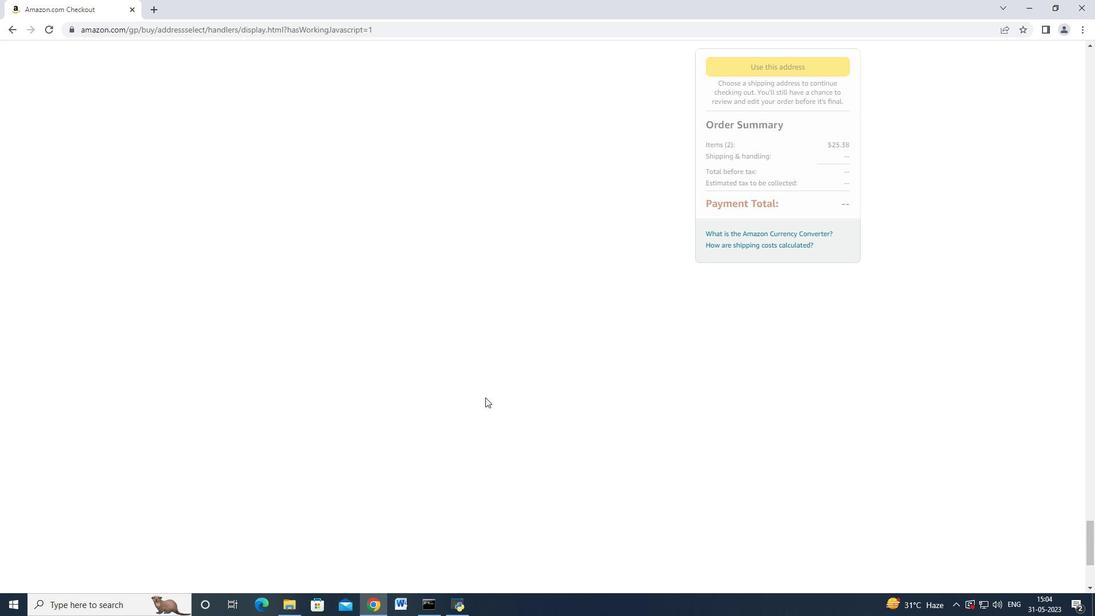 
Action: Mouse scrolled (485, 398) with delta (0, 0)
Screenshot: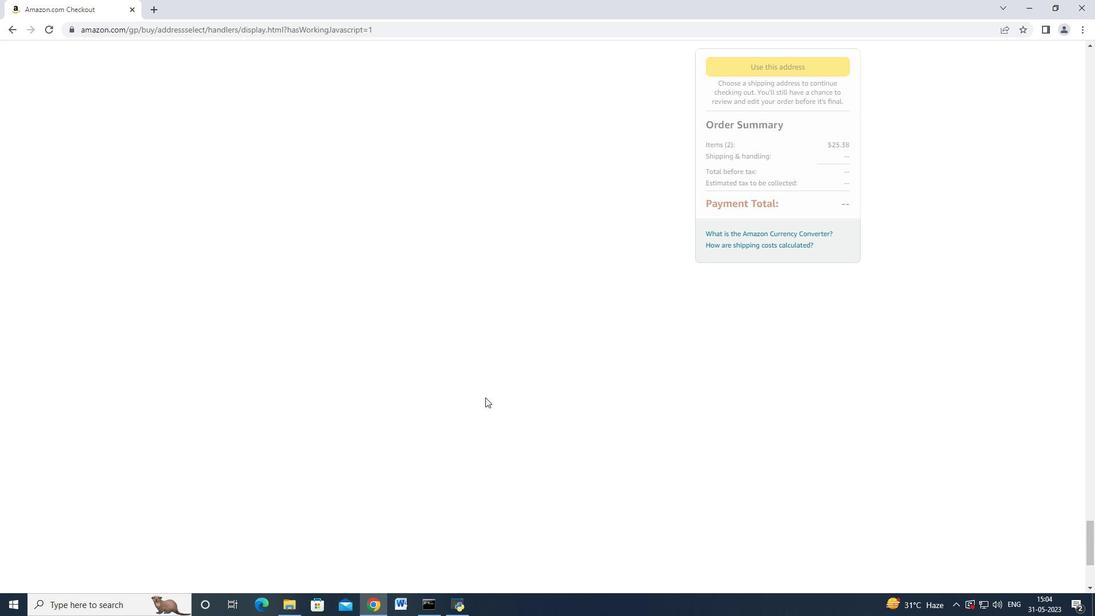 
Action: Mouse moved to (485, 398)
Screenshot: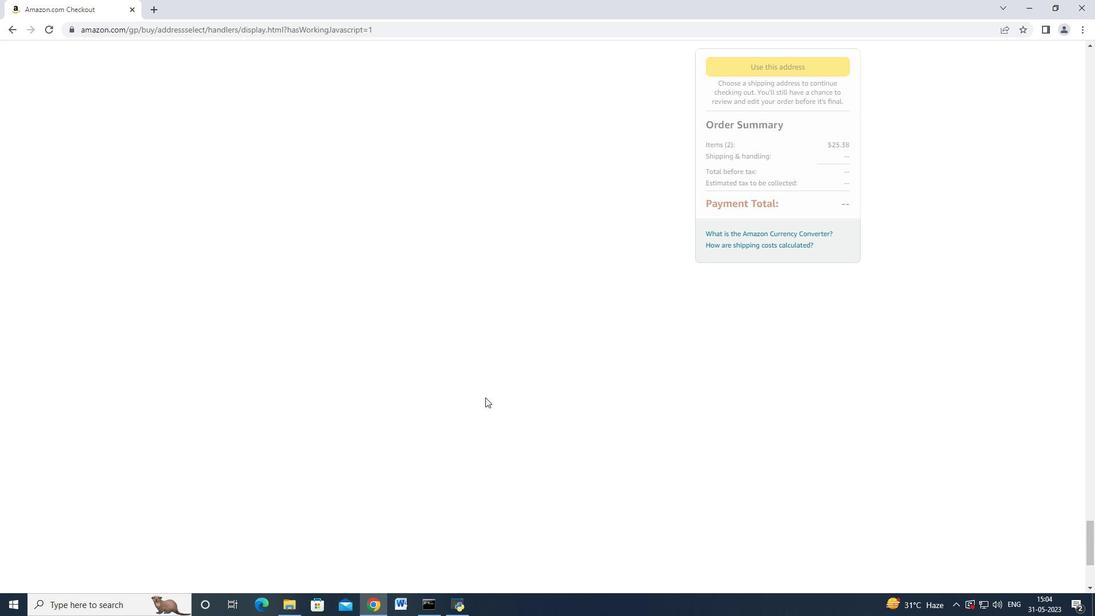 
Action: Mouse scrolled (485, 399) with delta (0, 0)
Screenshot: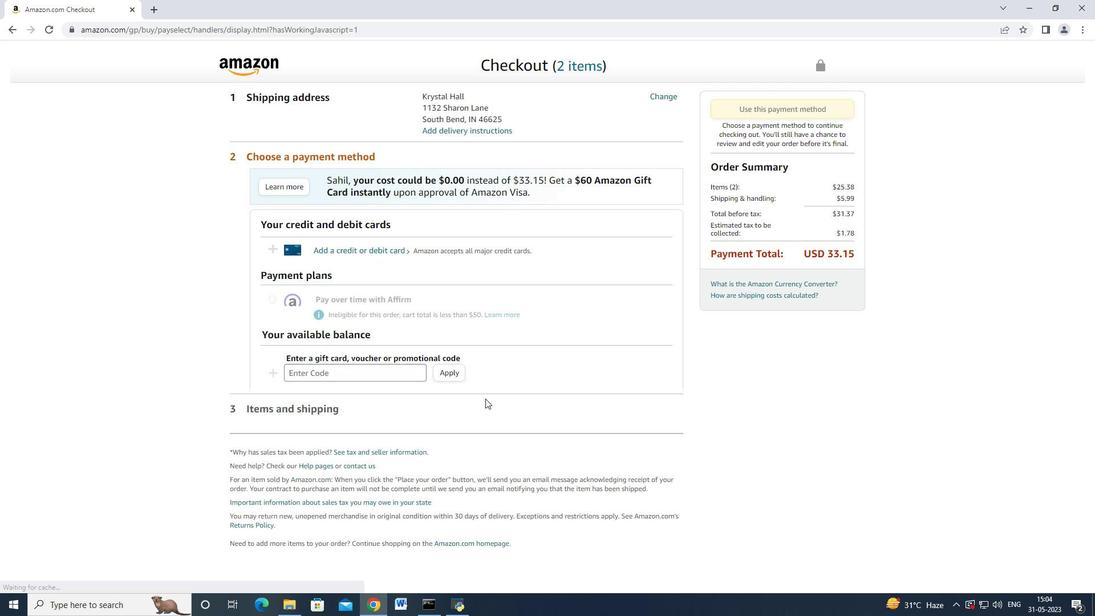 
Action: Mouse moved to (502, 222)
Screenshot: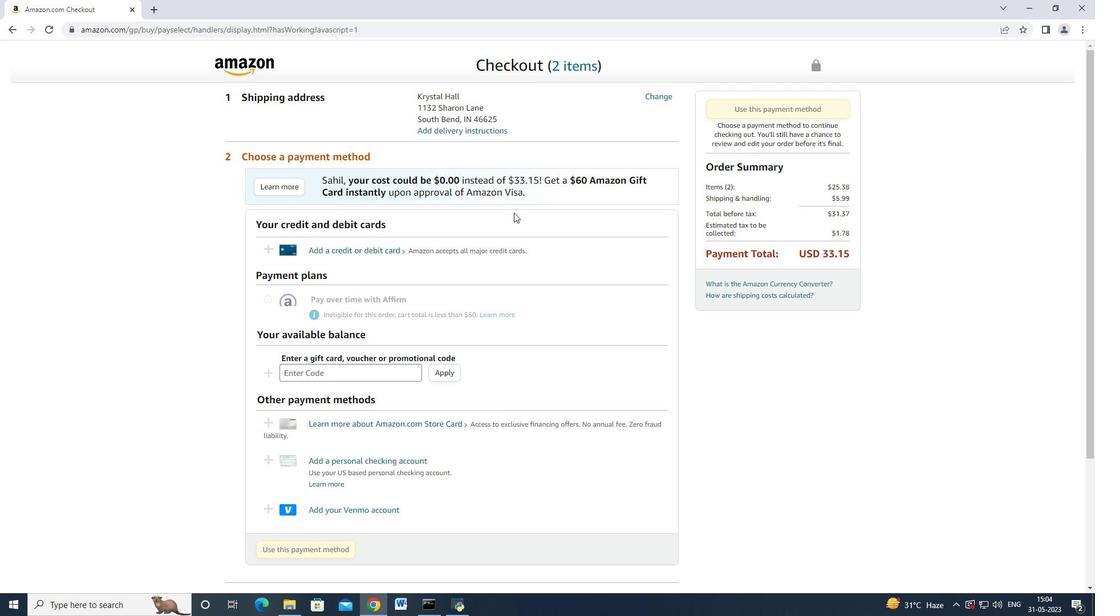 
Action: Mouse scrolled (502, 222) with delta (0, 0)
Screenshot: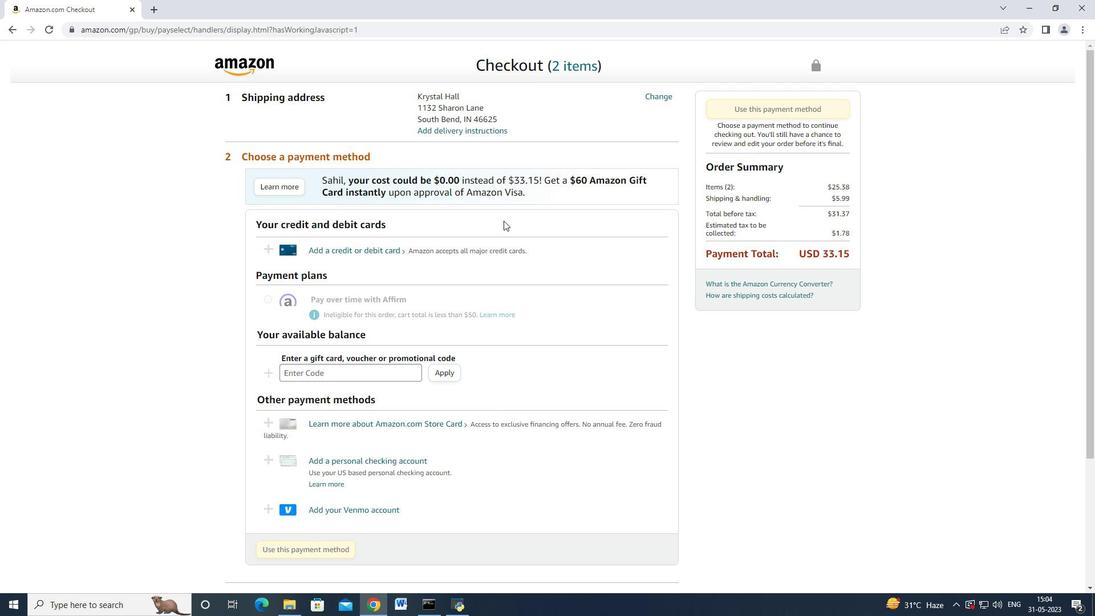 
Action: Mouse moved to (500, 227)
Screenshot: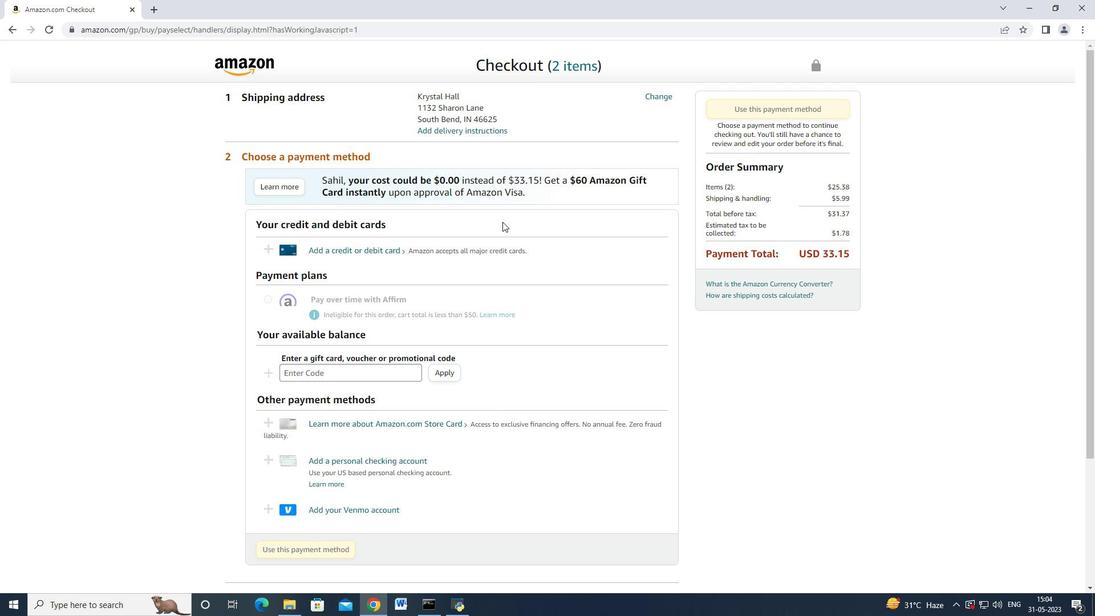 
Action: Mouse scrolled (500, 226) with delta (0, 0)
Screenshot: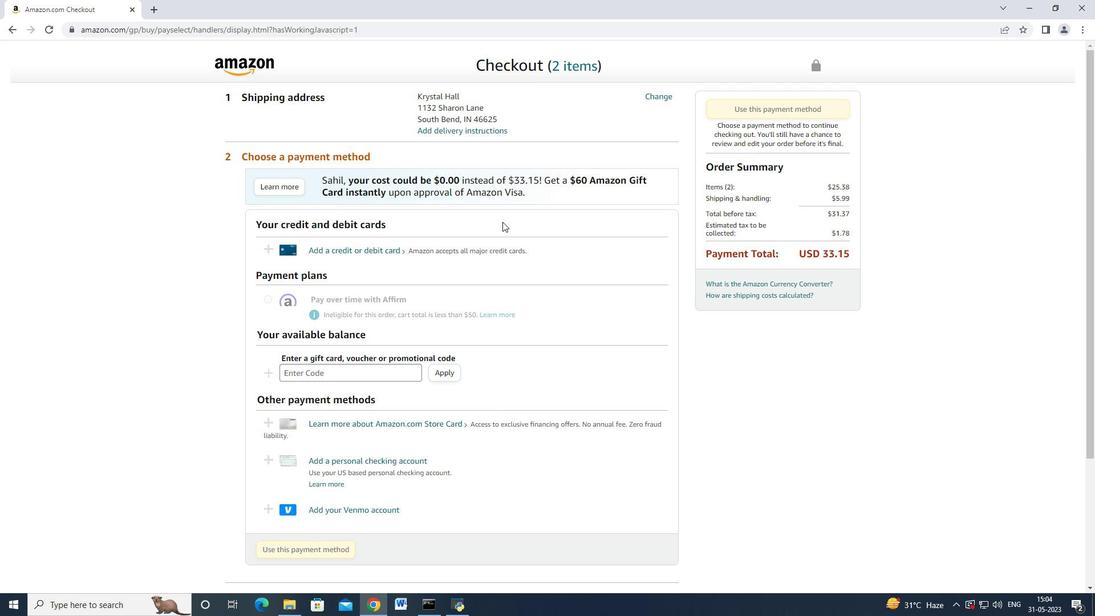 
Action: Mouse moved to (367, 193)
Screenshot: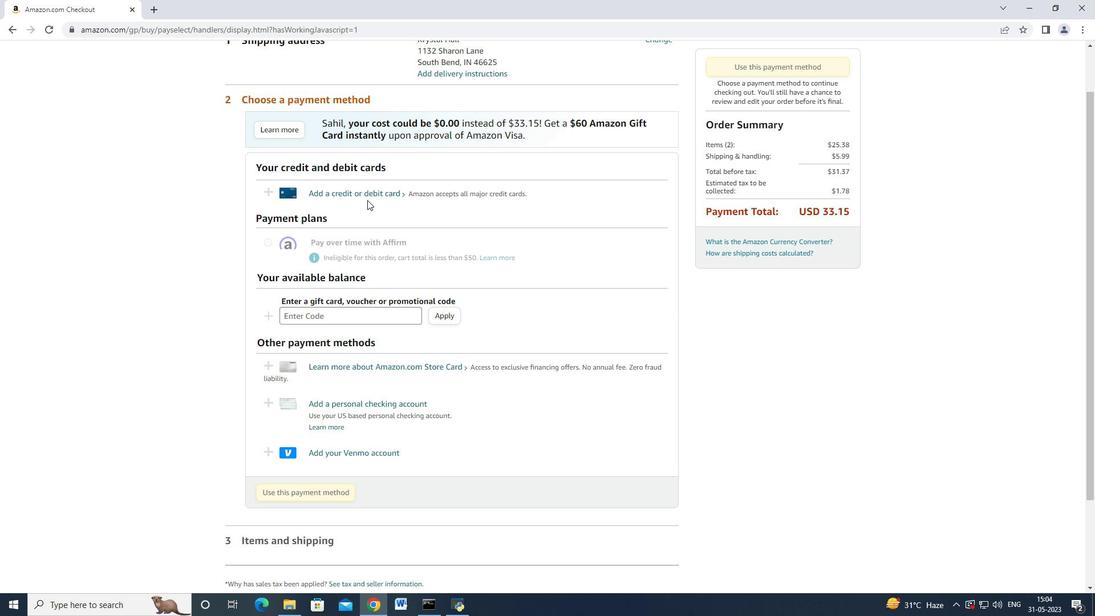 
Action: Mouse pressed left at (367, 193)
Screenshot: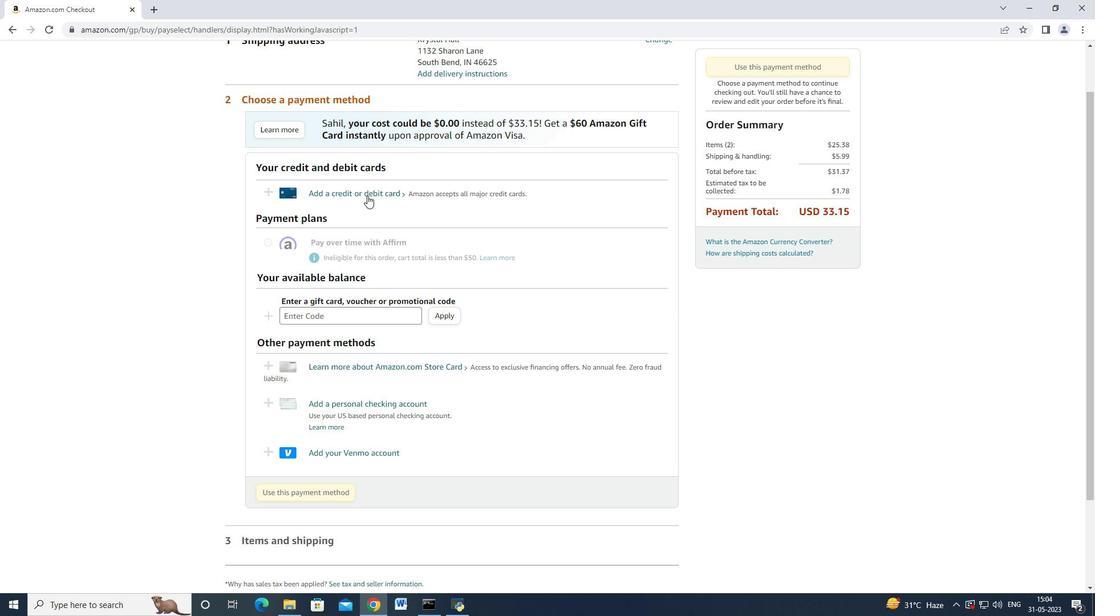 
Action: Mouse moved to (481, 263)
Screenshot: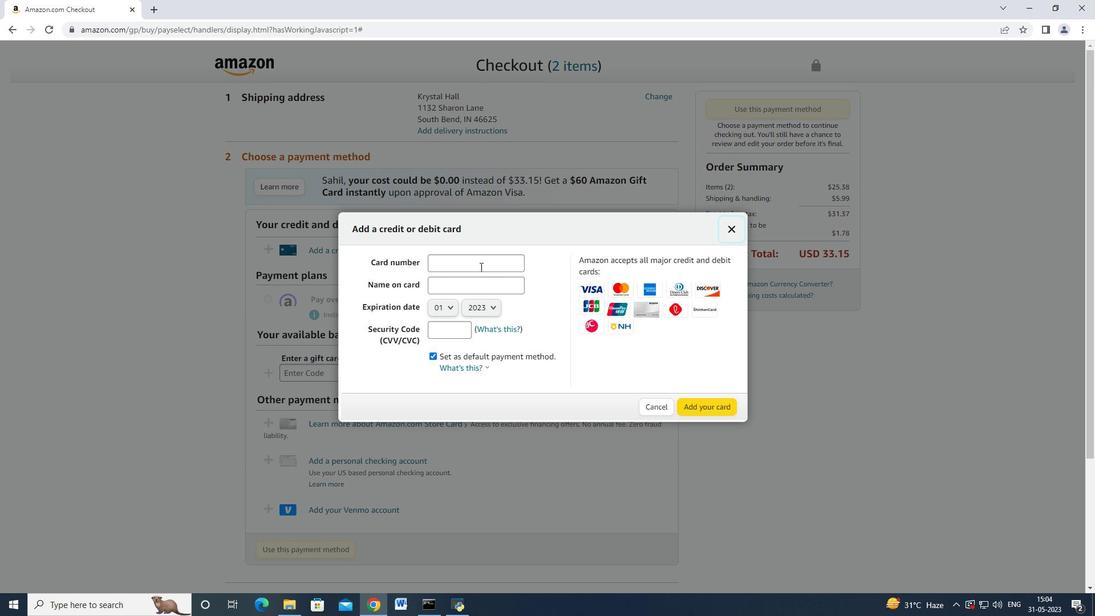 
Action: Mouse pressed left at (481, 263)
Screenshot: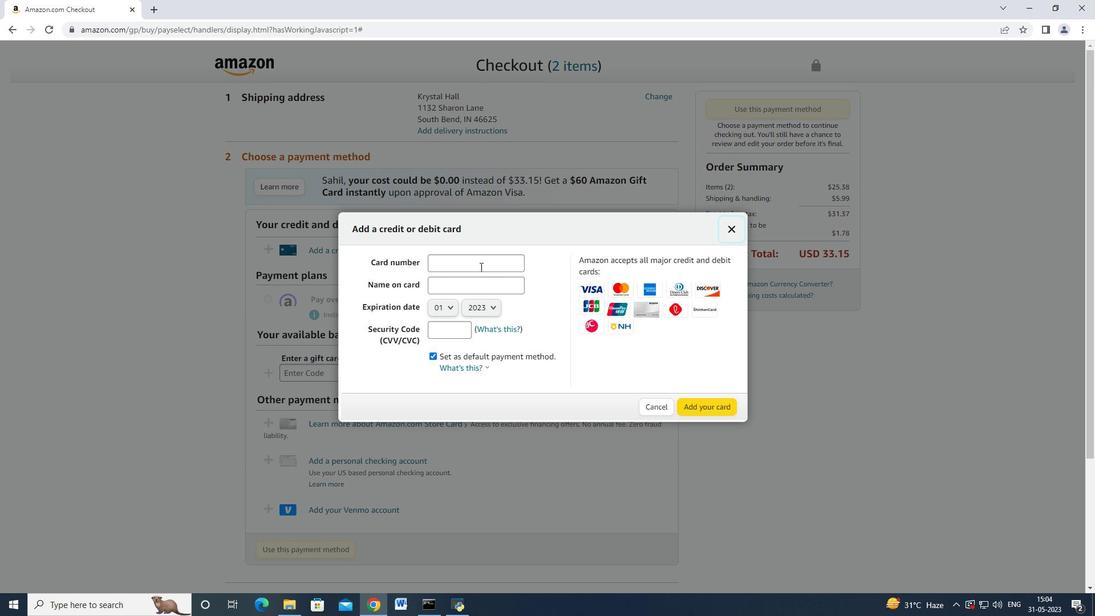 
Action: Mouse moved to (480, 264)
Screenshot: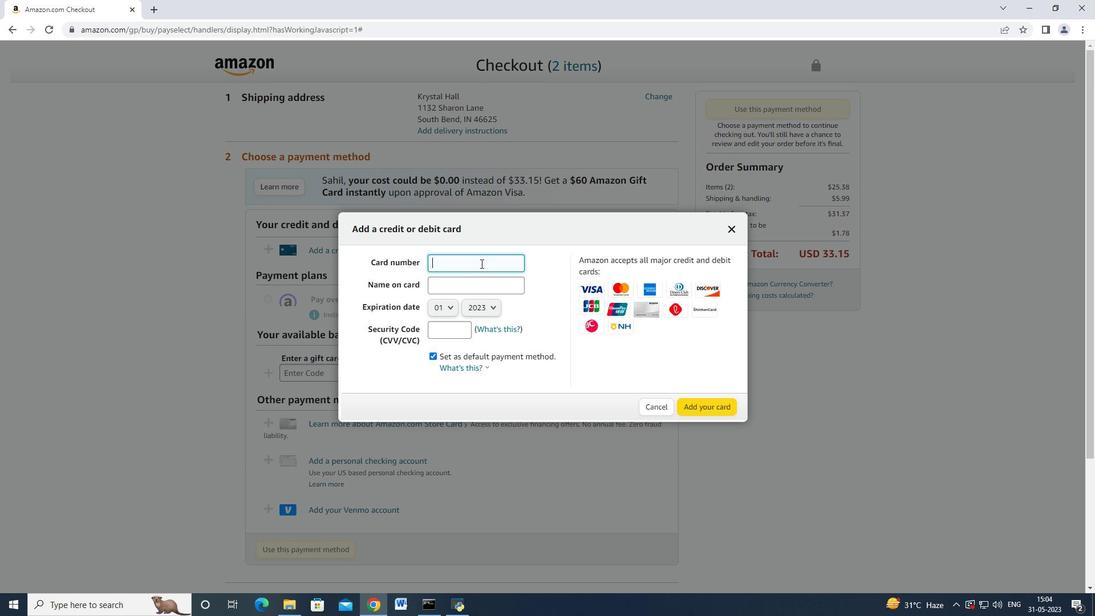 
Action: Key pressed 489375455<Key.enter>9587965<Key.tab><Key.shift>John<Key.space><Key.shift>Baker
Screenshot: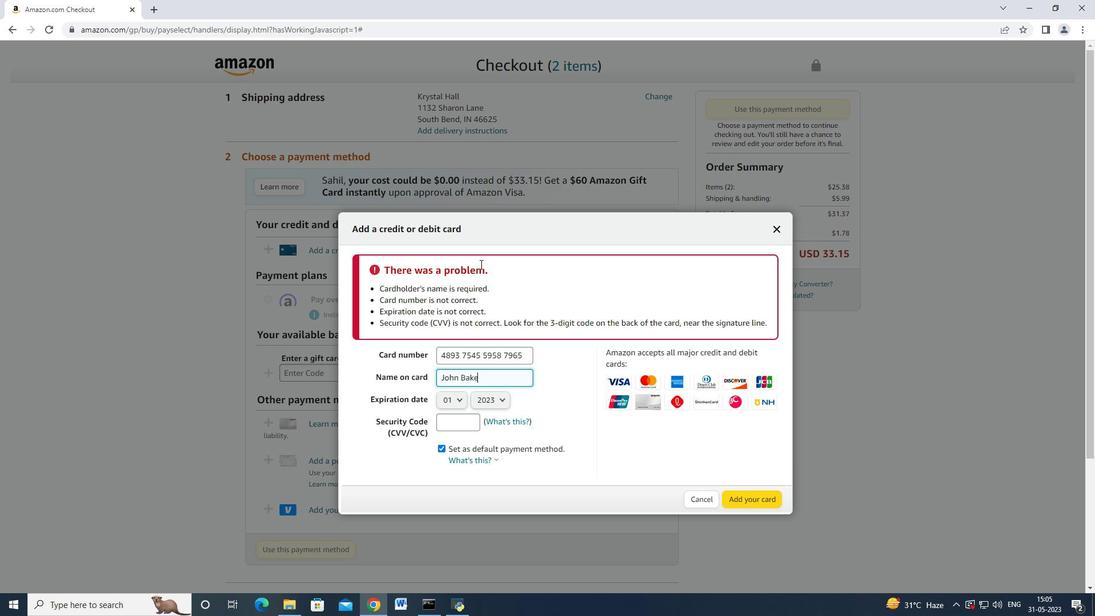 
Action: Mouse moved to (450, 393)
Screenshot: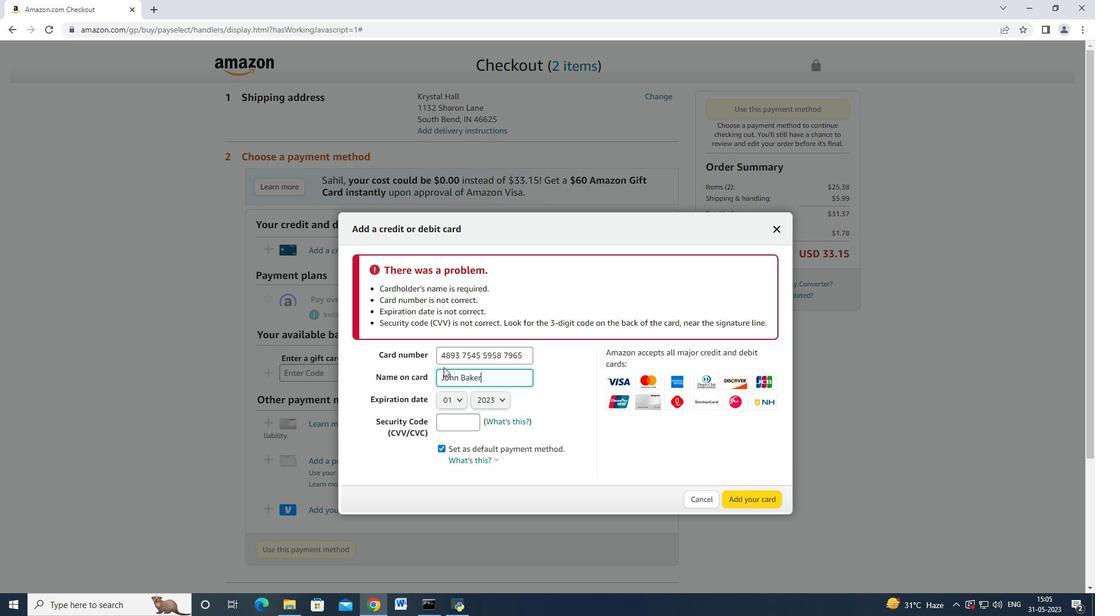 
Action: Mouse pressed left at (450, 393)
Screenshot: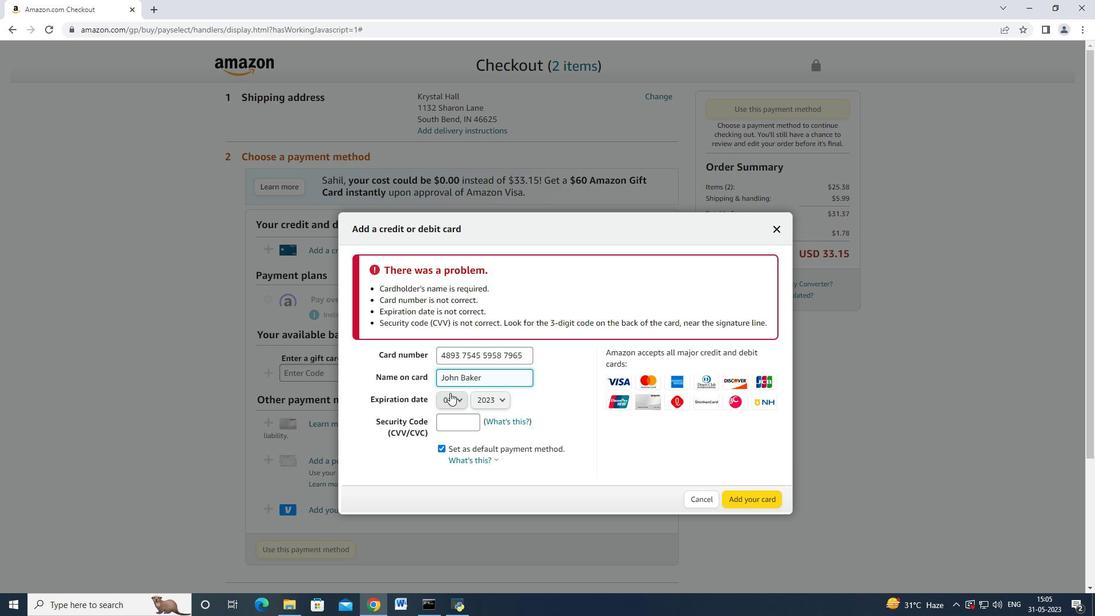 
Action: Mouse moved to (452, 402)
Screenshot: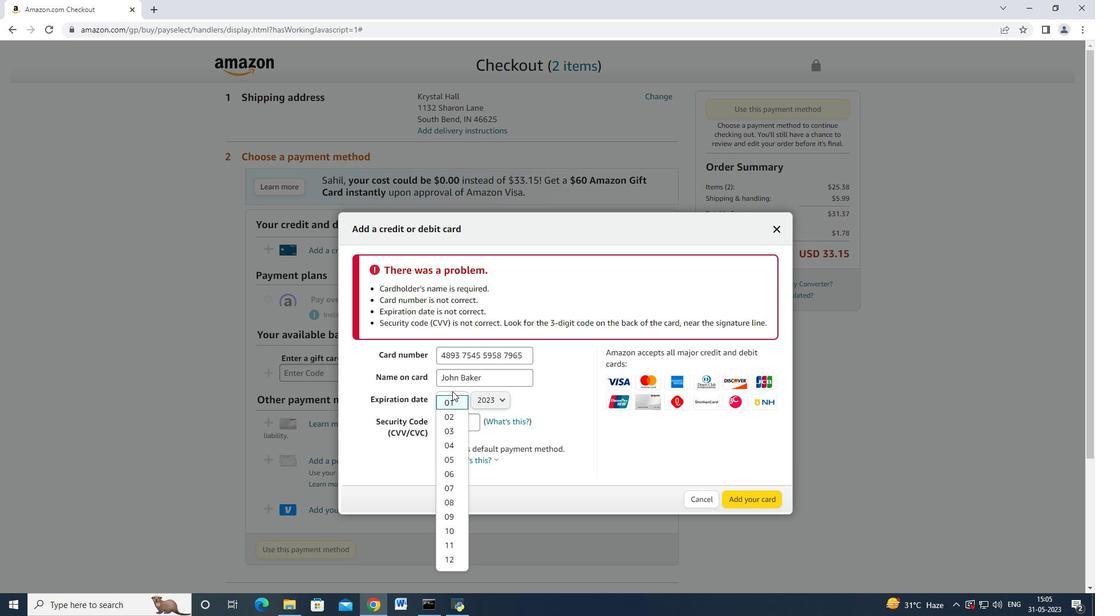
Action: Mouse scrolled (452, 401) with delta (0, 0)
Screenshot: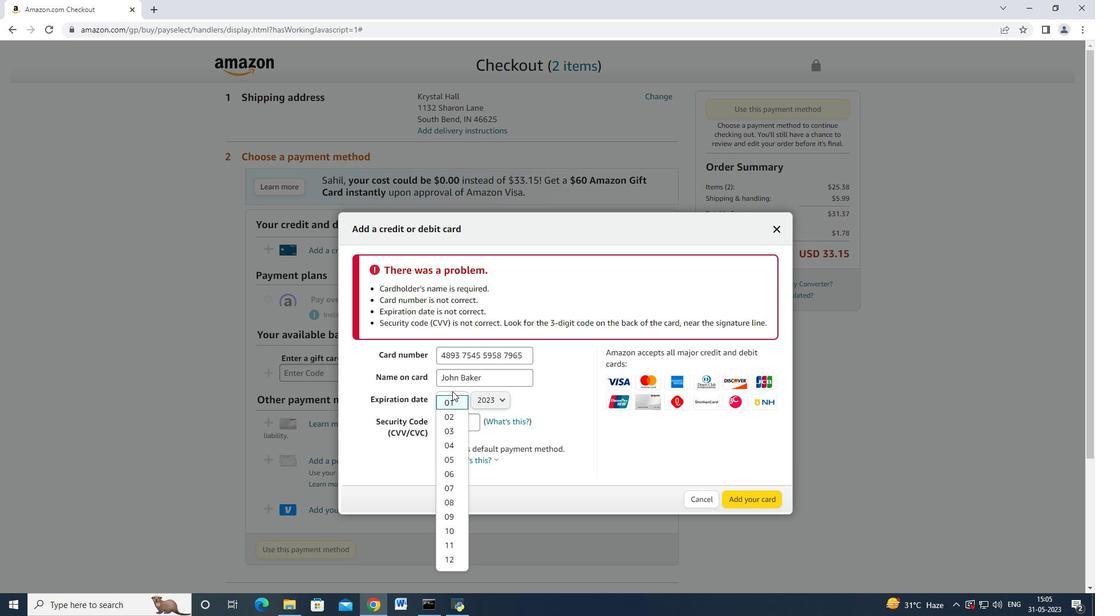 
Action: Mouse moved to (450, 478)
Screenshot: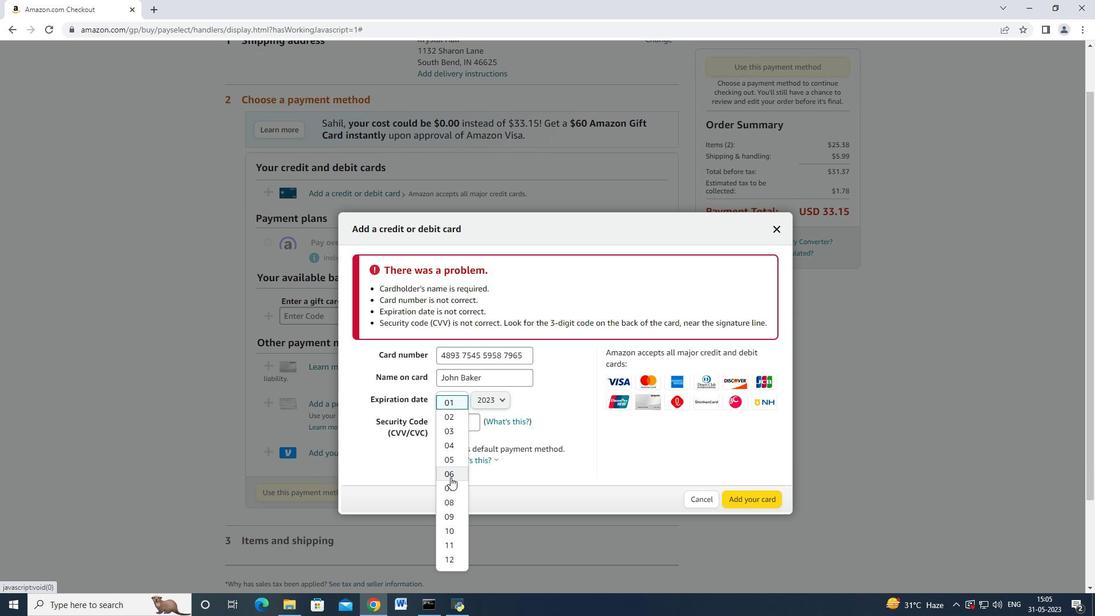 
Action: Mouse pressed left at (450, 478)
Screenshot: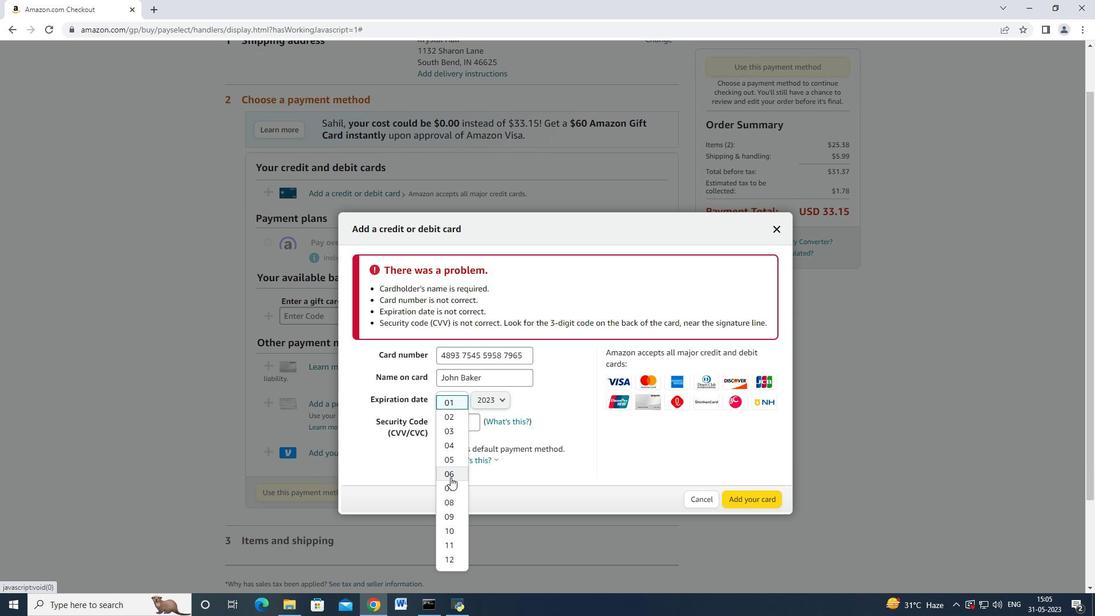 
Action: Mouse moved to (451, 469)
Screenshot: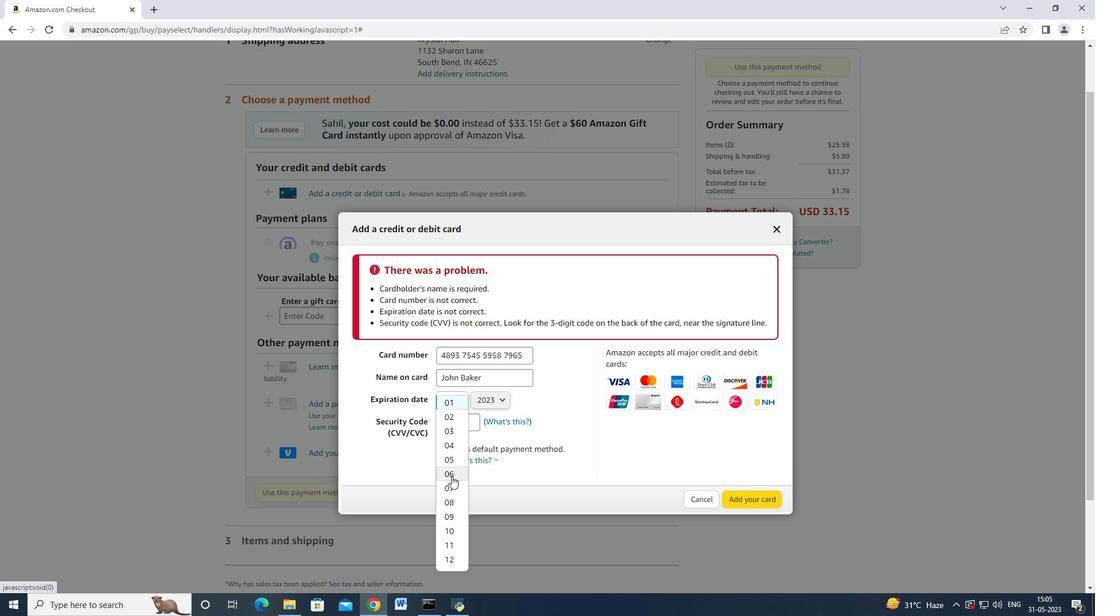 
Action: Mouse pressed left at (451, 469)
Screenshot: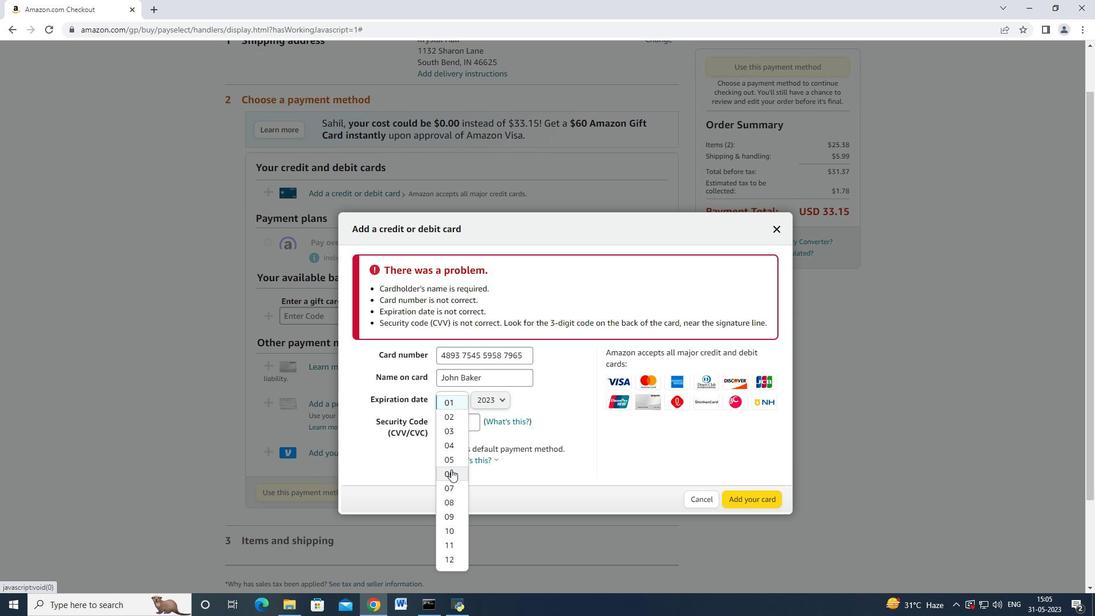 
Action: Mouse moved to (486, 401)
Screenshot: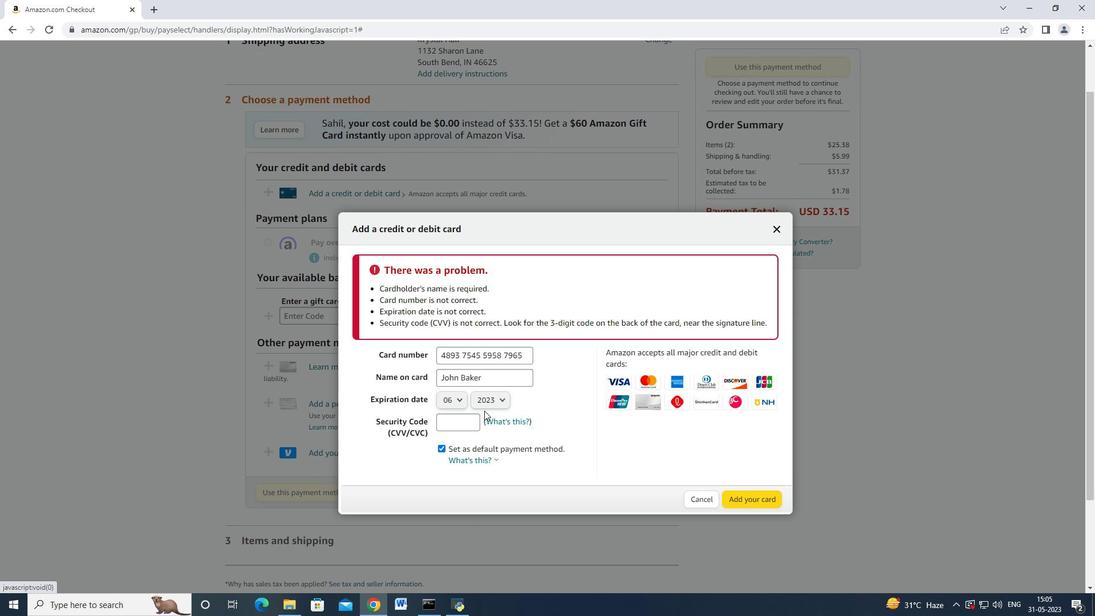 
Action: Mouse pressed left at (486, 401)
Screenshot: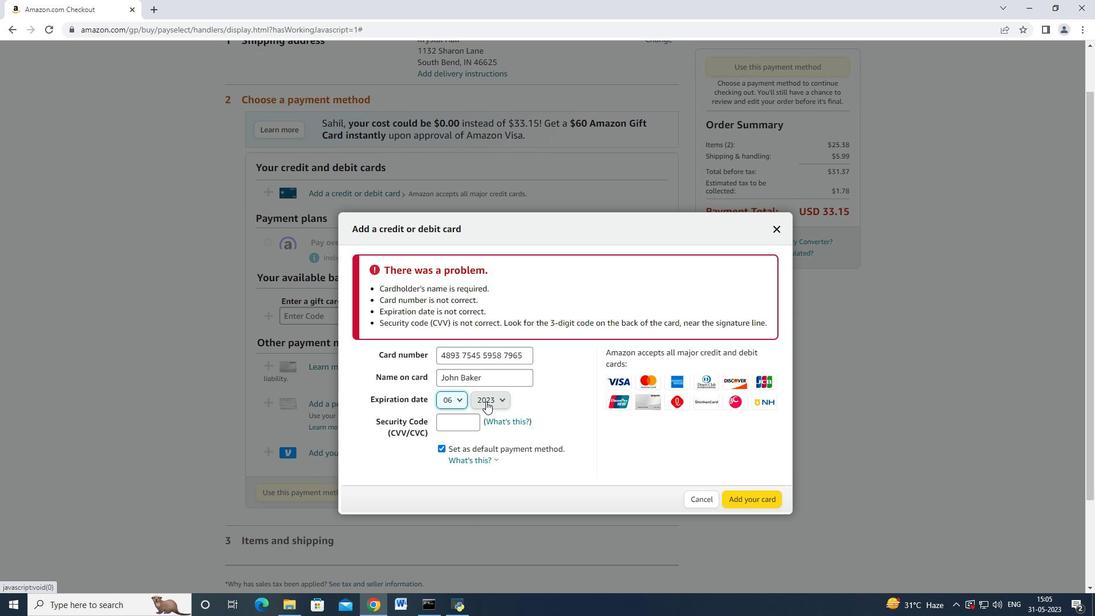 
Action: Mouse moved to (486, 144)
Screenshot: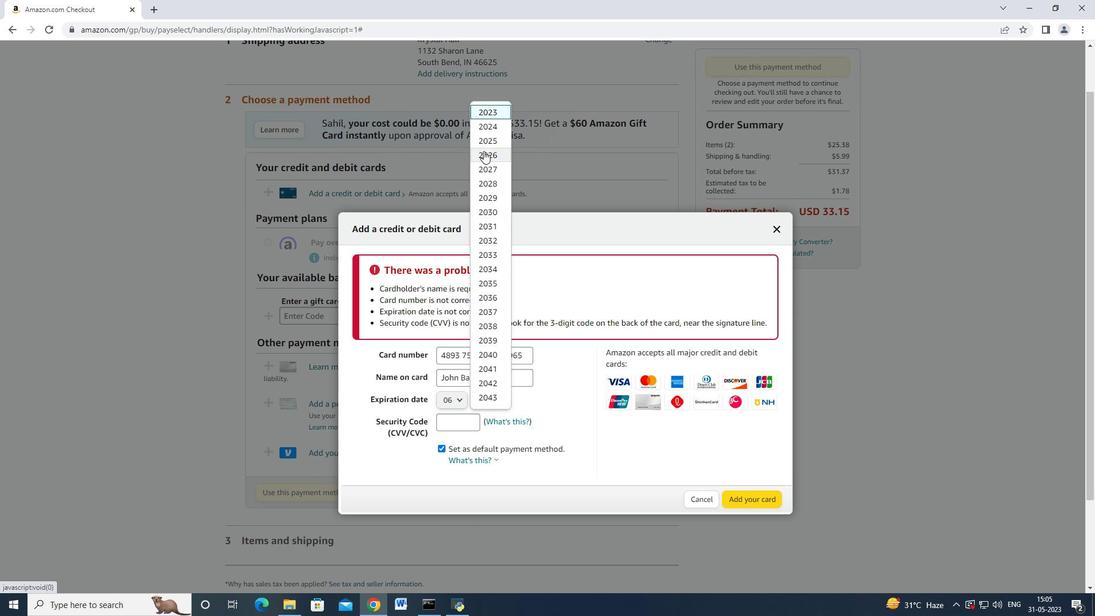 
Action: Mouse pressed left at (486, 144)
Screenshot: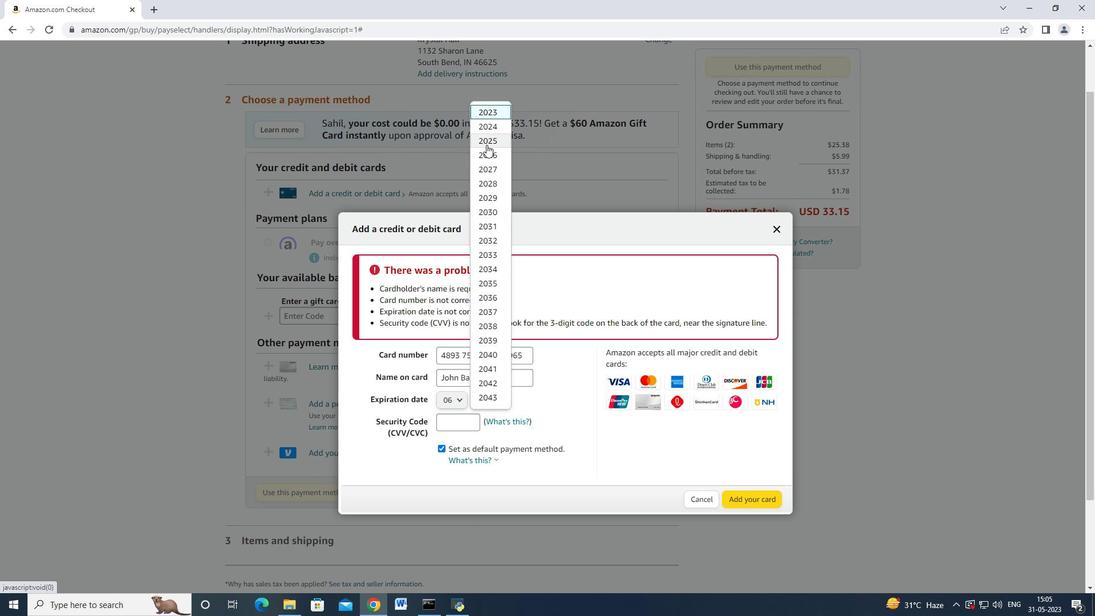 
Action: Mouse moved to (456, 423)
Screenshot: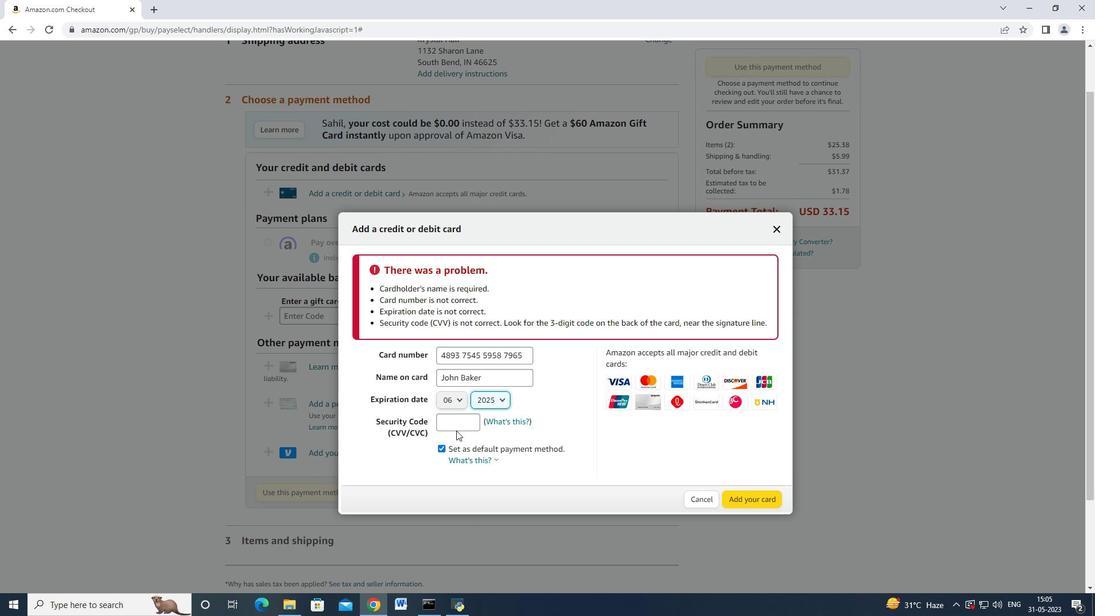 
Action: Mouse pressed left at (456, 423)
Screenshot: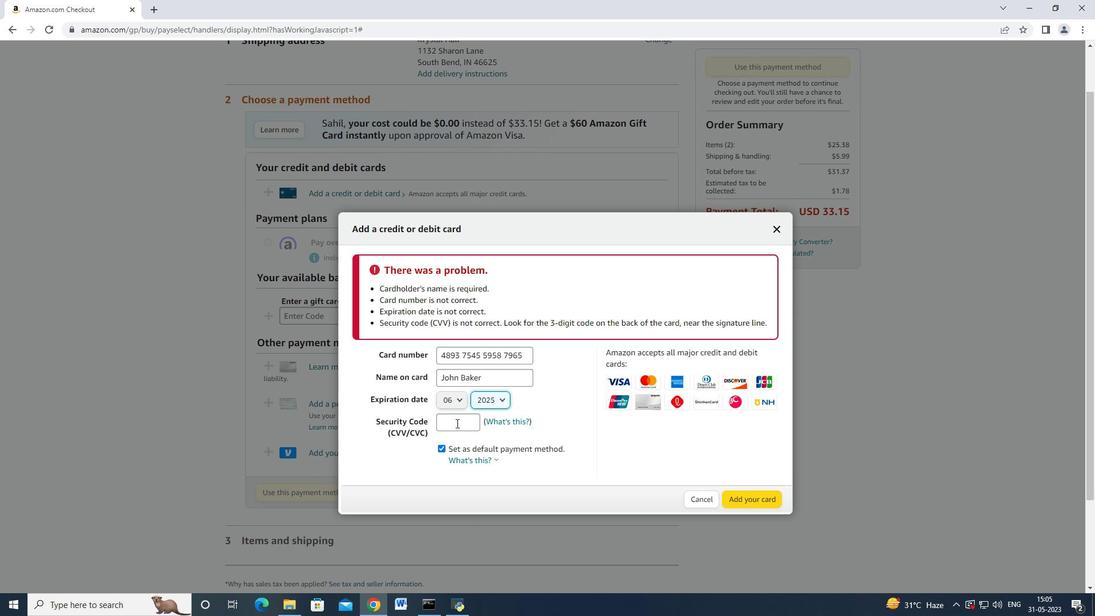 
Action: Mouse moved to (457, 423)
Screenshot: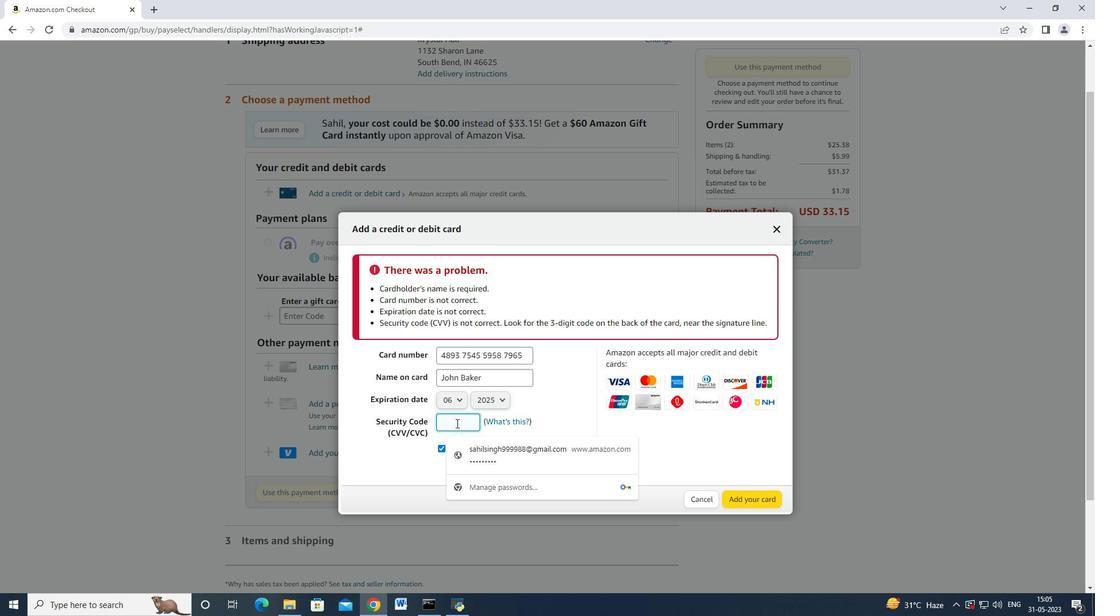 
Action: Key pressed 549
Screenshot: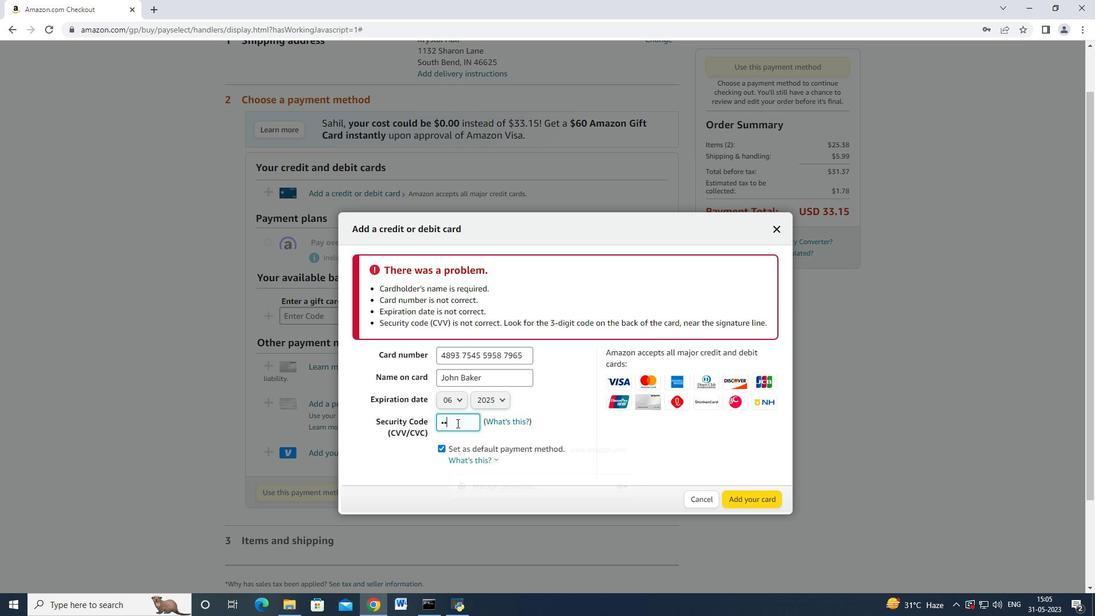 
Action: Mouse moved to (758, 491)
Screenshot: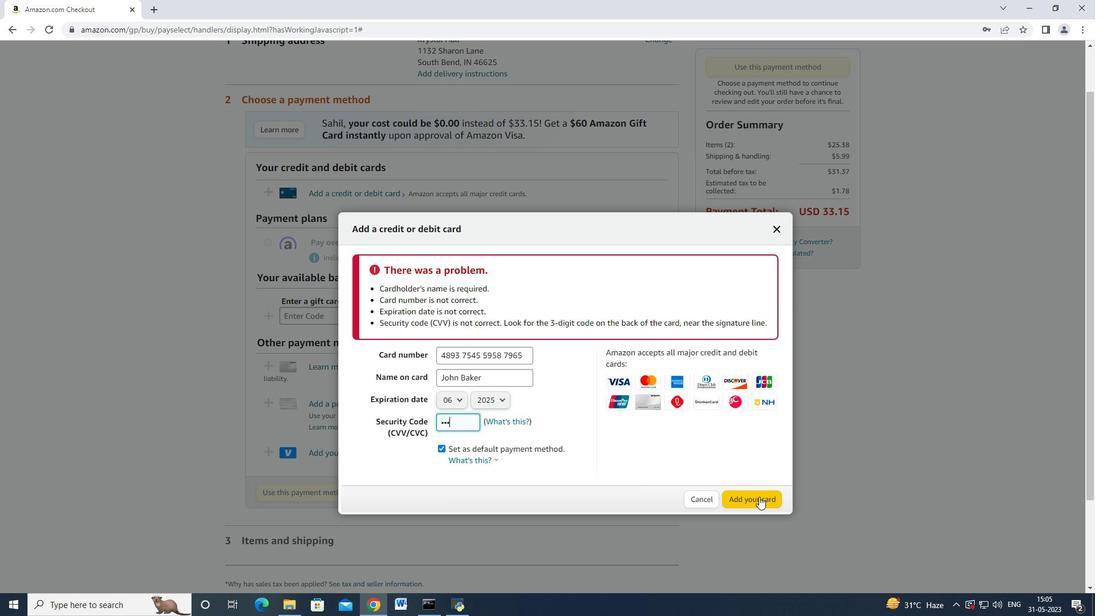 
